 Task: Search one way flight ticket for 3 adults in first from Pullman/moscow, Idaho: Pullman-moscow Regional Airport to Fort Wayne: Fort Wayne International Airport on 8-4-2023. Choice of flights is United. Number of bags: 11 checked bags. Price is upto 72000. Outbound departure time preference is 14:00.
Action: Mouse moved to (306, 408)
Screenshot: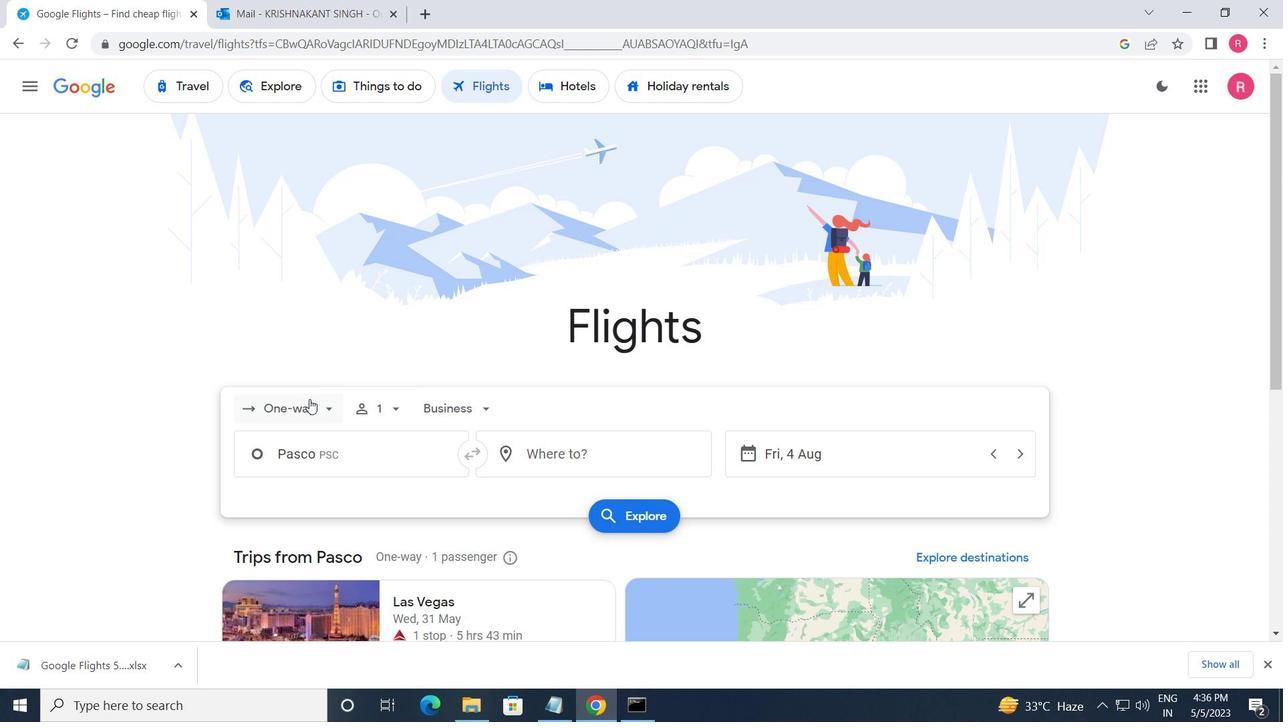 
Action: Mouse pressed left at (306, 408)
Screenshot: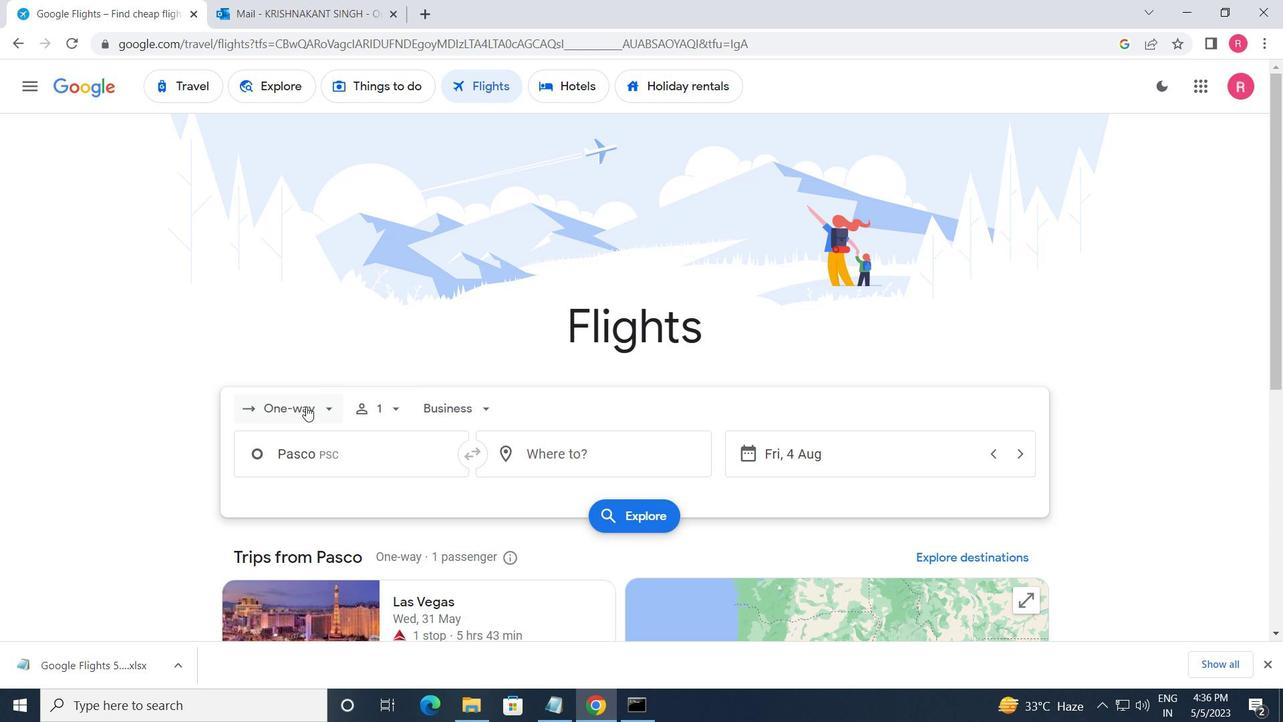 
Action: Mouse moved to (323, 481)
Screenshot: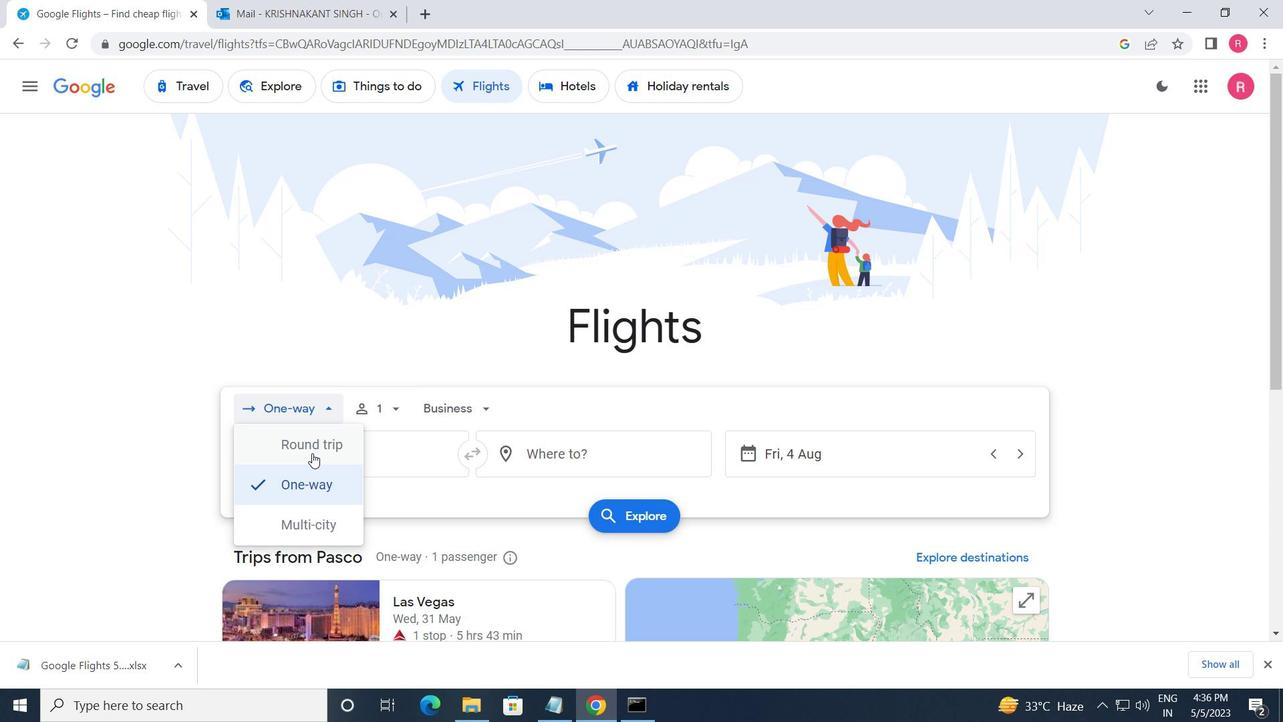 
Action: Mouse pressed left at (323, 481)
Screenshot: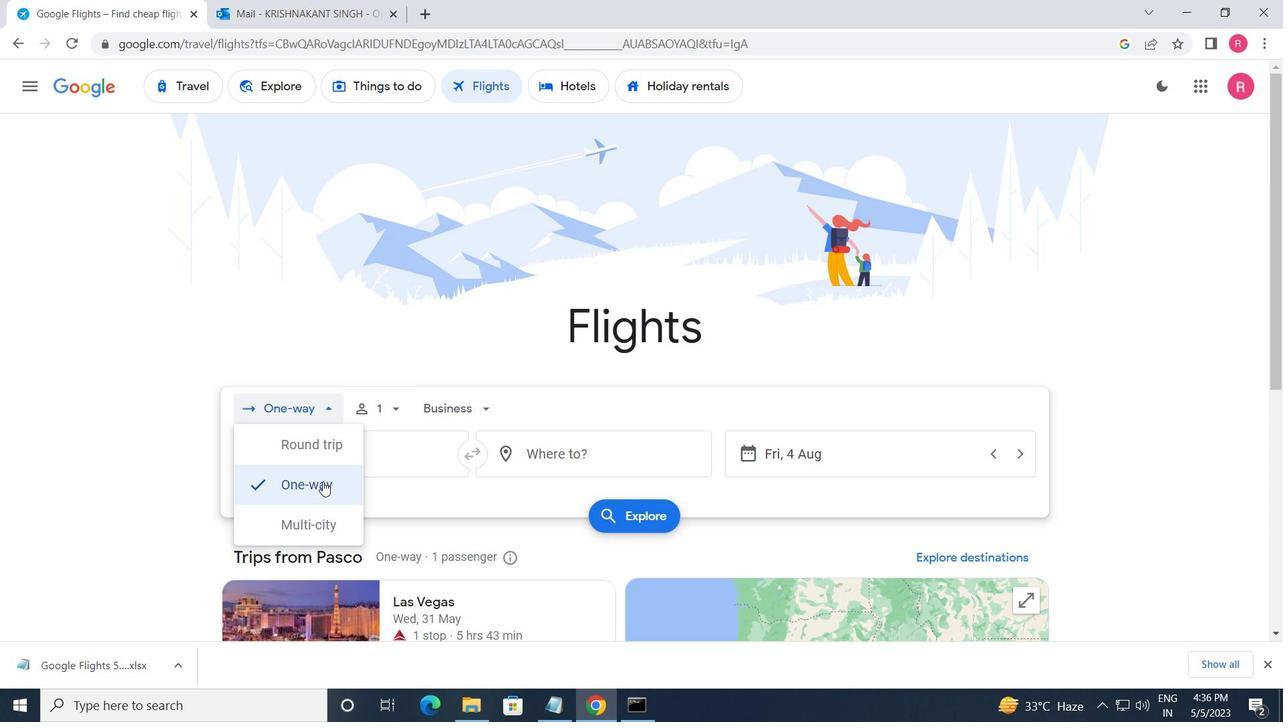 
Action: Mouse moved to (379, 419)
Screenshot: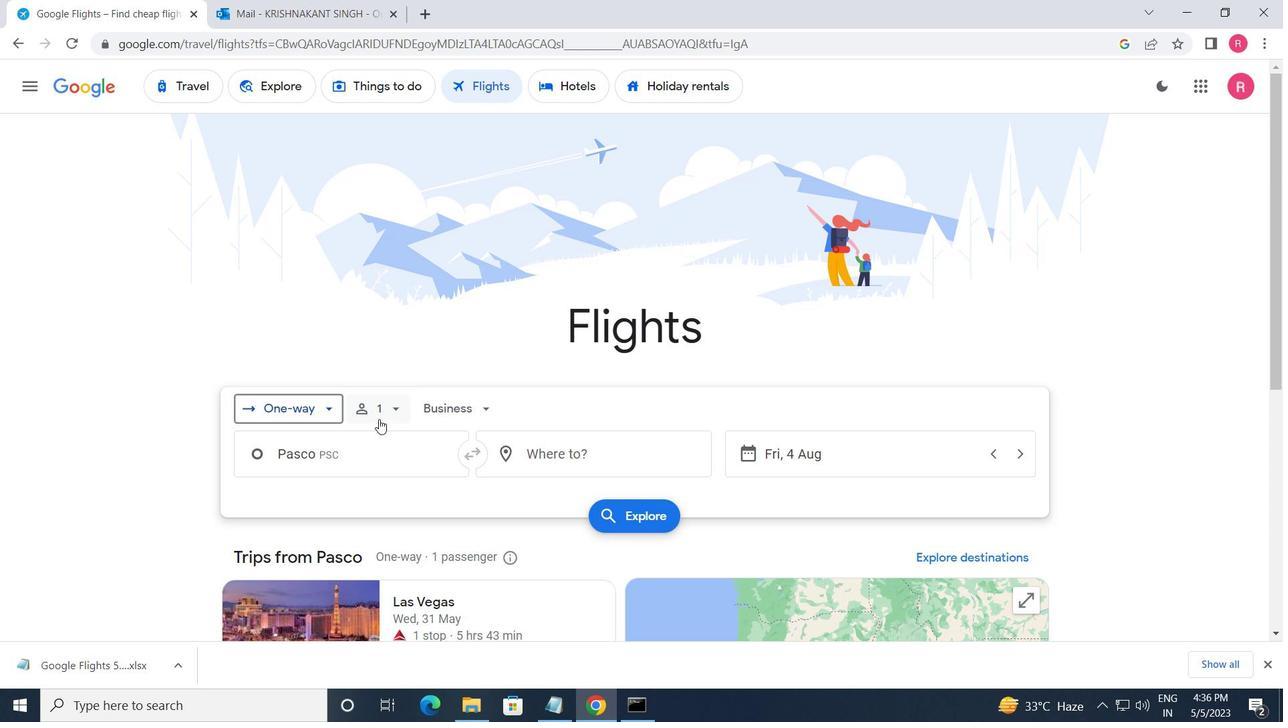 
Action: Mouse pressed left at (379, 419)
Screenshot: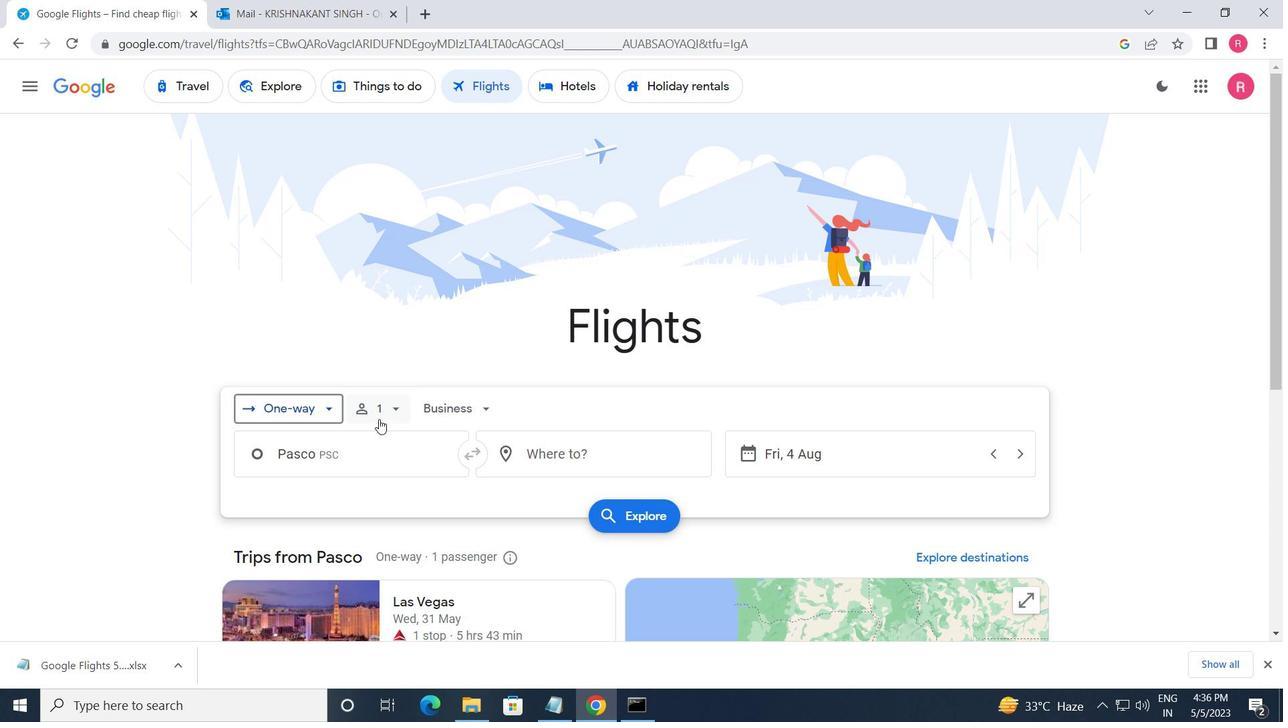 
Action: Mouse moved to (524, 452)
Screenshot: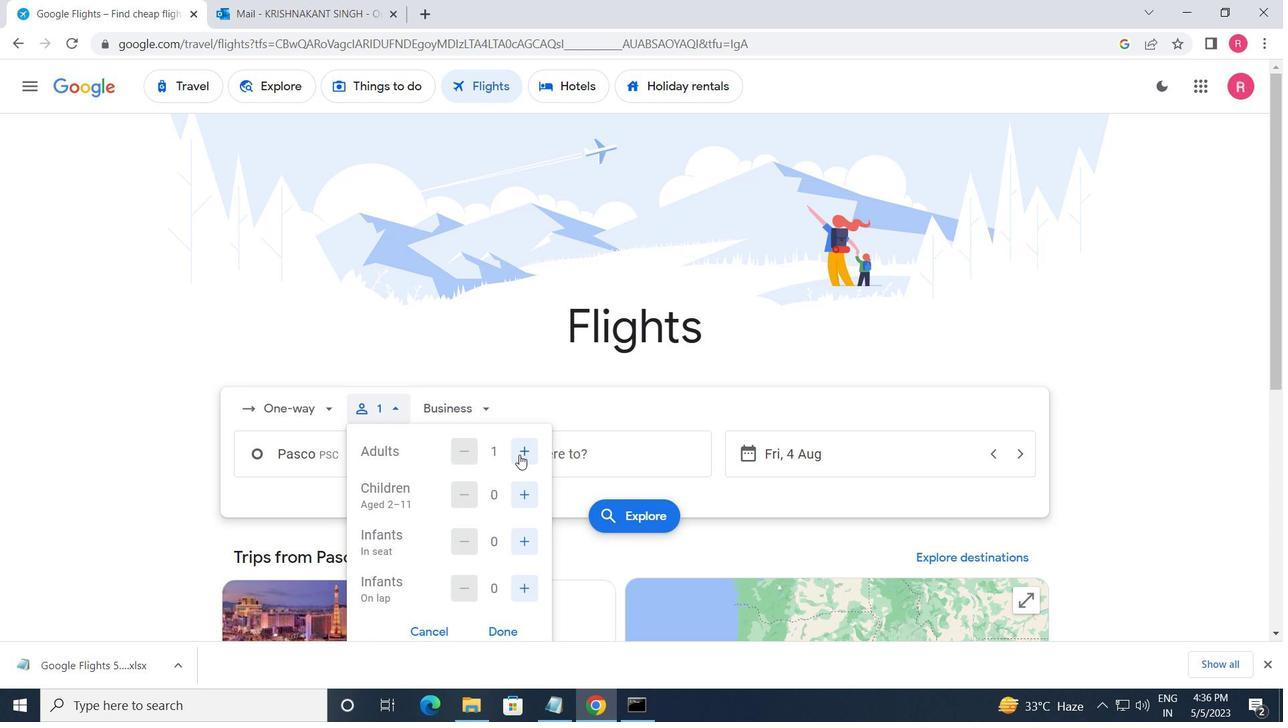 
Action: Mouse pressed left at (524, 452)
Screenshot: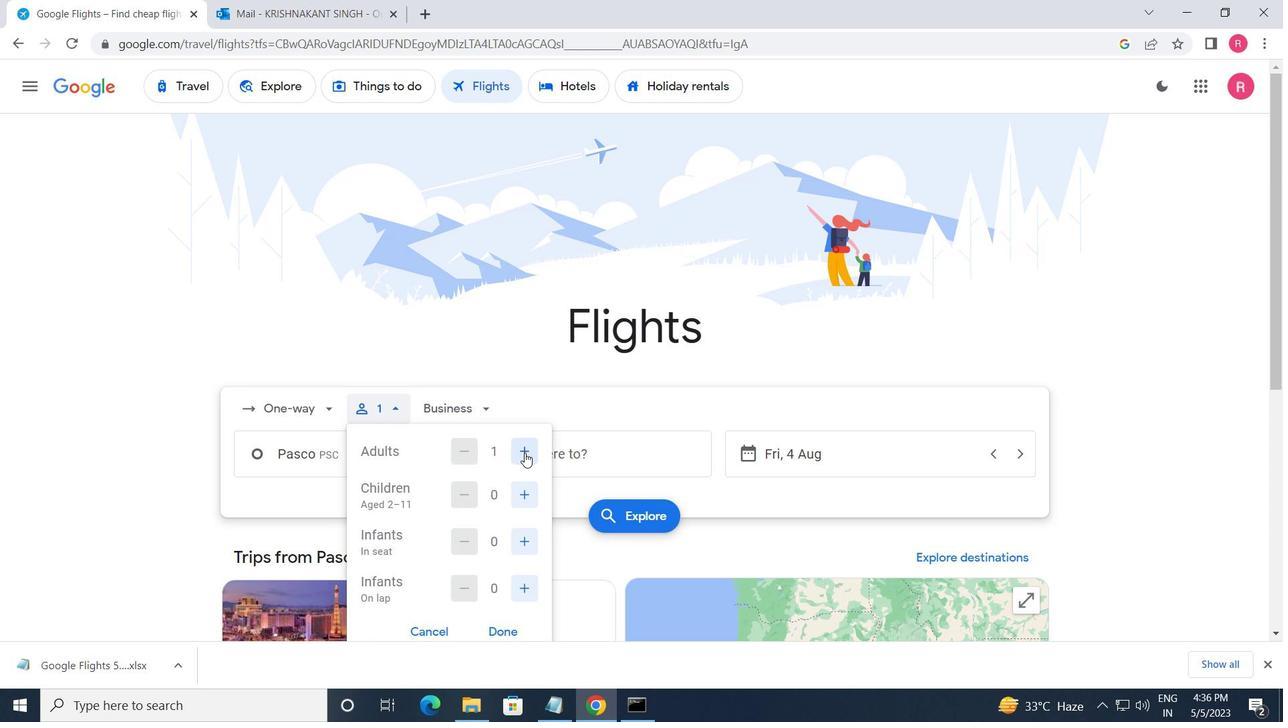 
Action: Mouse pressed left at (524, 452)
Screenshot: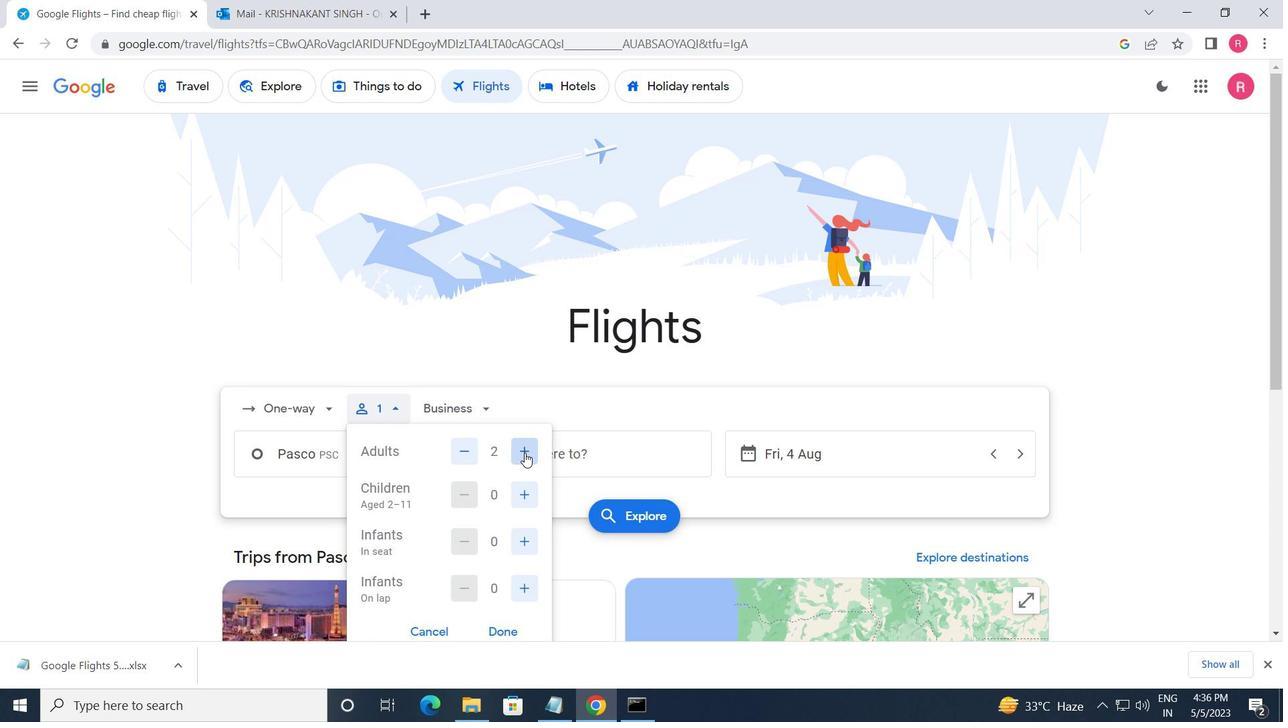 
Action: Mouse moved to (495, 637)
Screenshot: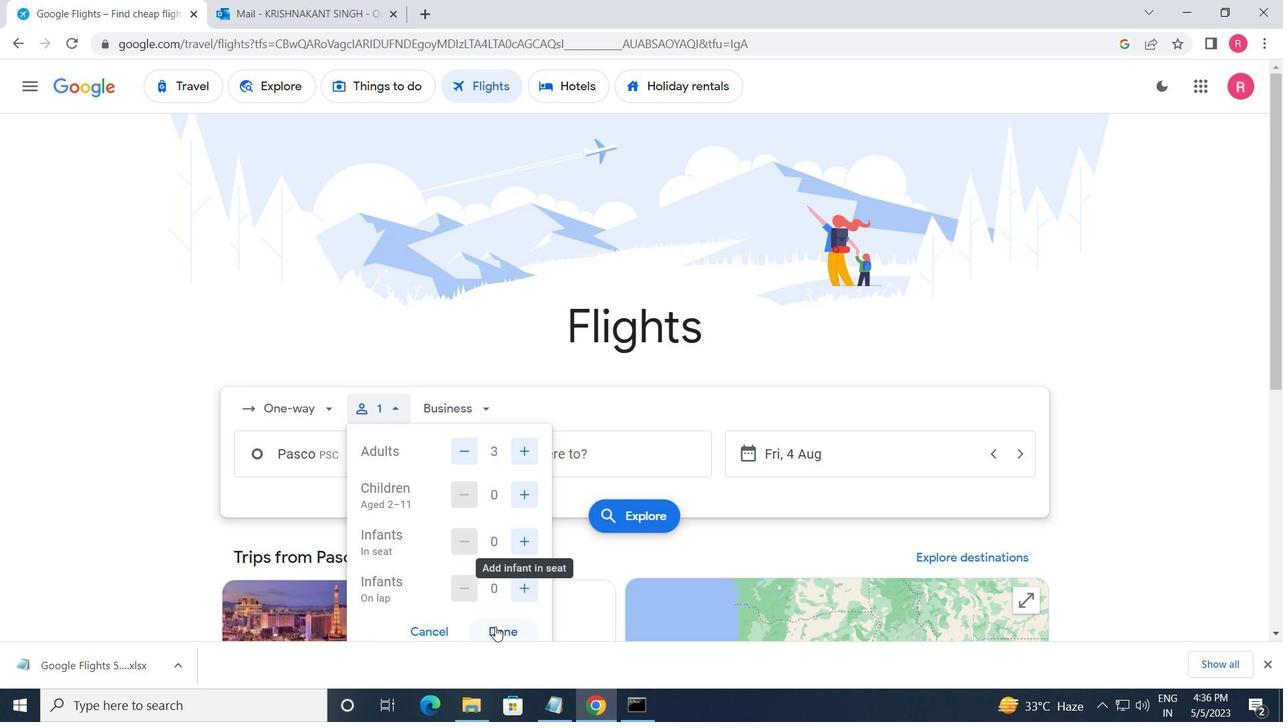 
Action: Mouse pressed left at (495, 637)
Screenshot: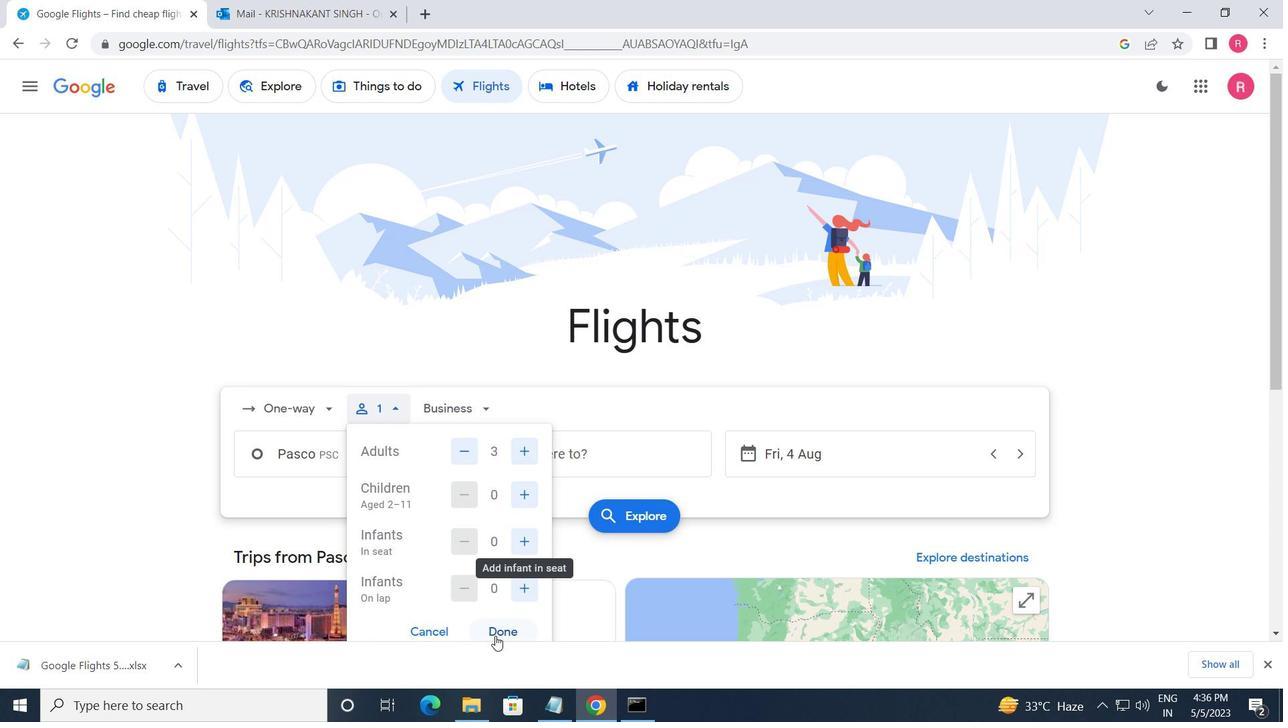 
Action: Mouse moved to (442, 404)
Screenshot: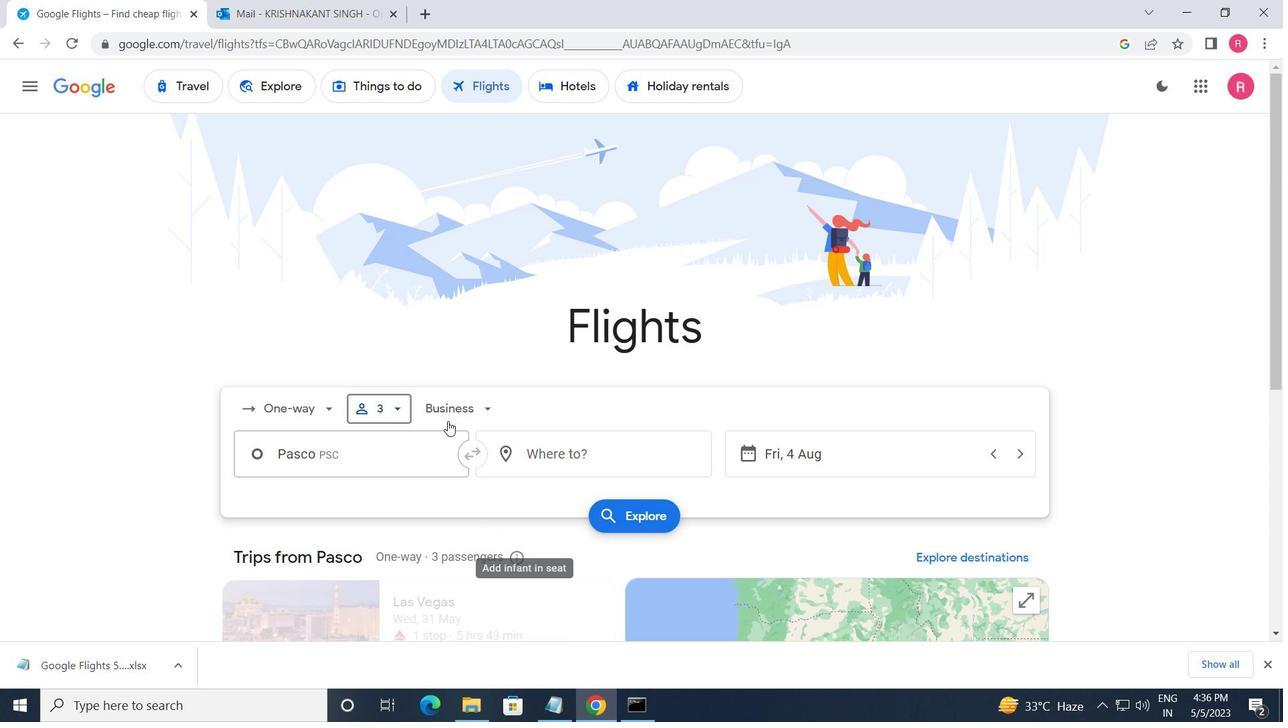 
Action: Mouse pressed left at (442, 404)
Screenshot: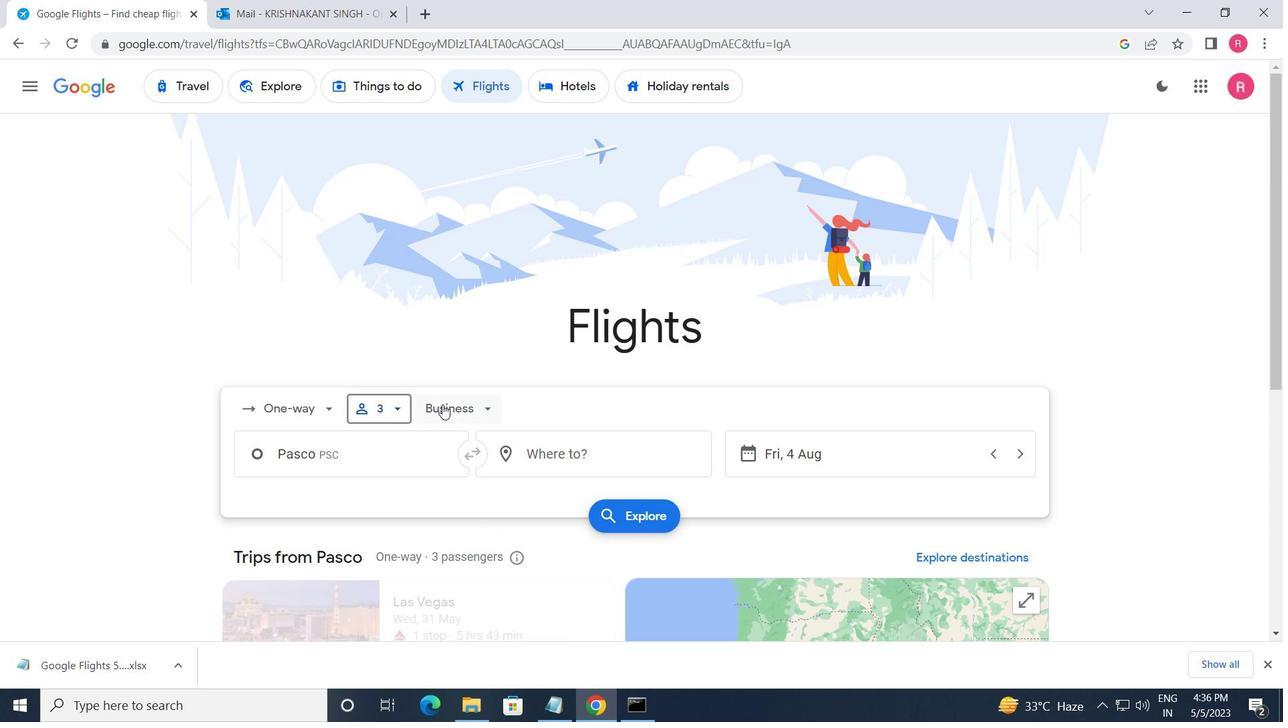 
Action: Mouse moved to (472, 565)
Screenshot: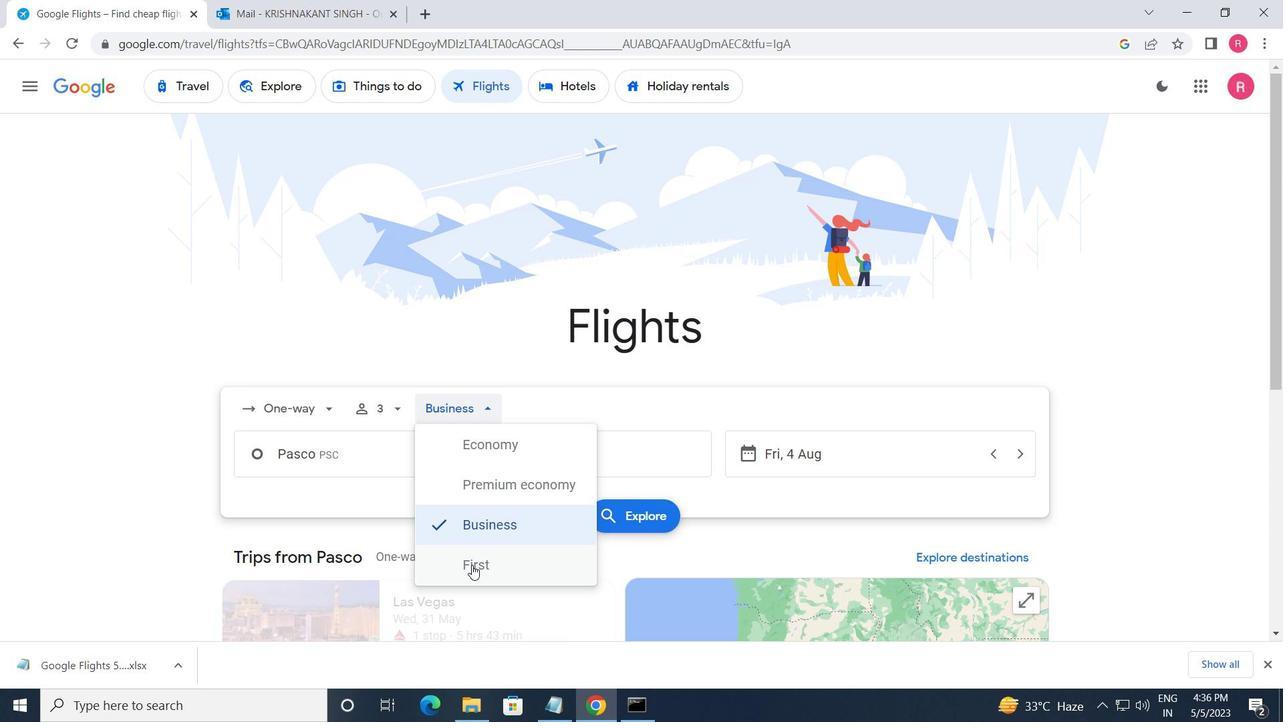 
Action: Mouse pressed left at (472, 565)
Screenshot: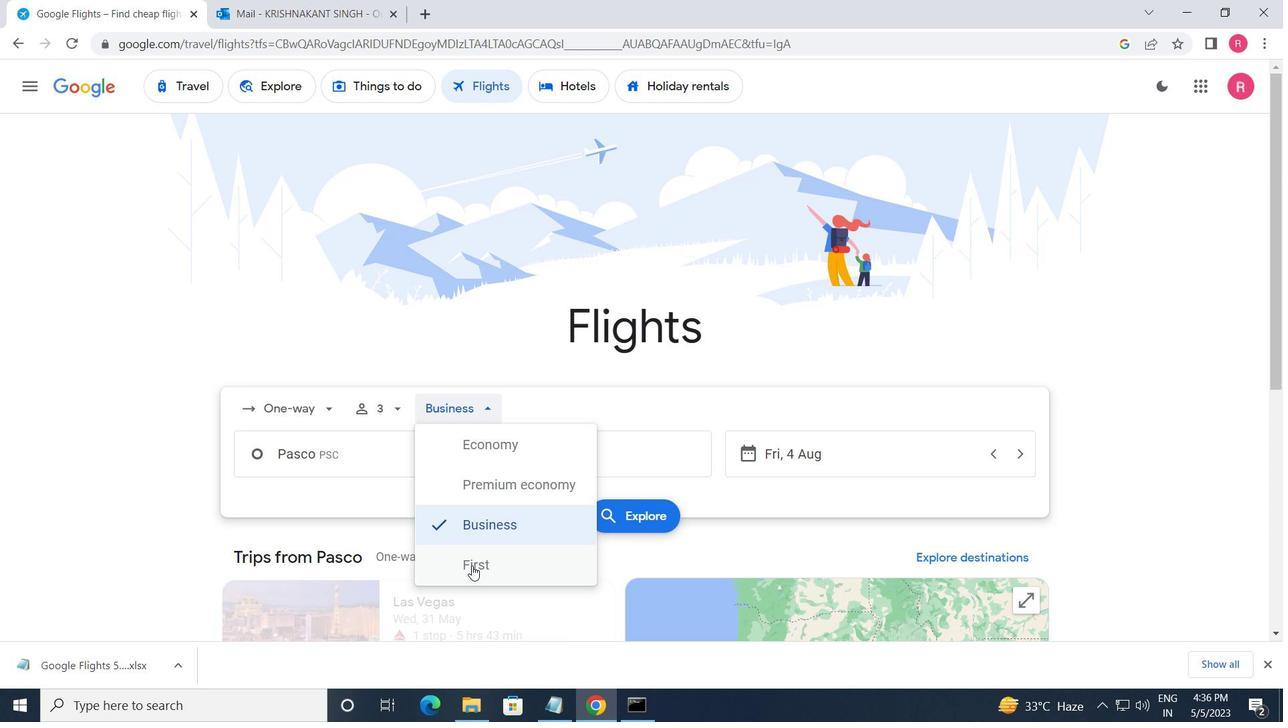 
Action: Mouse moved to (381, 466)
Screenshot: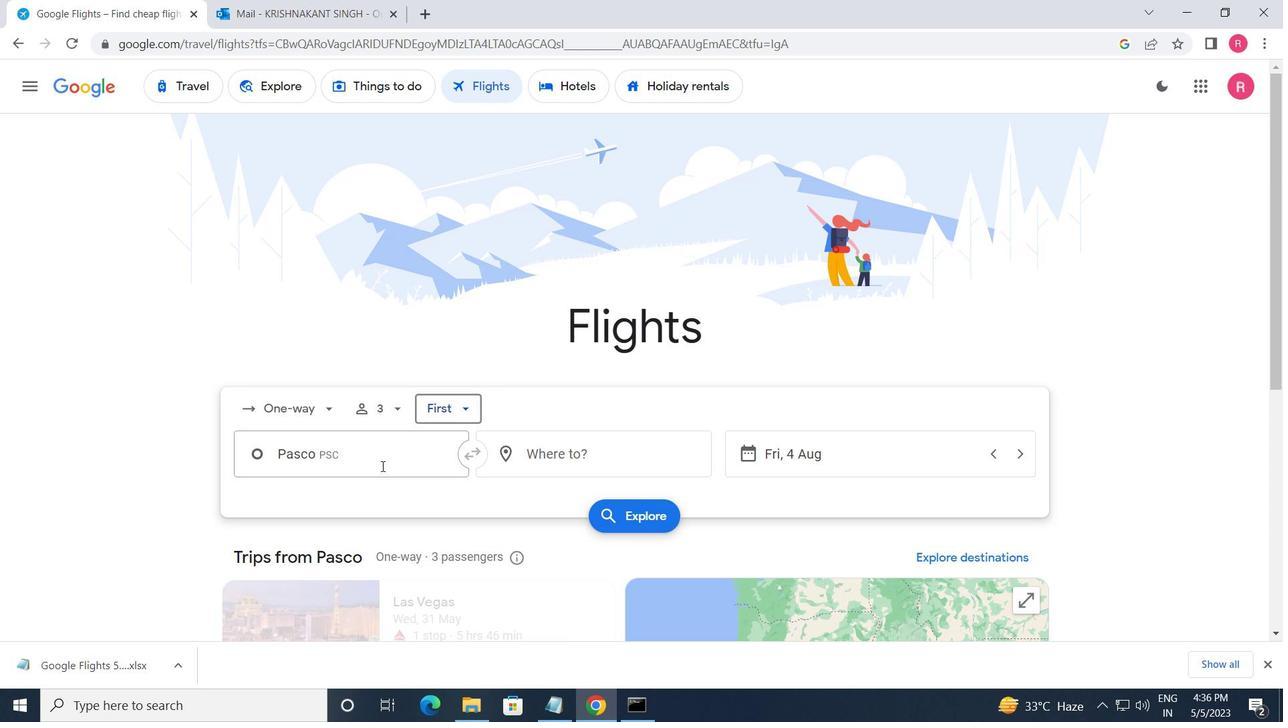 
Action: Mouse pressed left at (381, 466)
Screenshot: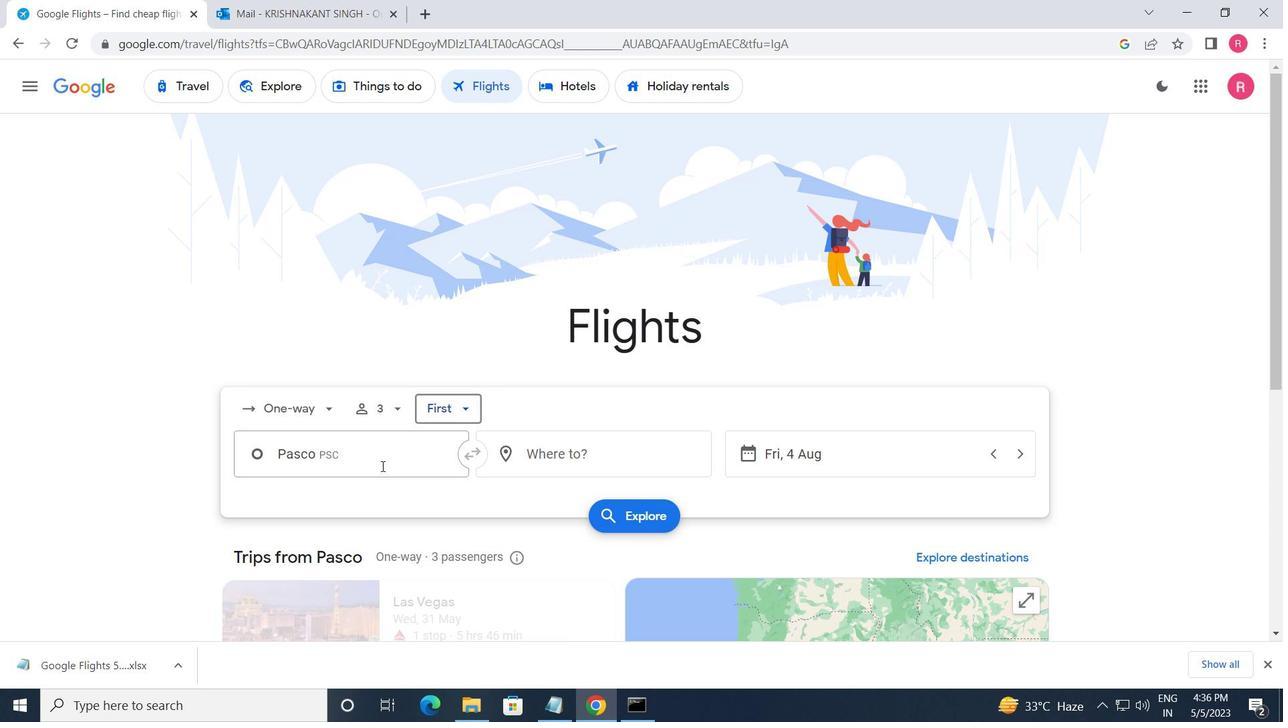 
Action: Key pressed <Key.shift_r>Idaho<Key.space><Key.shift_r>Pull<Key.backspace><Key.backspace><Key.backspace><Key.backspace><Key.backspace><Key.backspace><Key.backspace><Key.backspace><Key.backspace><Key.backspace><Key.backspace><Key.backspace><Key.backspace><Key.backspace><Key.backspace><Key.shift_r>Pullman
Screenshot: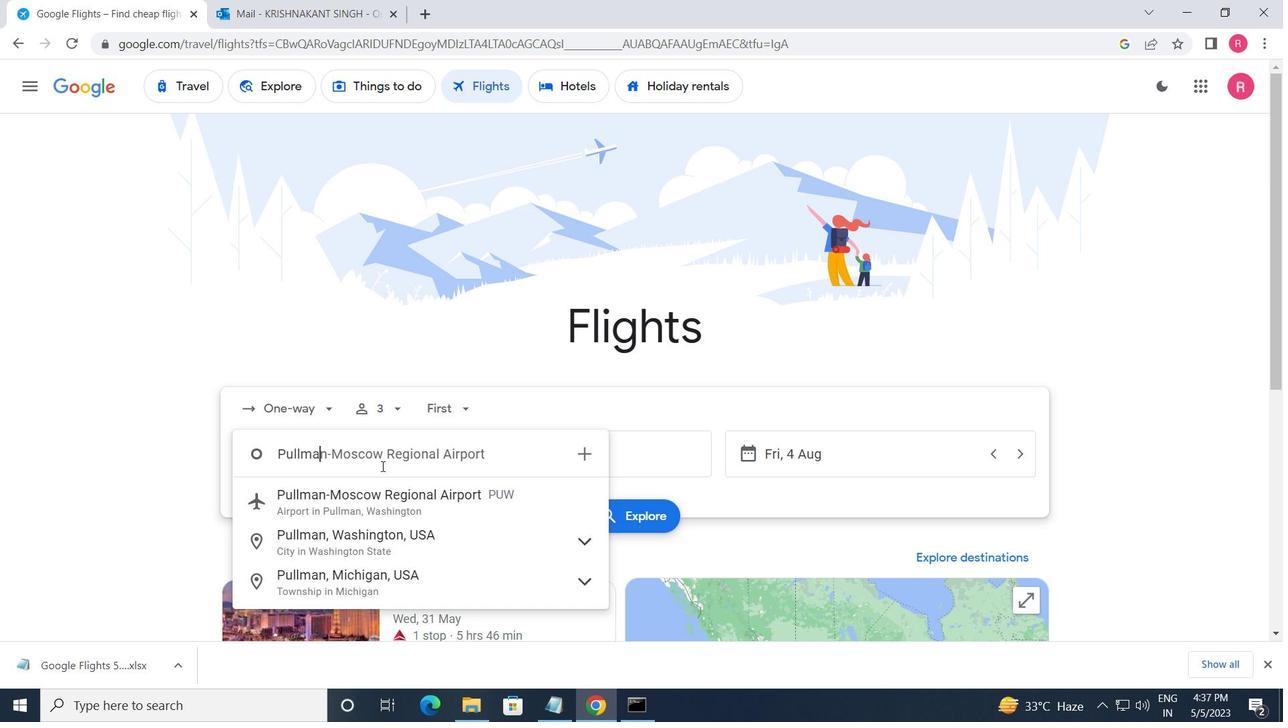 
Action: Mouse moved to (360, 505)
Screenshot: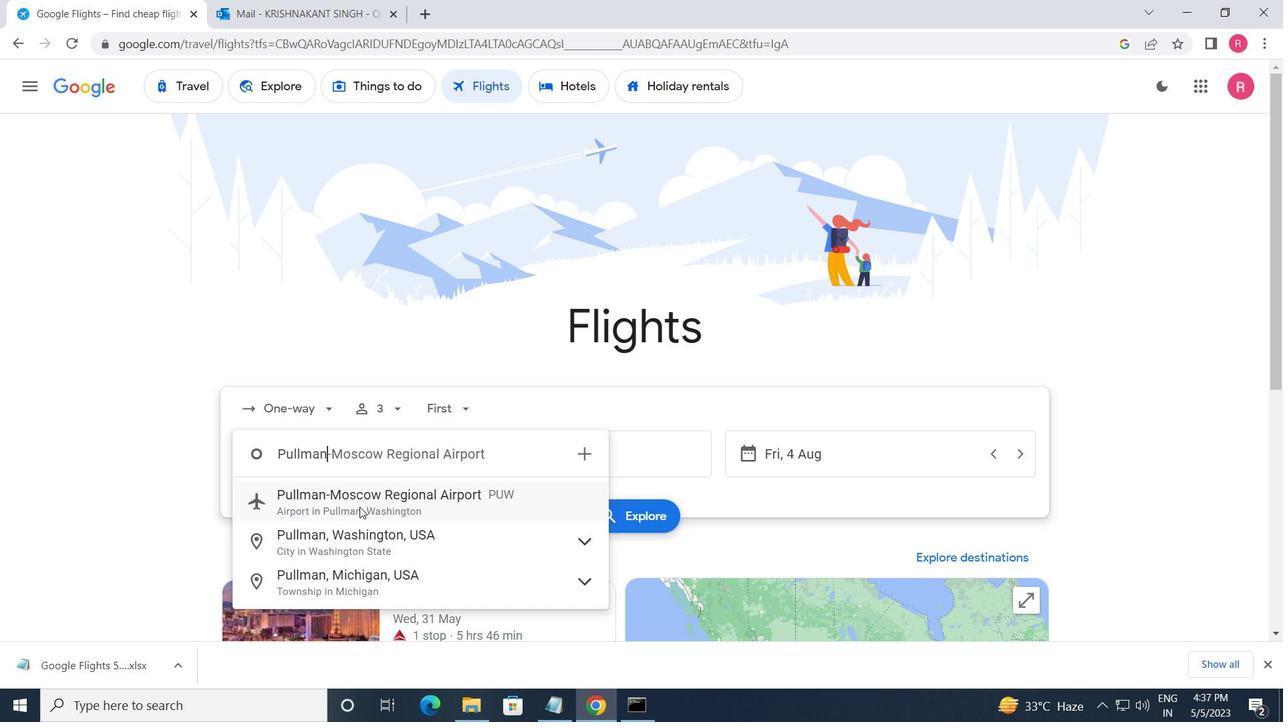 
Action: Mouse pressed left at (360, 505)
Screenshot: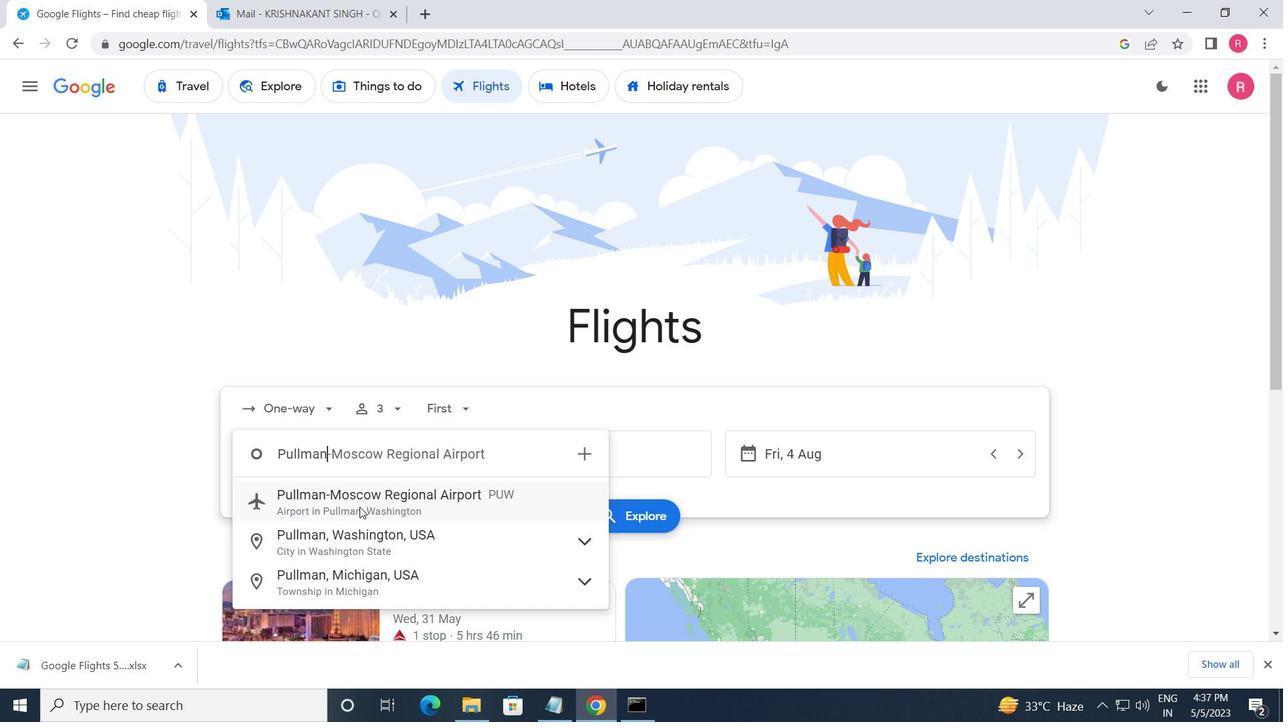 
Action: Mouse moved to (578, 469)
Screenshot: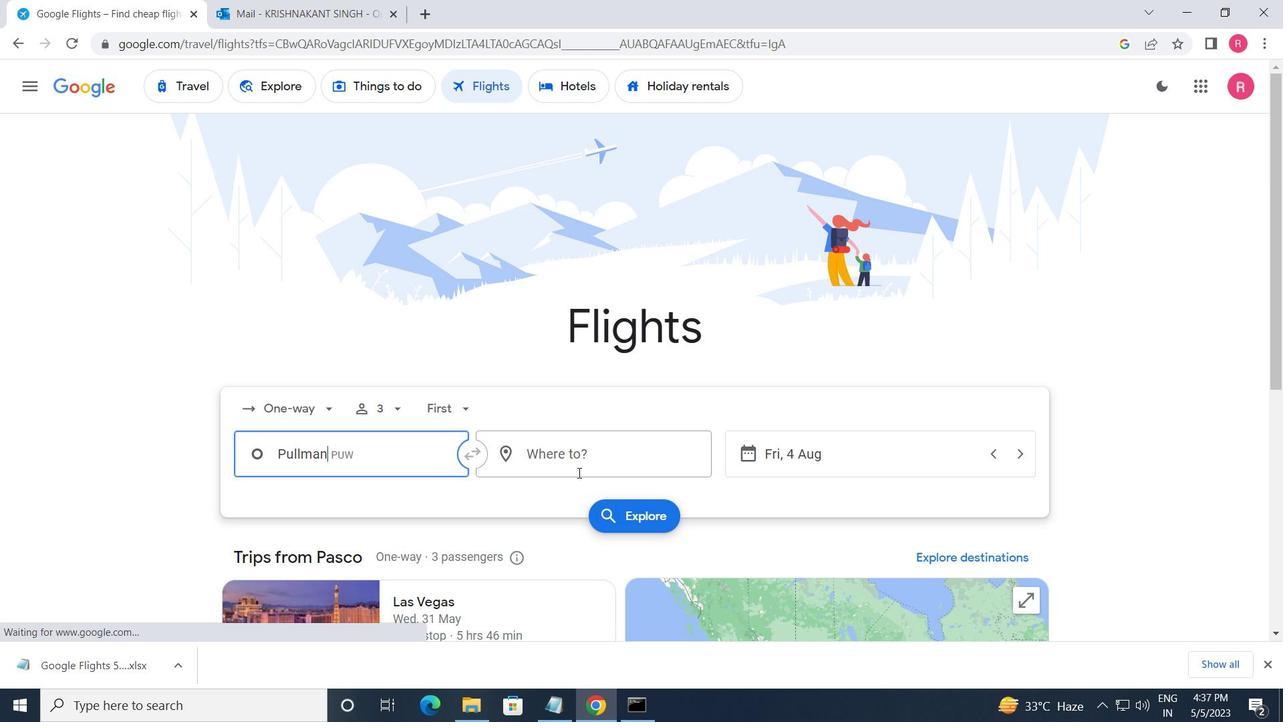 
Action: Mouse pressed left at (578, 469)
Screenshot: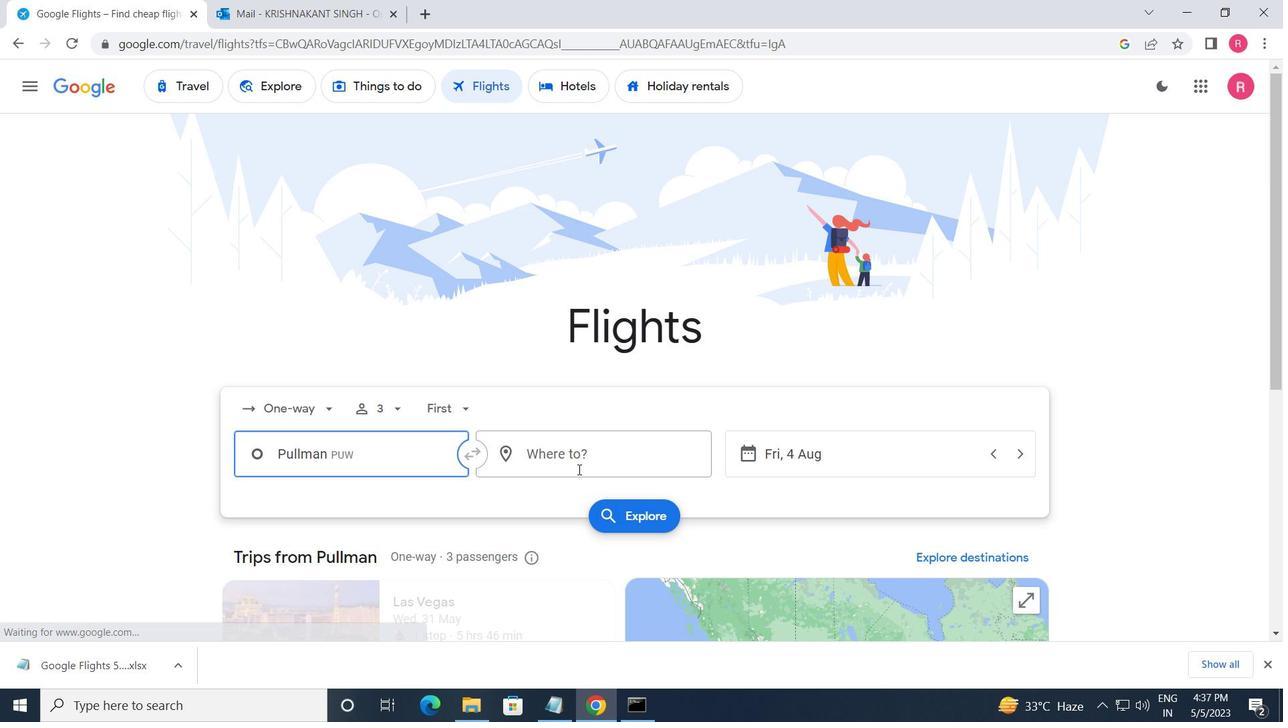 
Action: Mouse moved to (510, 514)
Screenshot: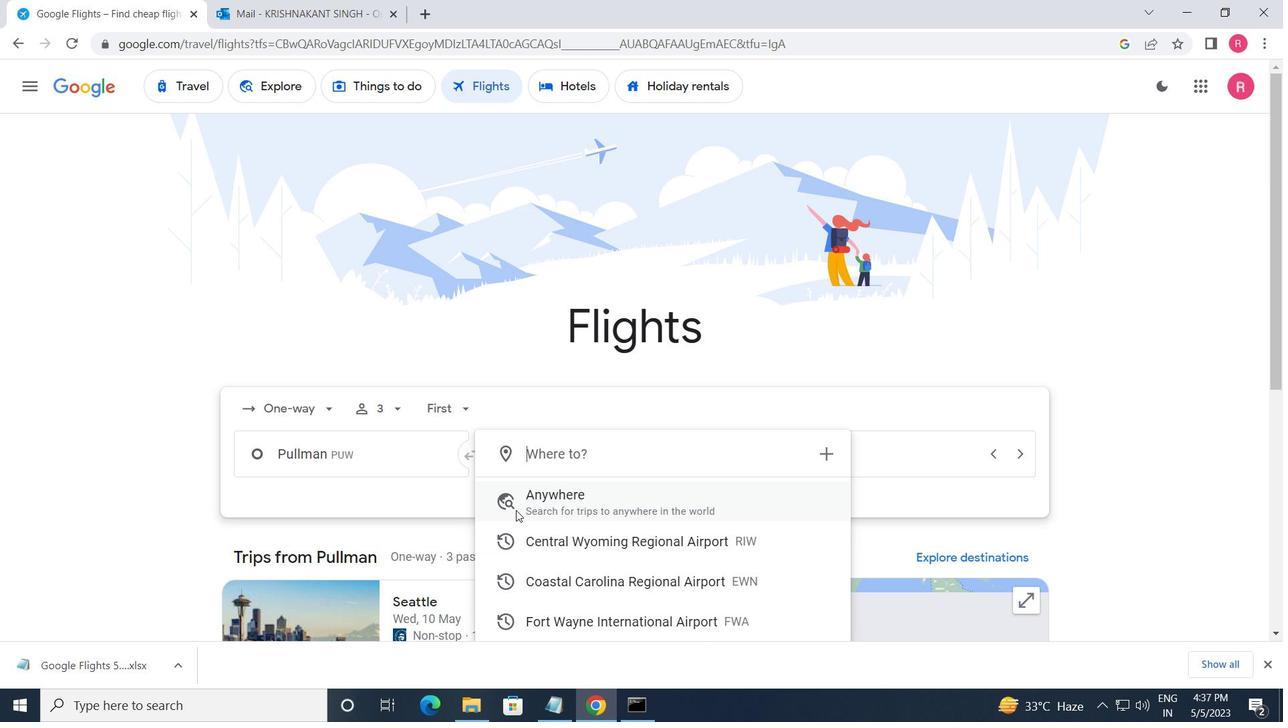 
Action: Key pressed <Key.shift>FORT<Key.space><Key.shift>WAYNE
Screenshot: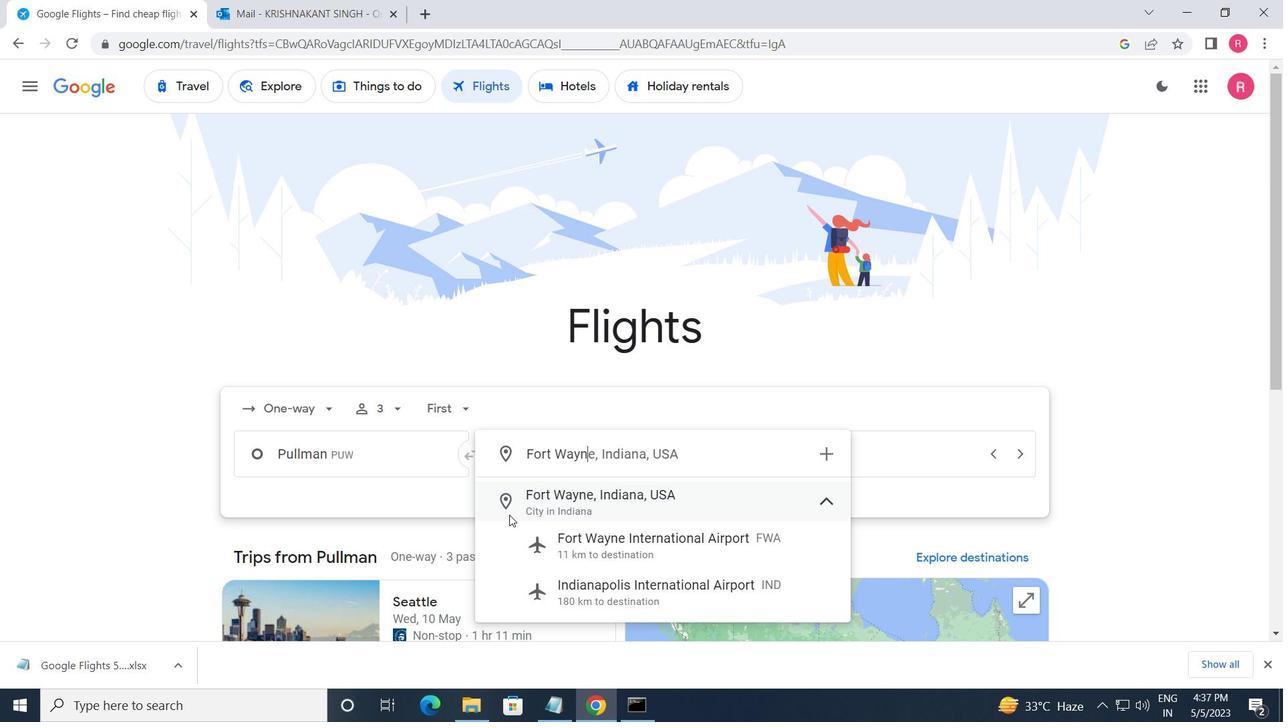 
Action: Mouse moved to (582, 537)
Screenshot: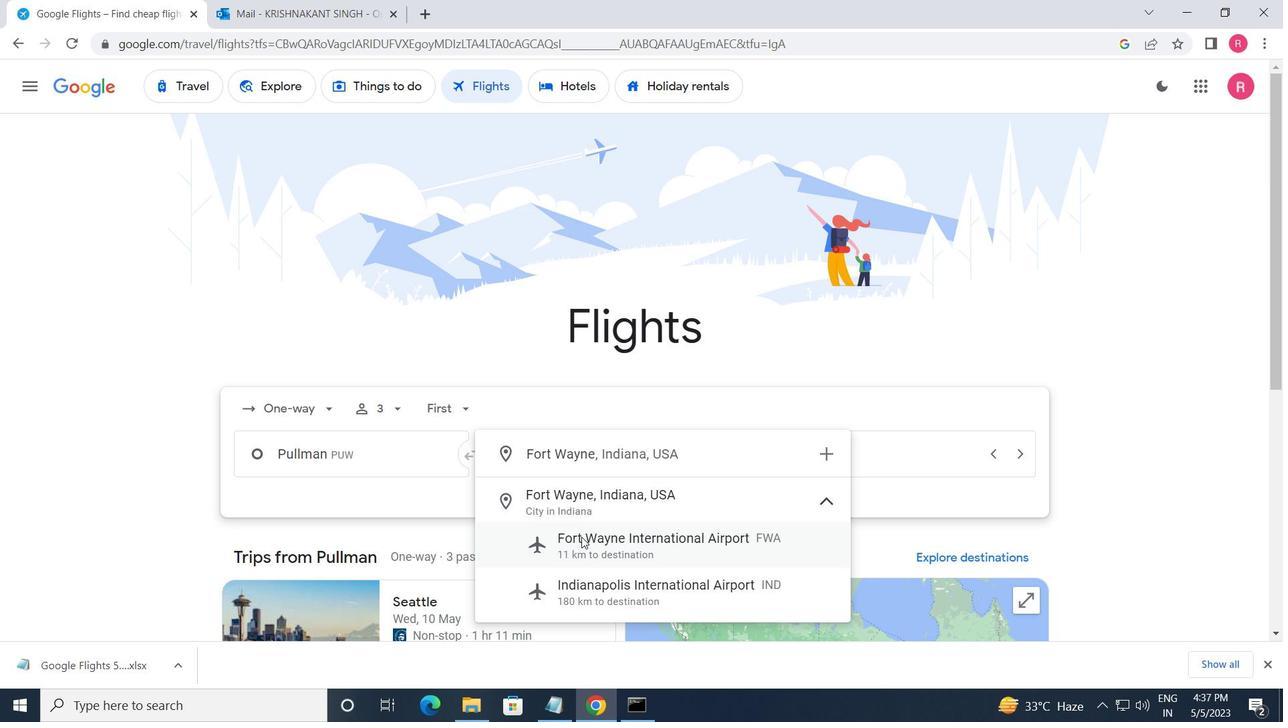 
Action: Mouse pressed left at (582, 537)
Screenshot: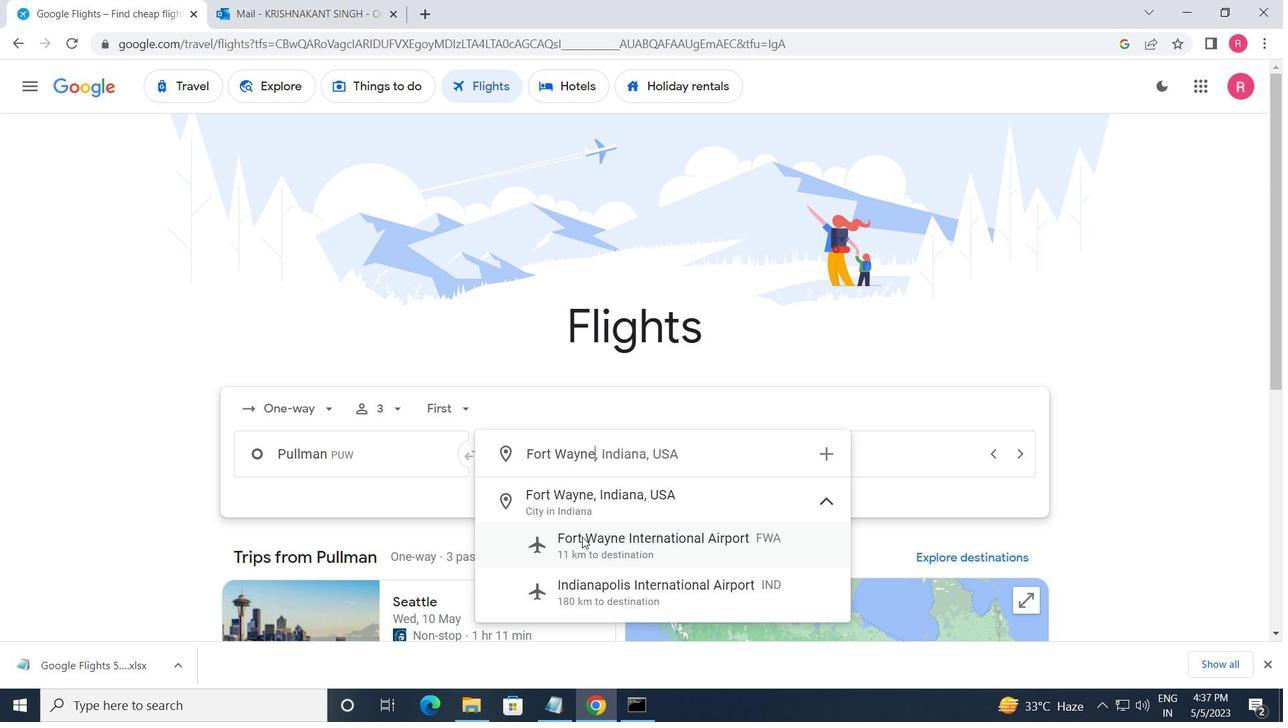 
Action: Mouse moved to (871, 457)
Screenshot: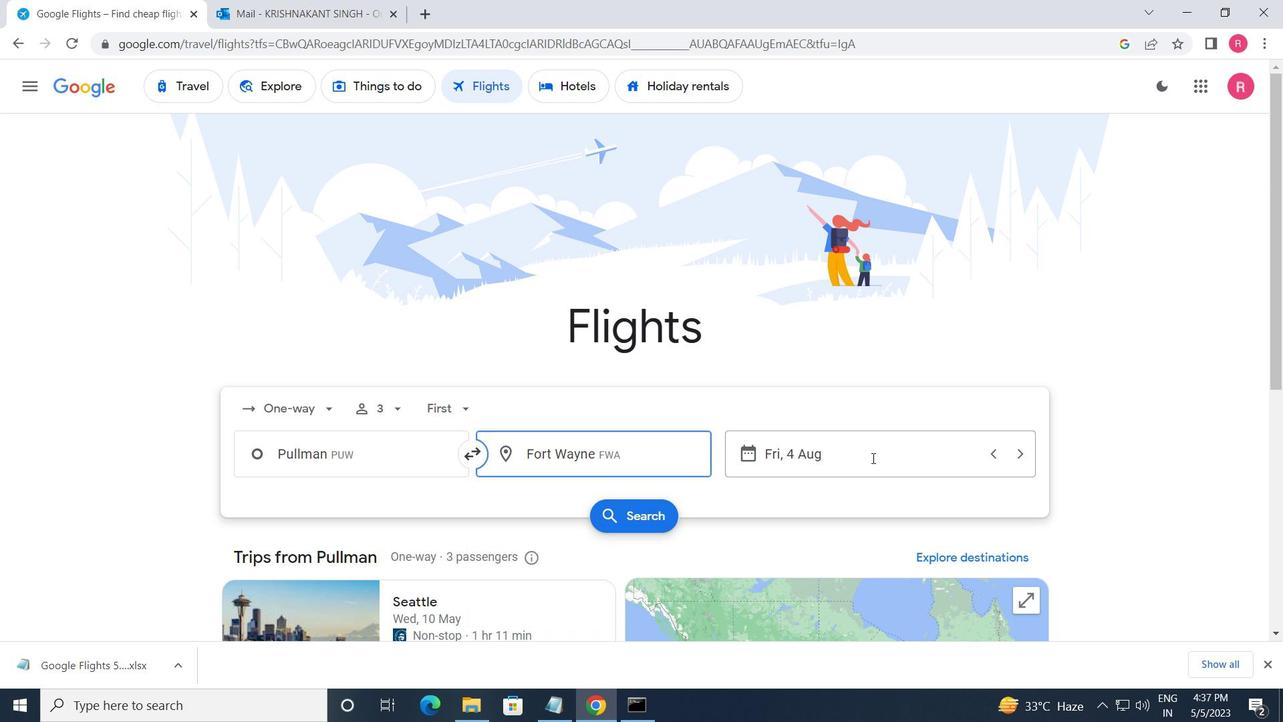 
Action: Mouse pressed left at (871, 457)
Screenshot: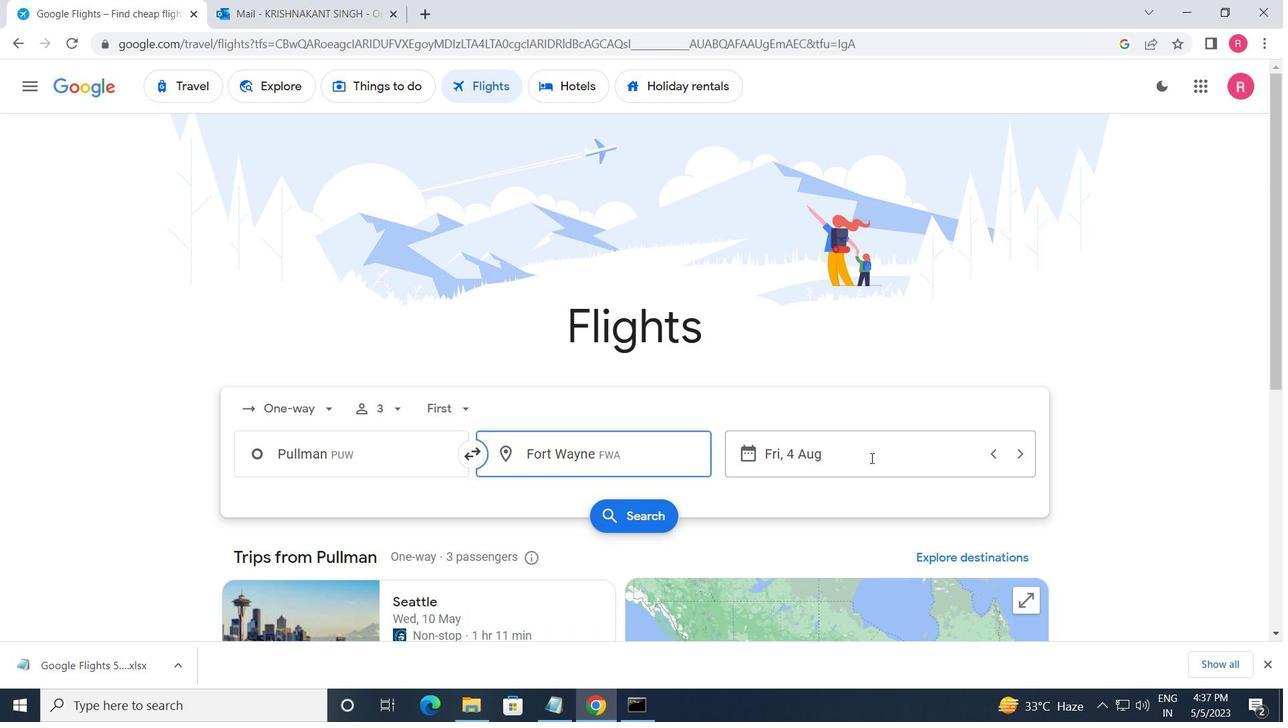 
Action: Mouse moved to (645, 338)
Screenshot: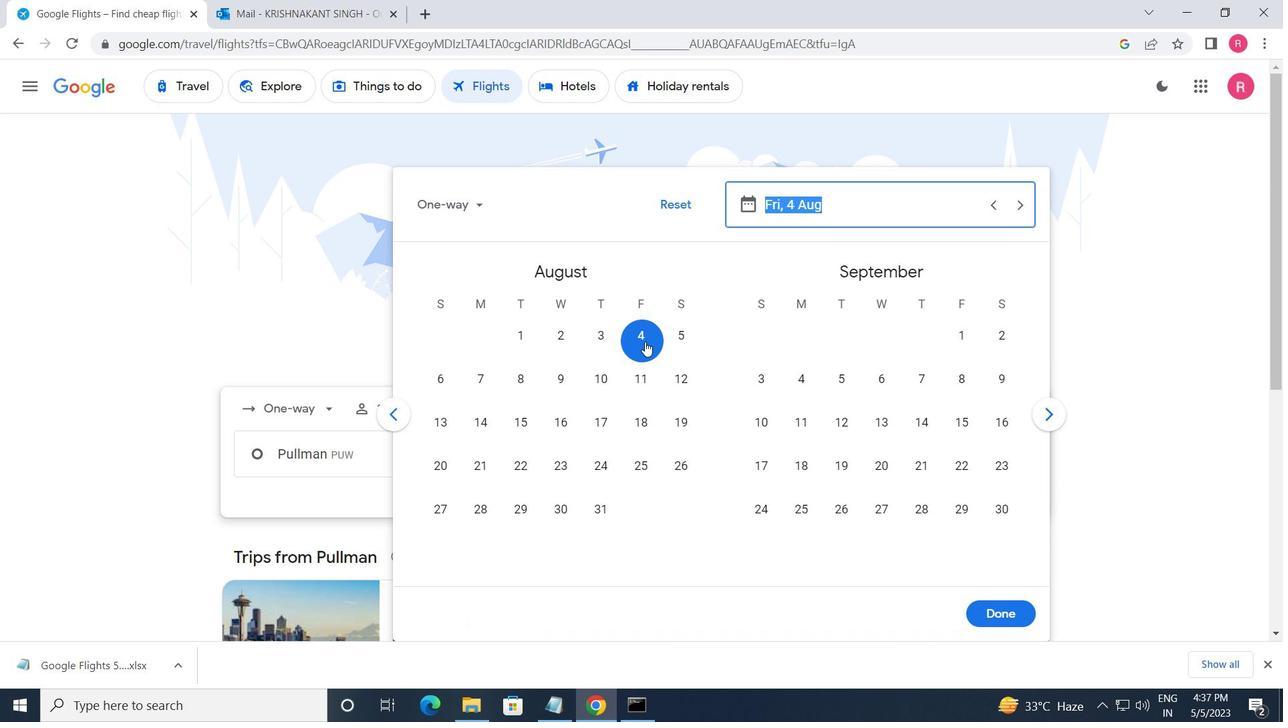 
Action: Mouse pressed left at (645, 338)
Screenshot: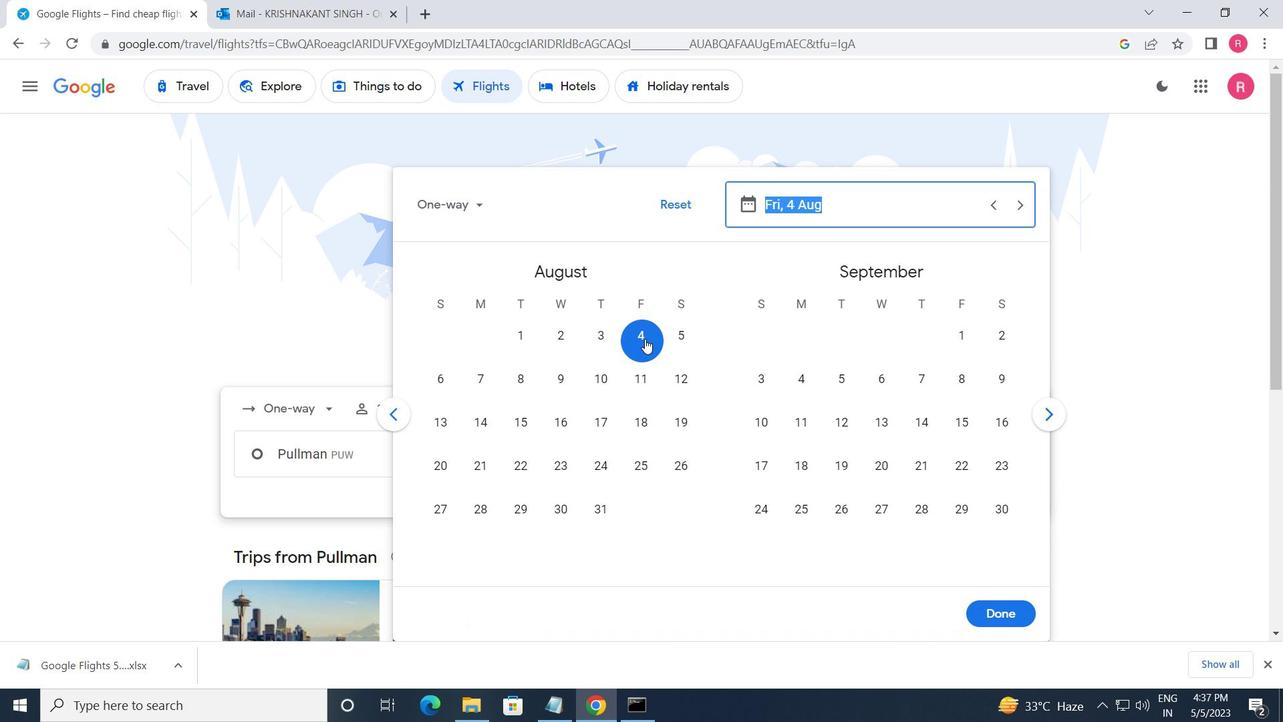 
Action: Mouse moved to (1002, 609)
Screenshot: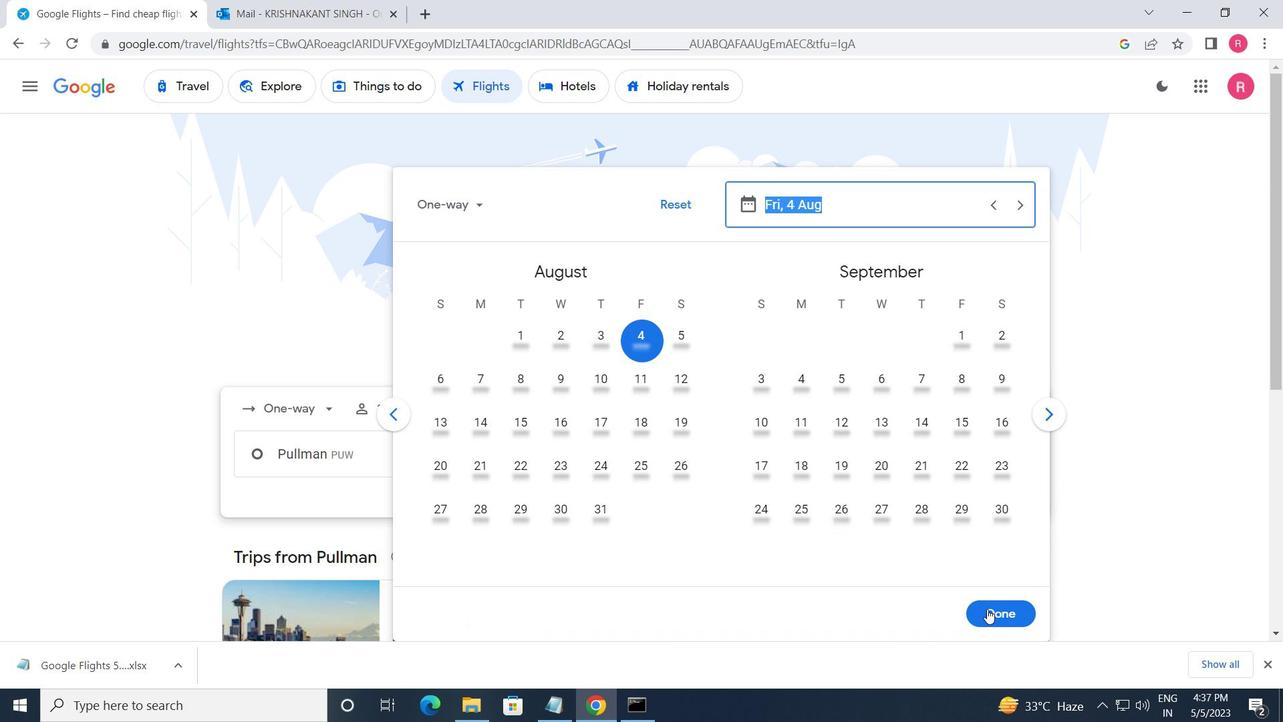 
Action: Mouse pressed left at (1002, 609)
Screenshot: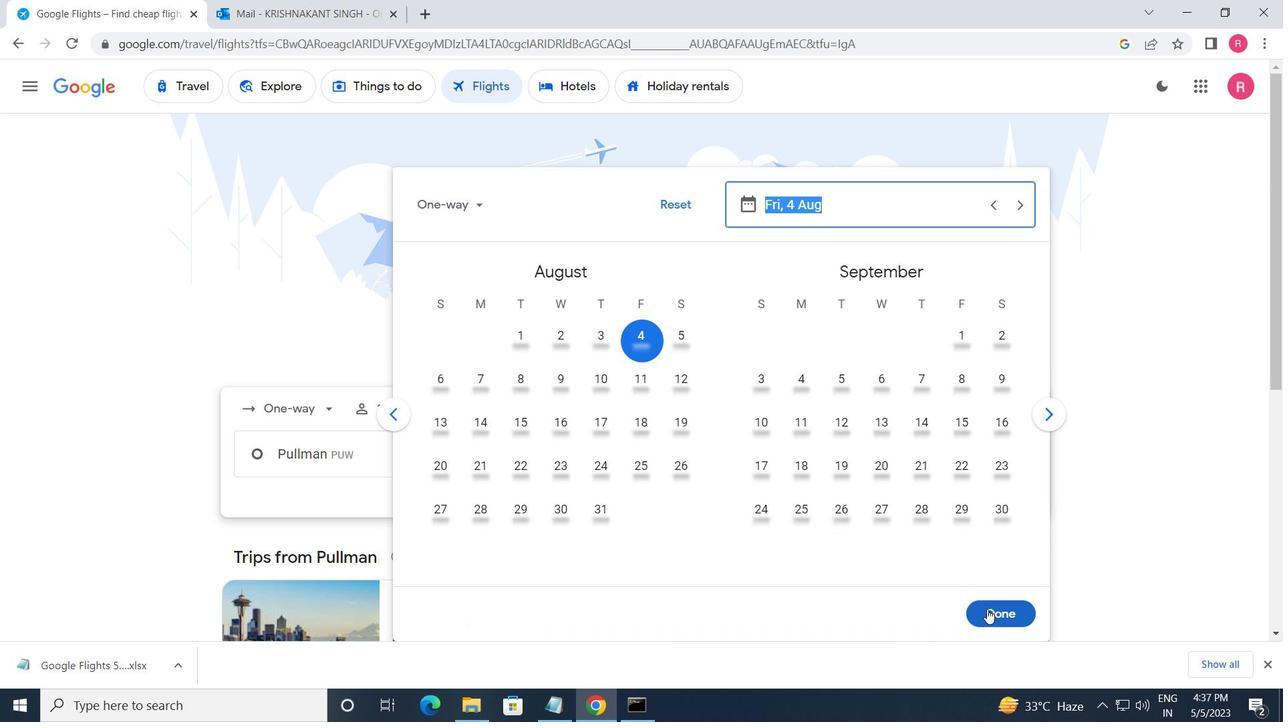 
Action: Mouse moved to (627, 508)
Screenshot: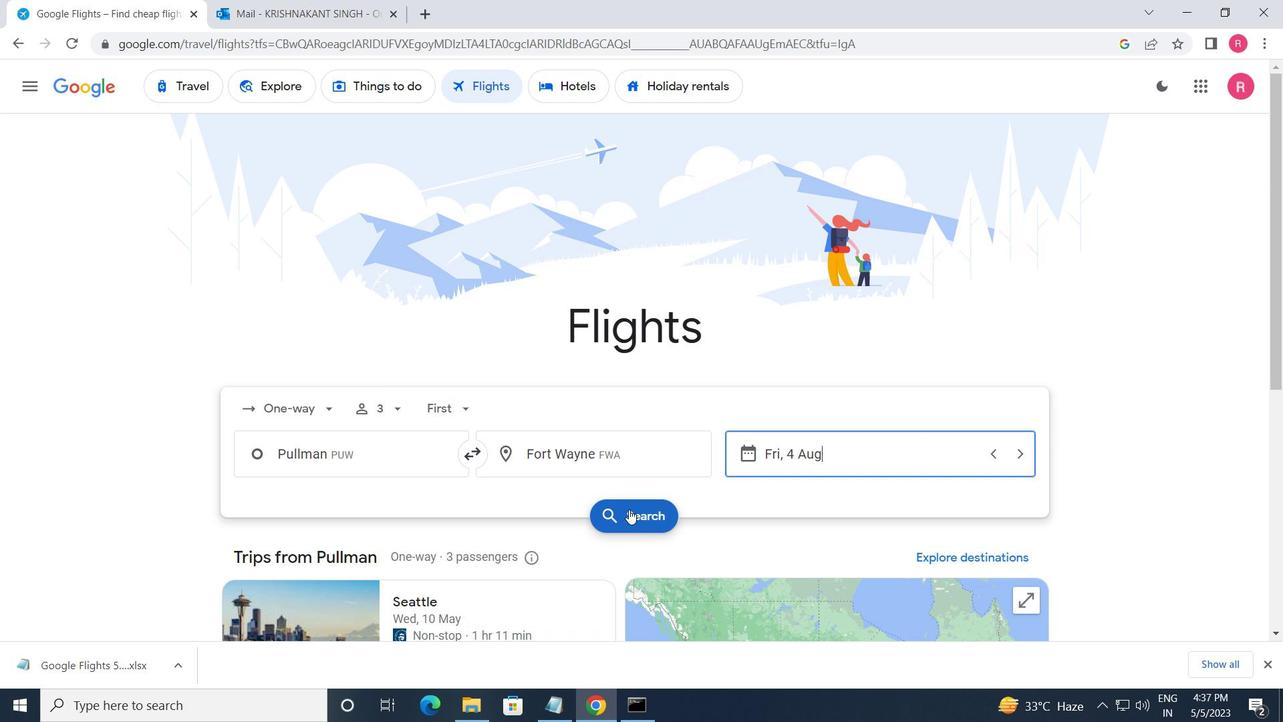 
Action: Mouse pressed left at (627, 508)
Screenshot: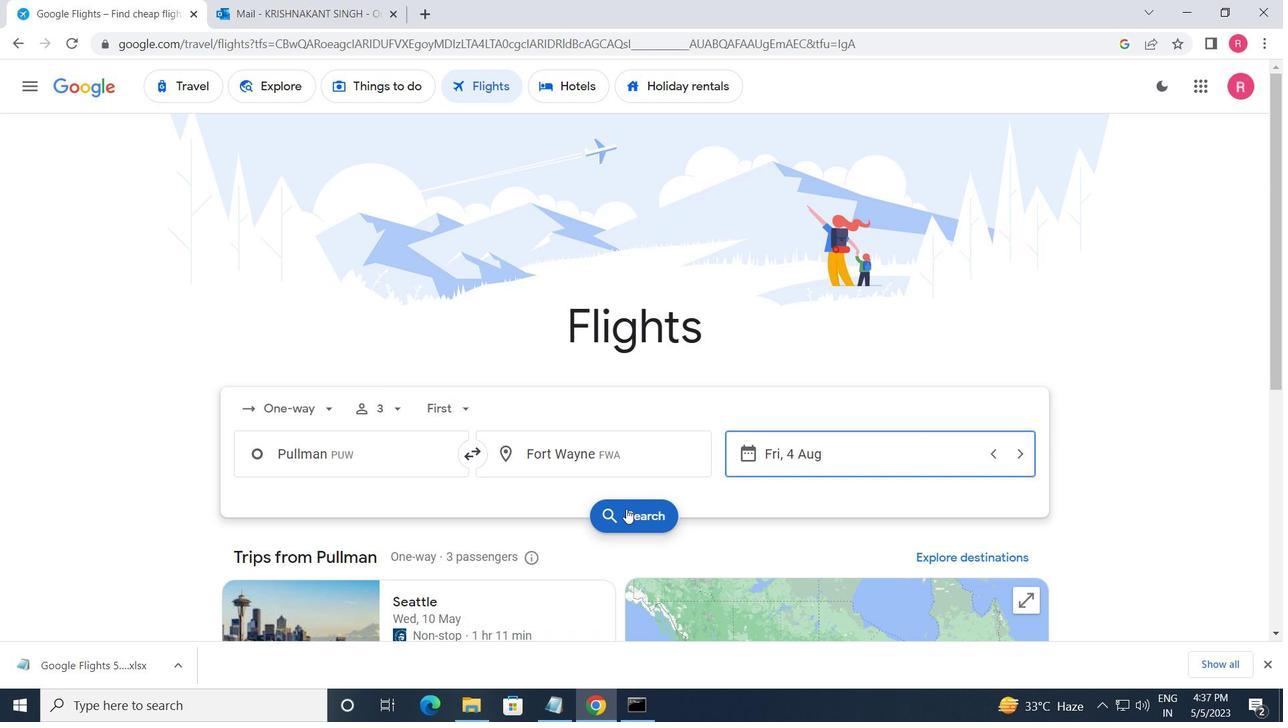 
Action: Mouse moved to (236, 243)
Screenshot: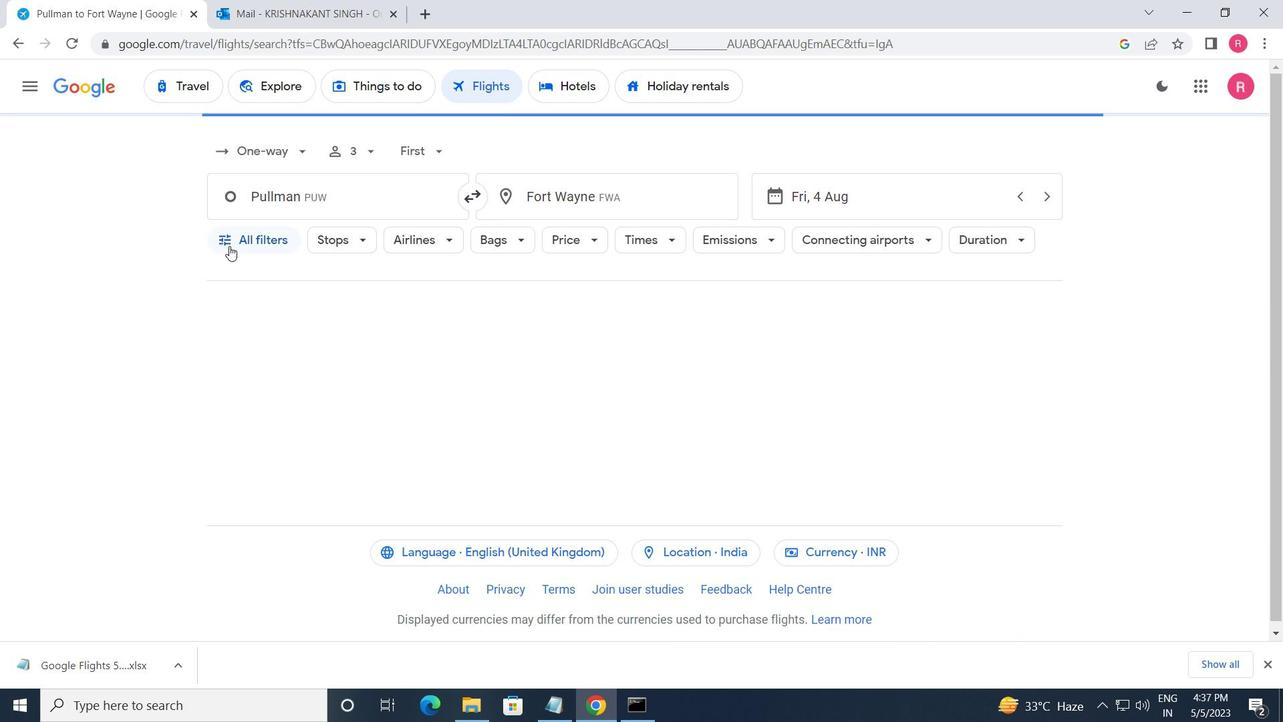 
Action: Mouse pressed left at (236, 243)
Screenshot: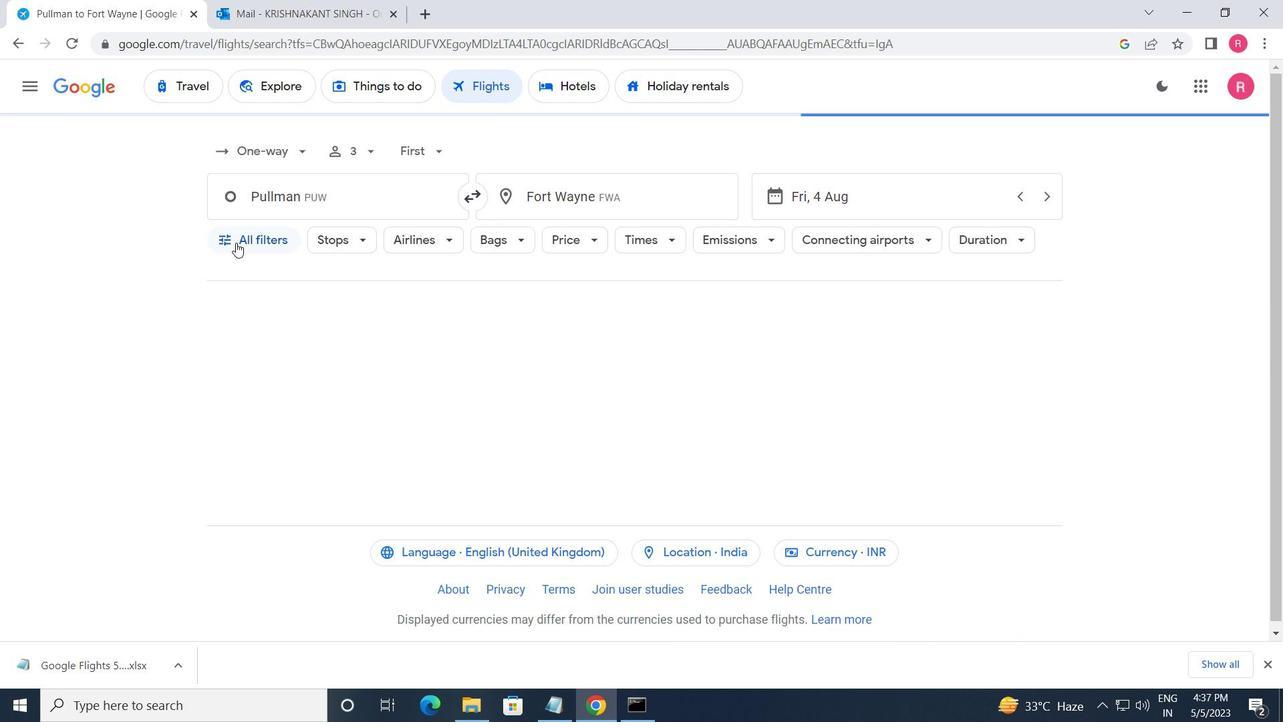 
Action: Mouse moved to (274, 454)
Screenshot: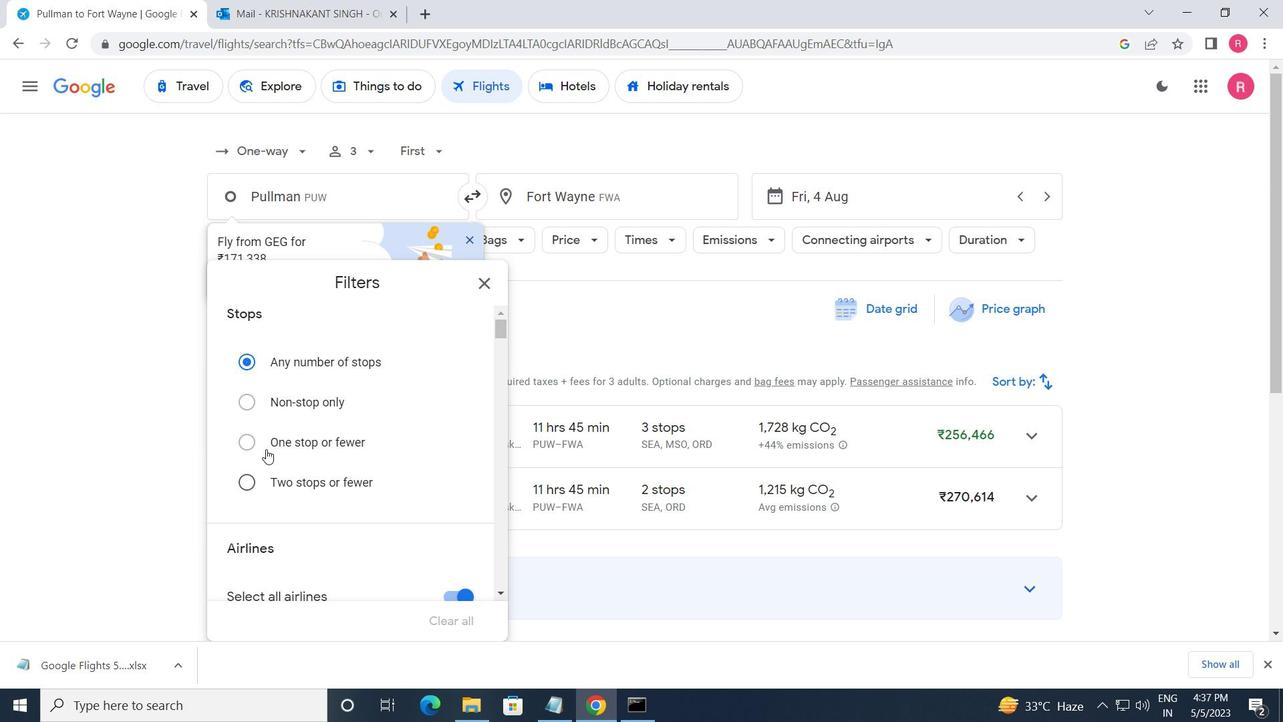 
Action: Mouse scrolled (274, 453) with delta (0, 0)
Screenshot: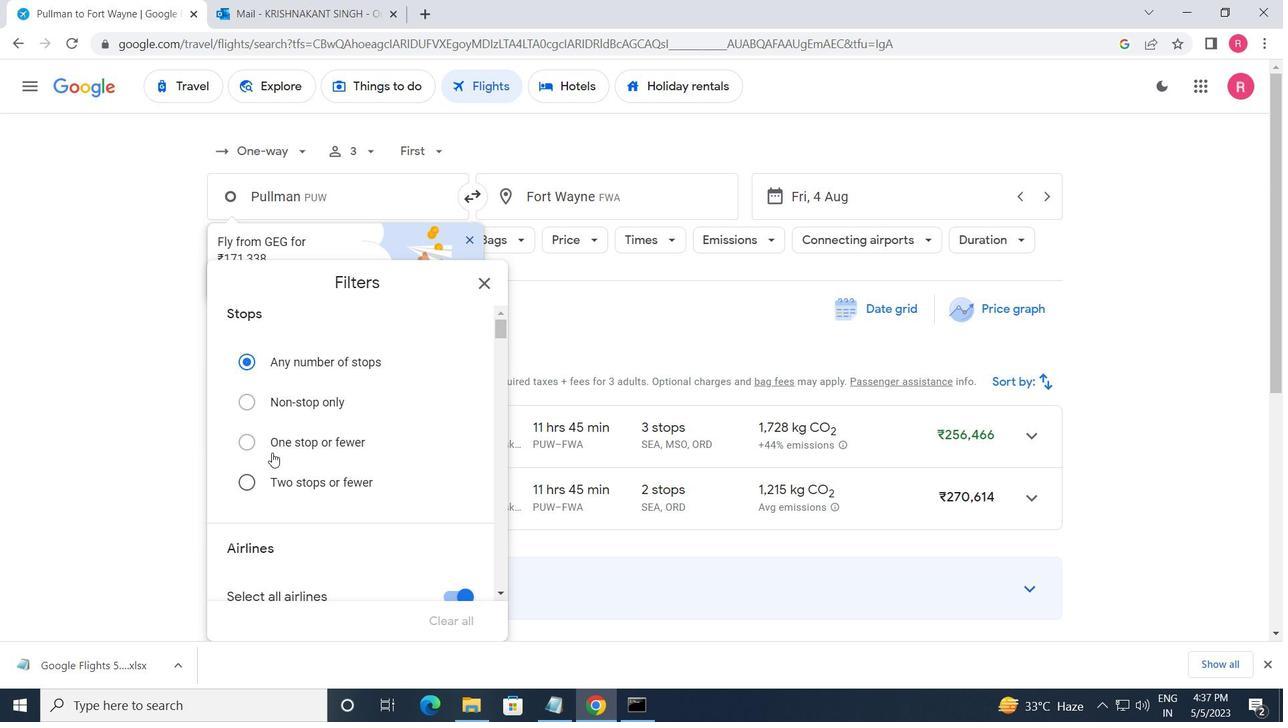 
Action: Mouse moved to (274, 454)
Screenshot: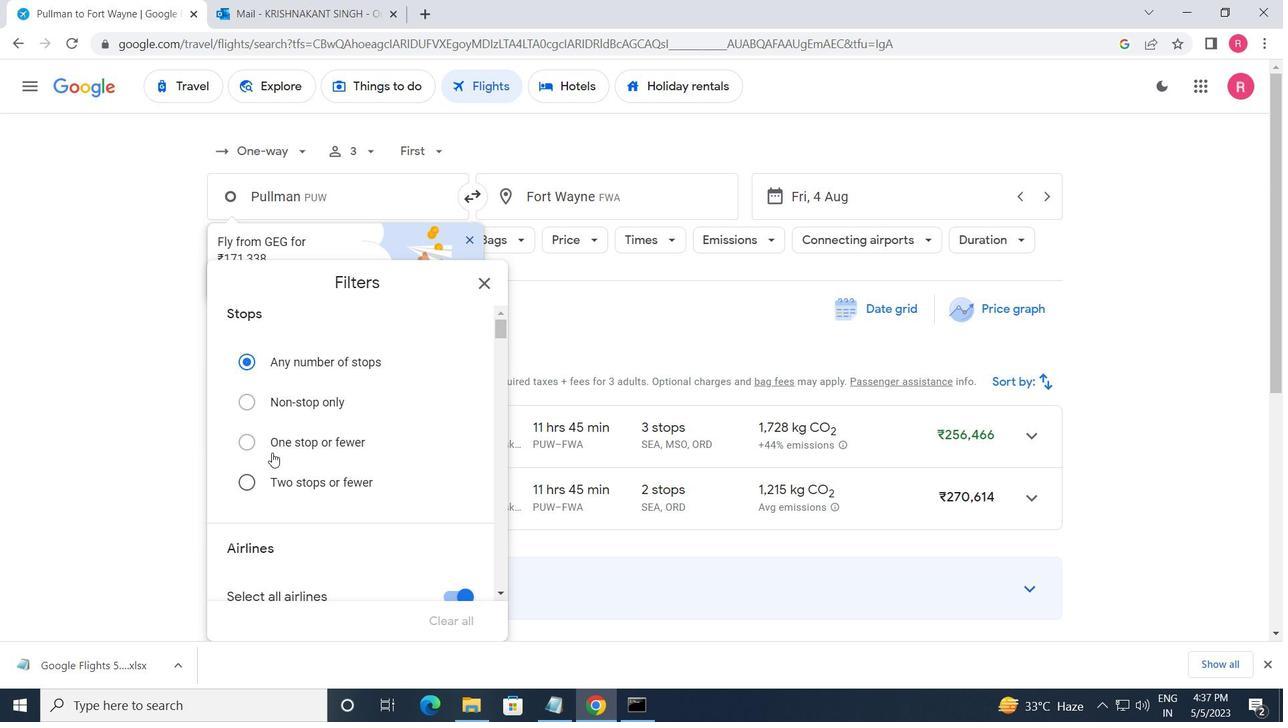 
Action: Mouse scrolled (274, 453) with delta (0, 0)
Screenshot: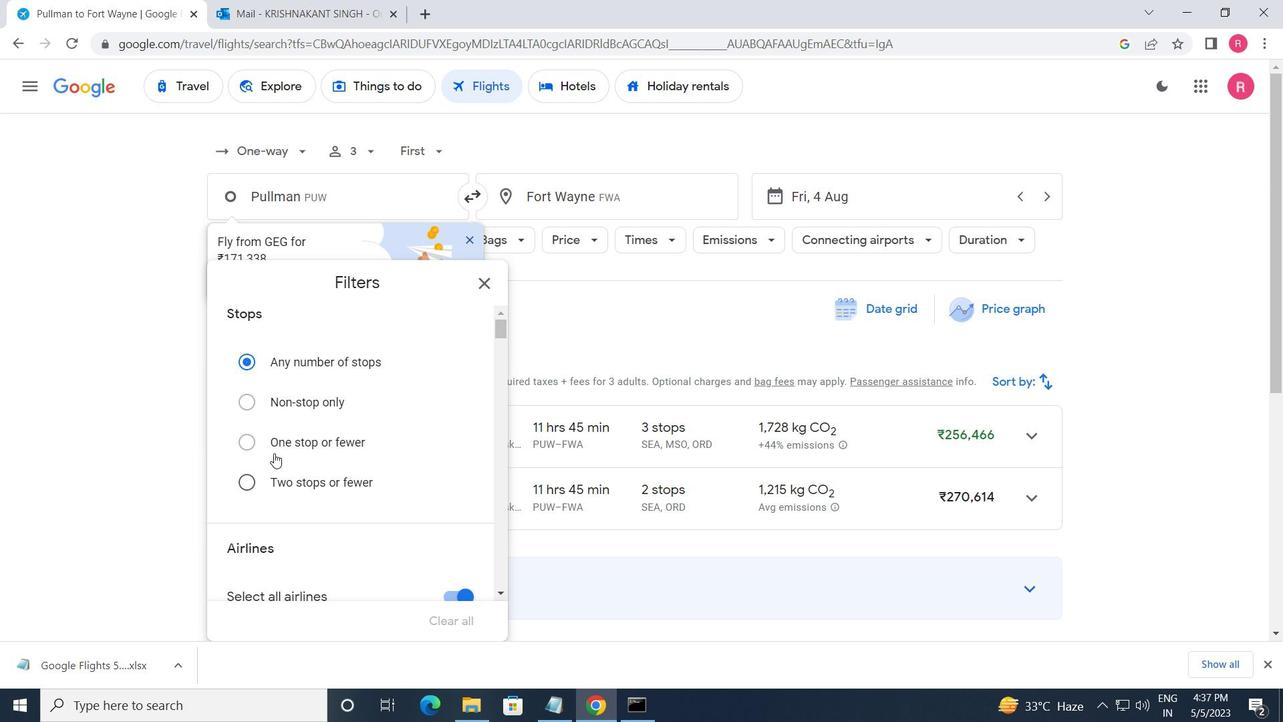 
Action: Mouse moved to (275, 455)
Screenshot: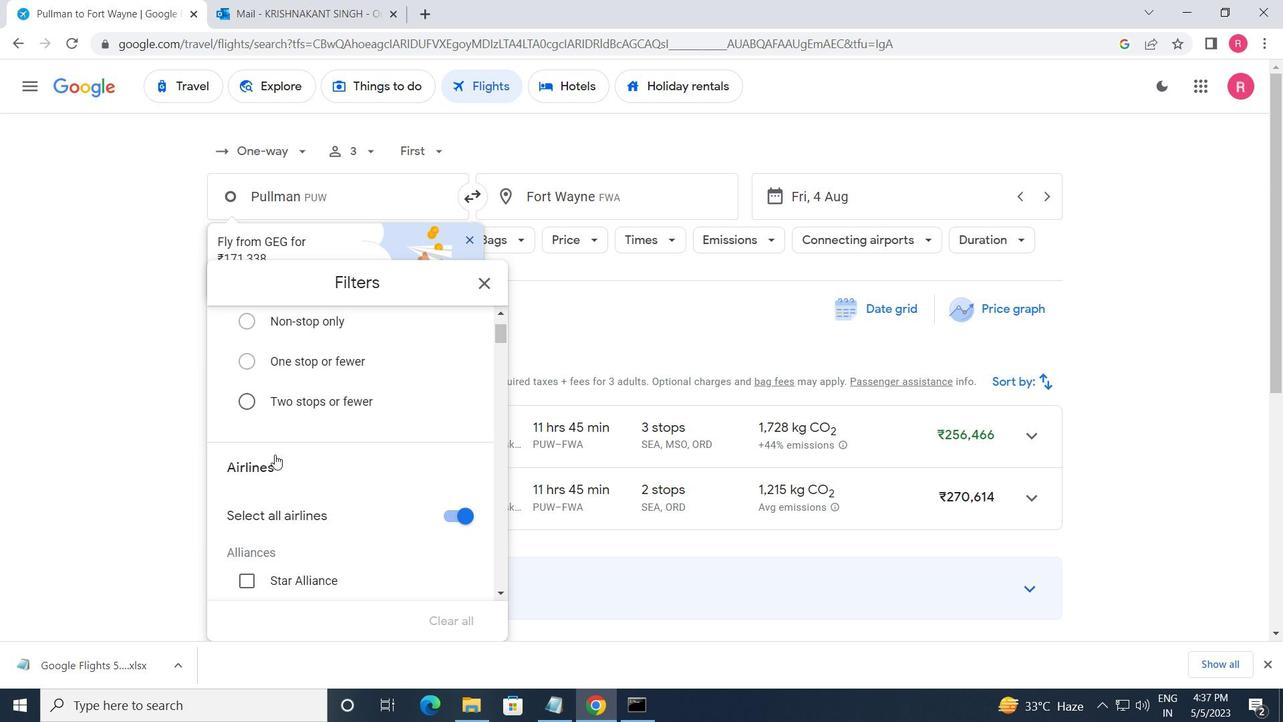 
Action: Mouse scrolled (275, 454) with delta (0, 0)
Screenshot: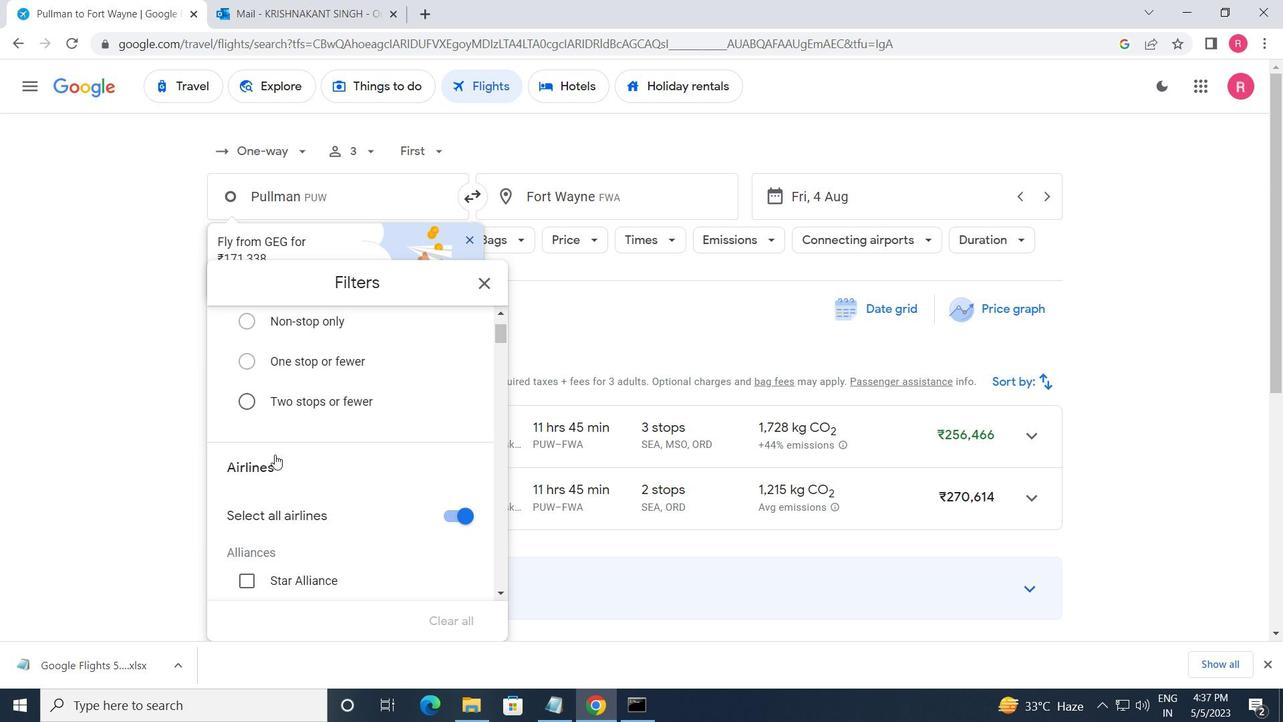 
Action: Mouse scrolled (275, 454) with delta (0, 0)
Screenshot: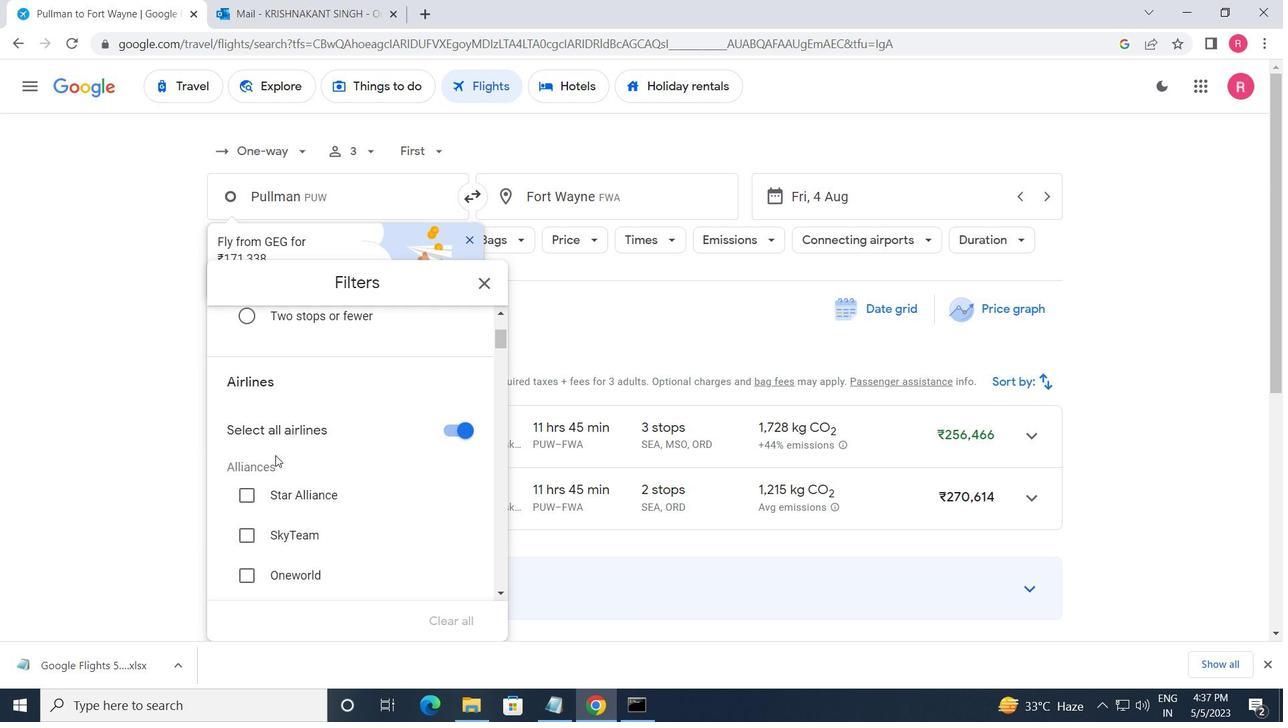 
Action: Mouse moved to (277, 455)
Screenshot: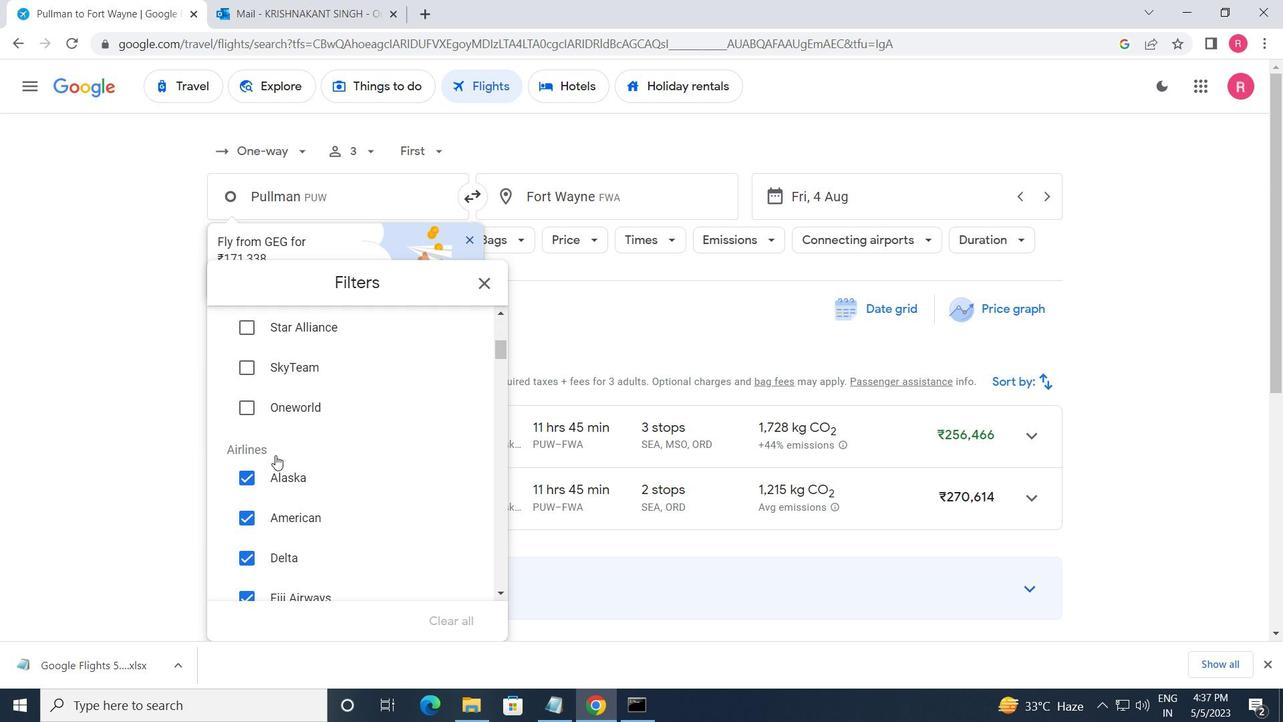 
Action: Mouse scrolled (277, 454) with delta (0, 0)
Screenshot: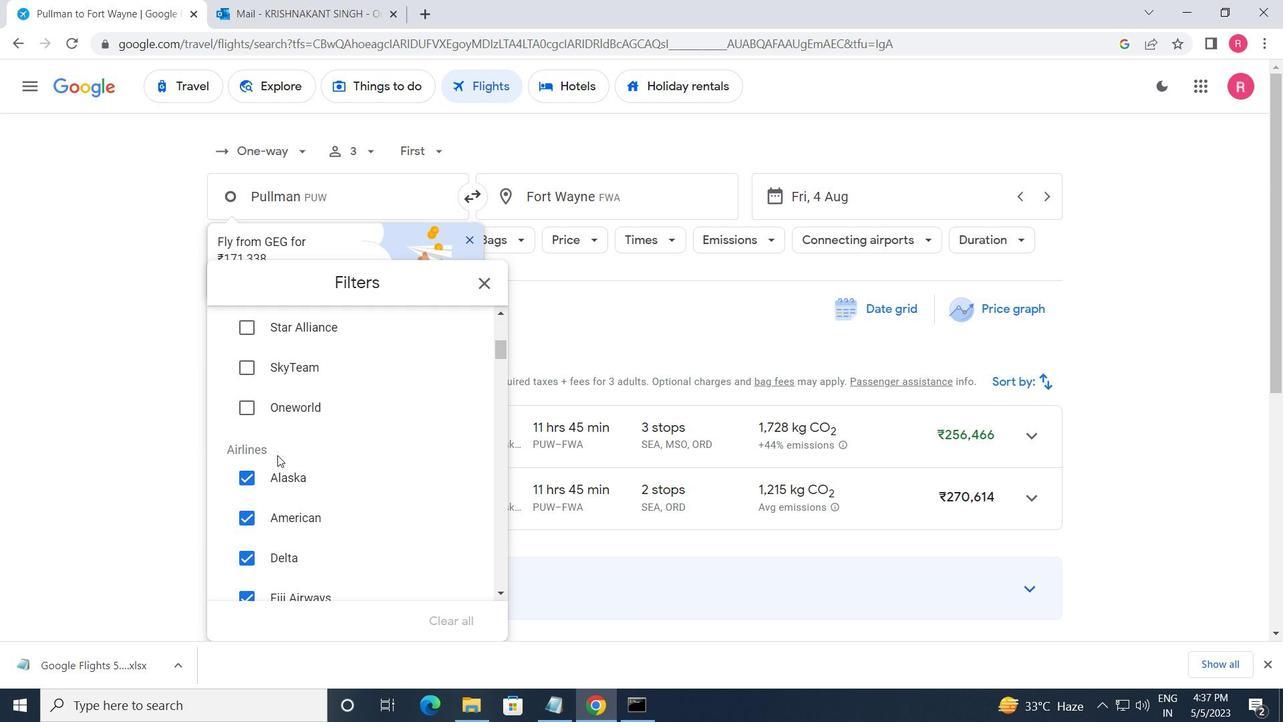
Action: Mouse moved to (328, 482)
Screenshot: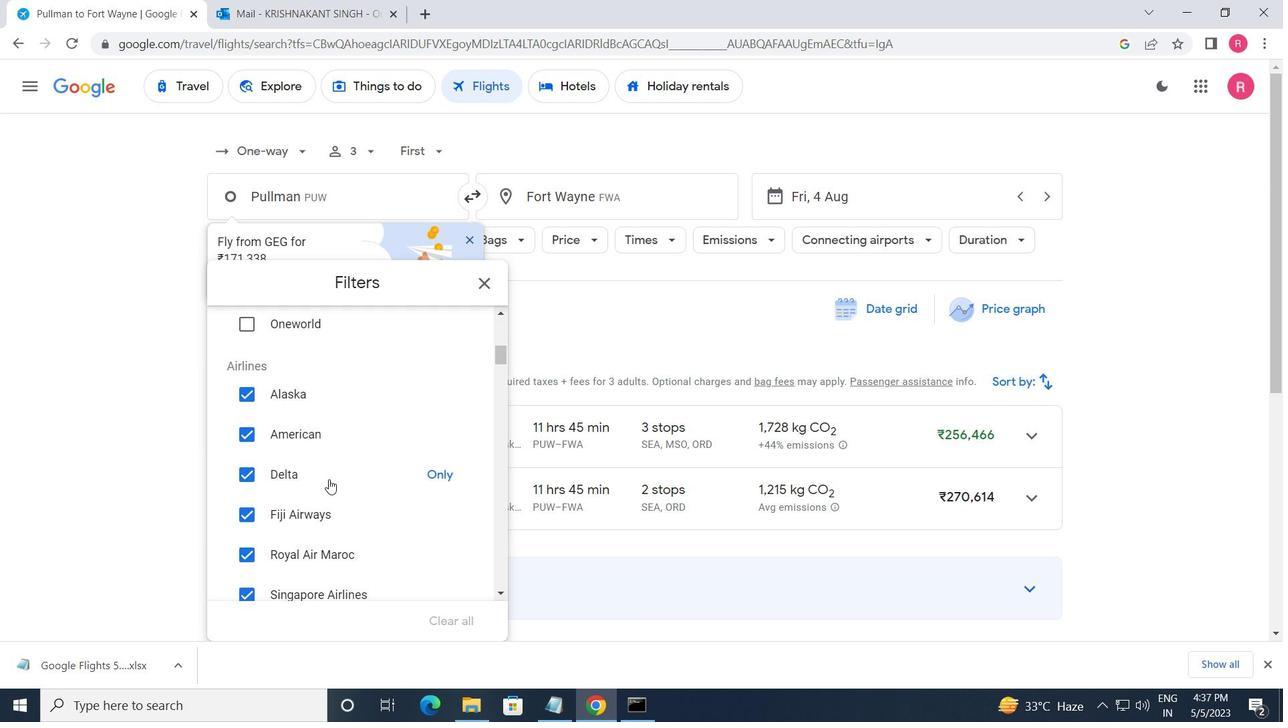 
Action: Mouse scrolled (328, 481) with delta (0, 0)
Screenshot: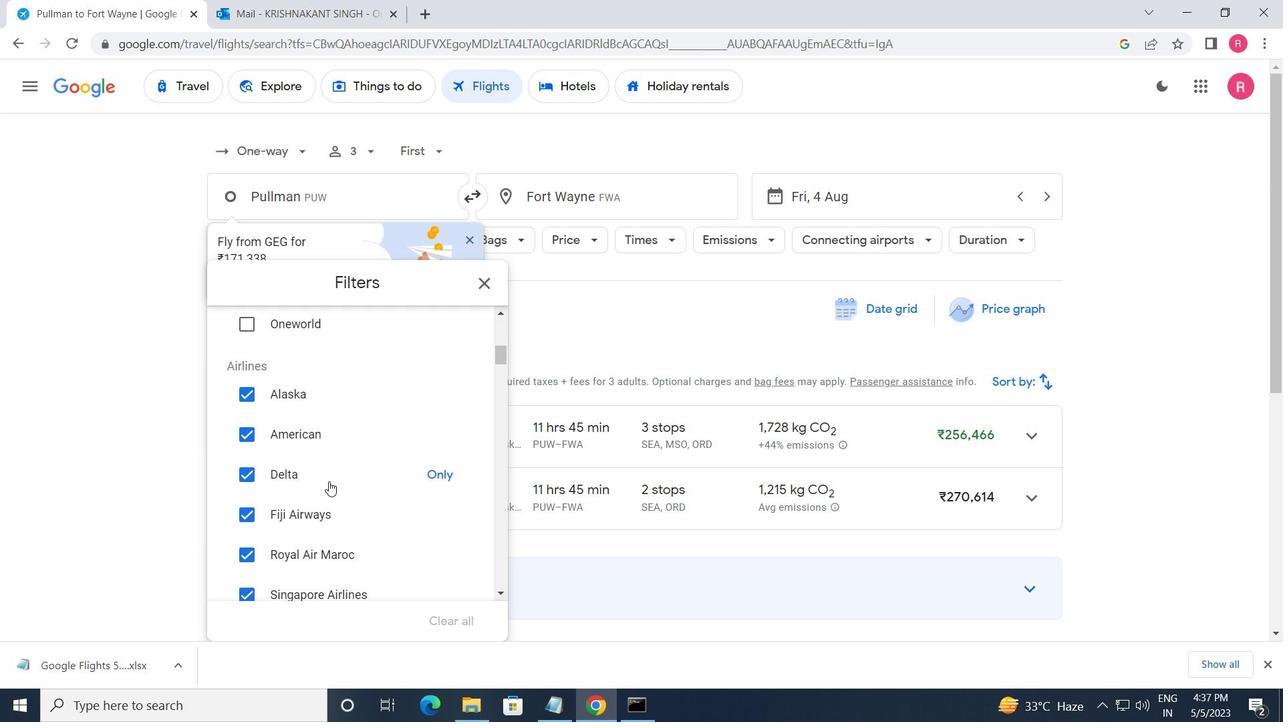 
Action: Mouse moved to (328, 482)
Screenshot: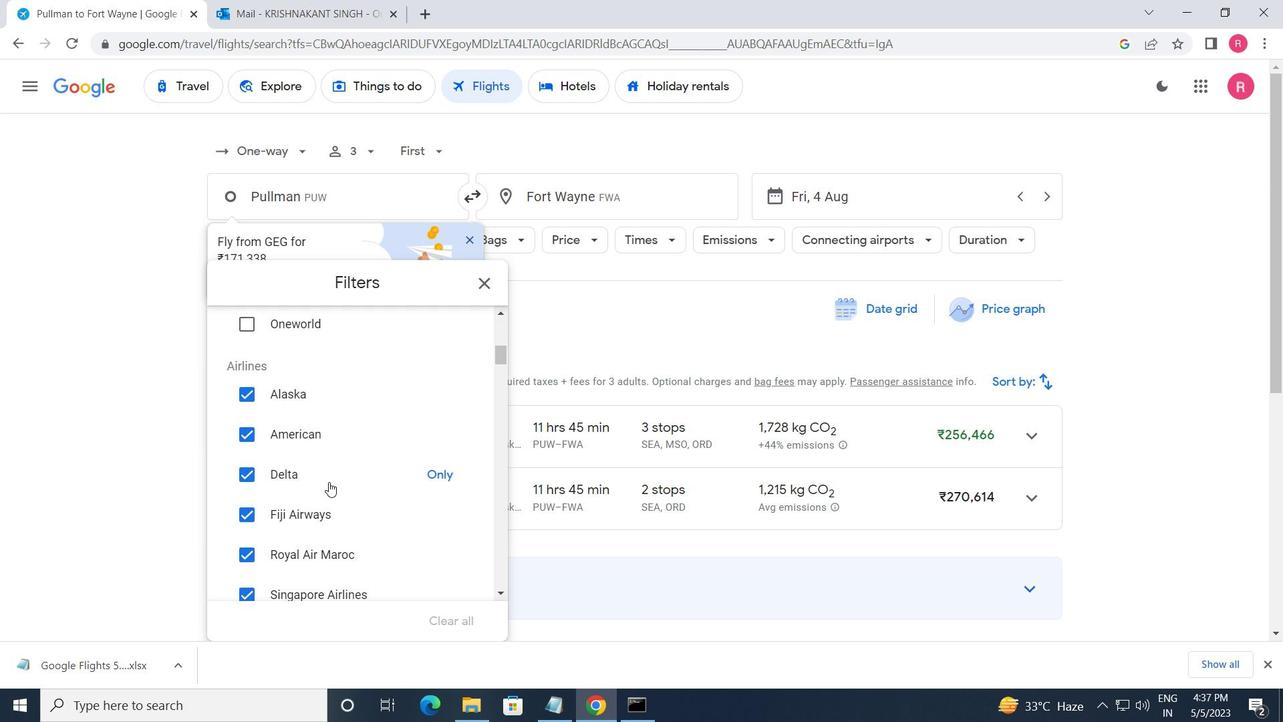 
Action: Mouse scrolled (328, 482) with delta (0, 0)
Screenshot: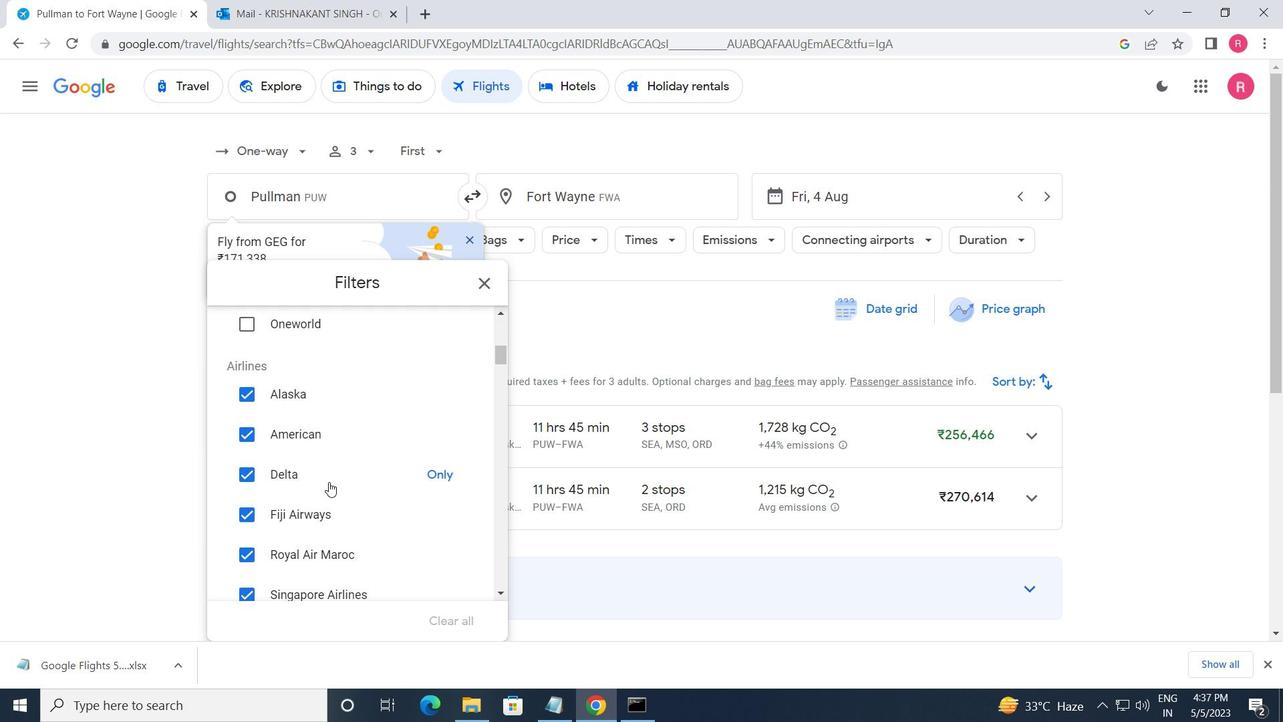 
Action: Mouse moved to (415, 472)
Screenshot: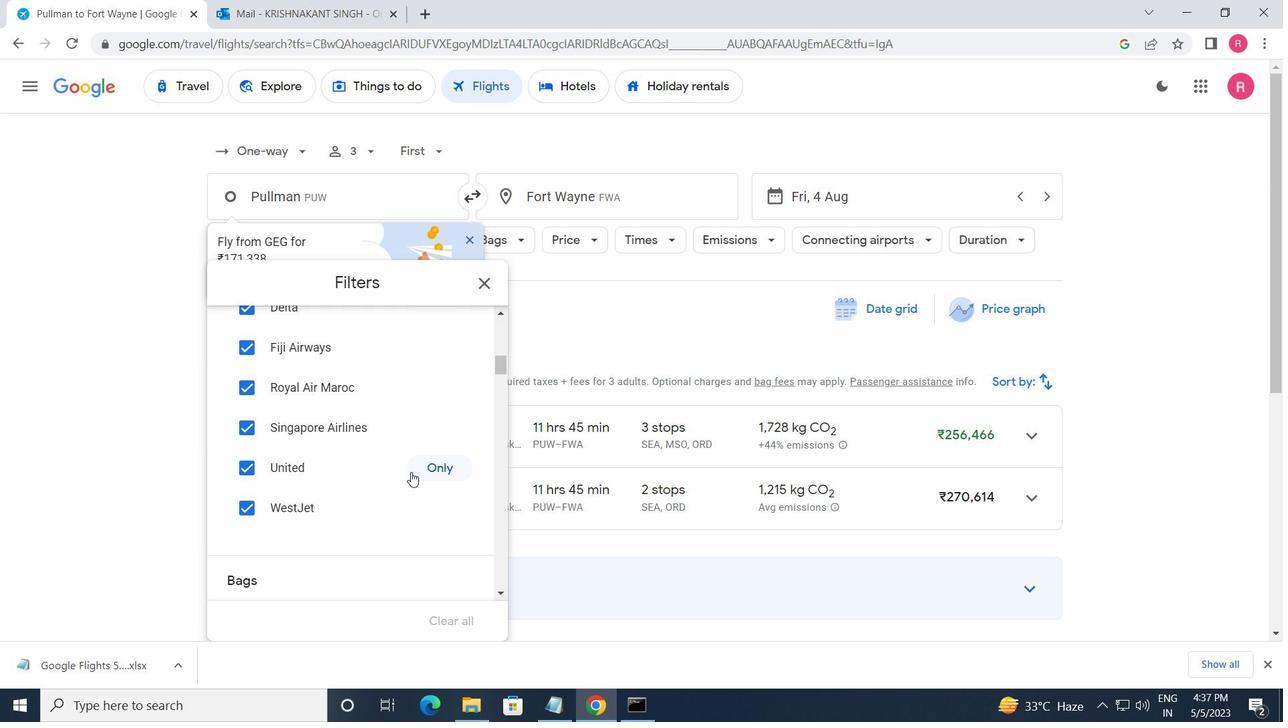 
Action: Mouse pressed left at (415, 472)
Screenshot: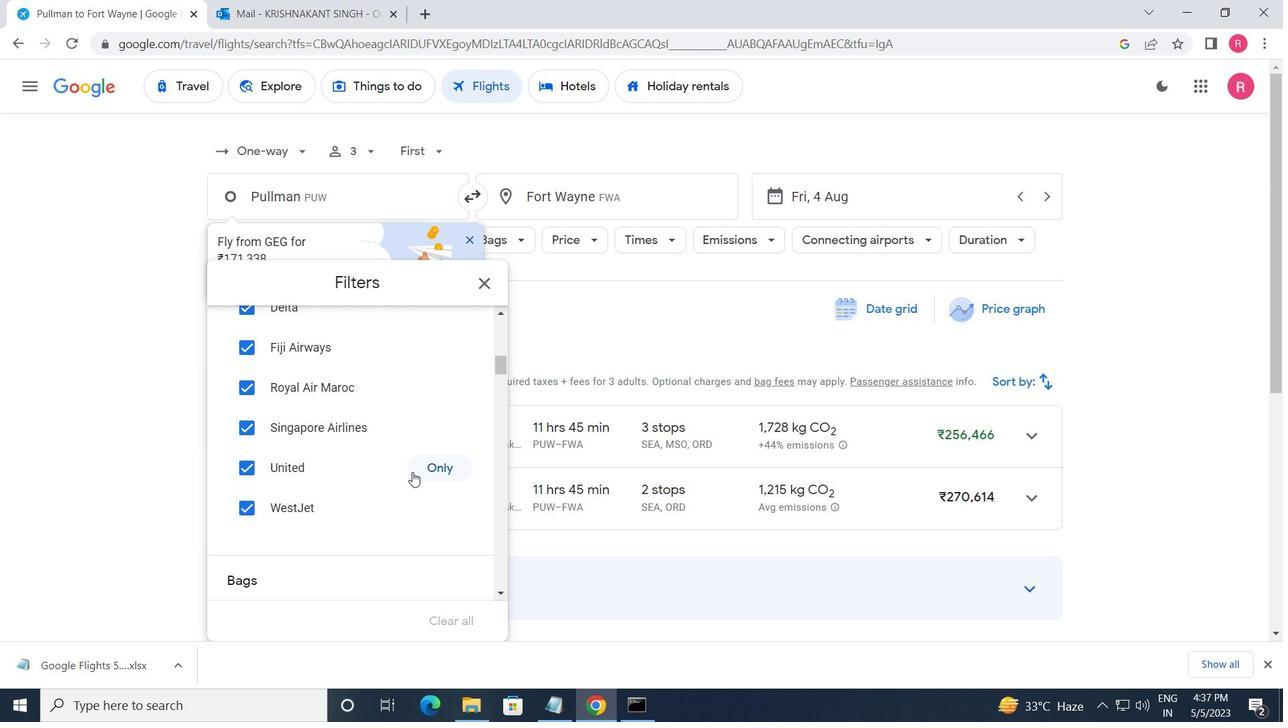 
Action: Mouse moved to (407, 488)
Screenshot: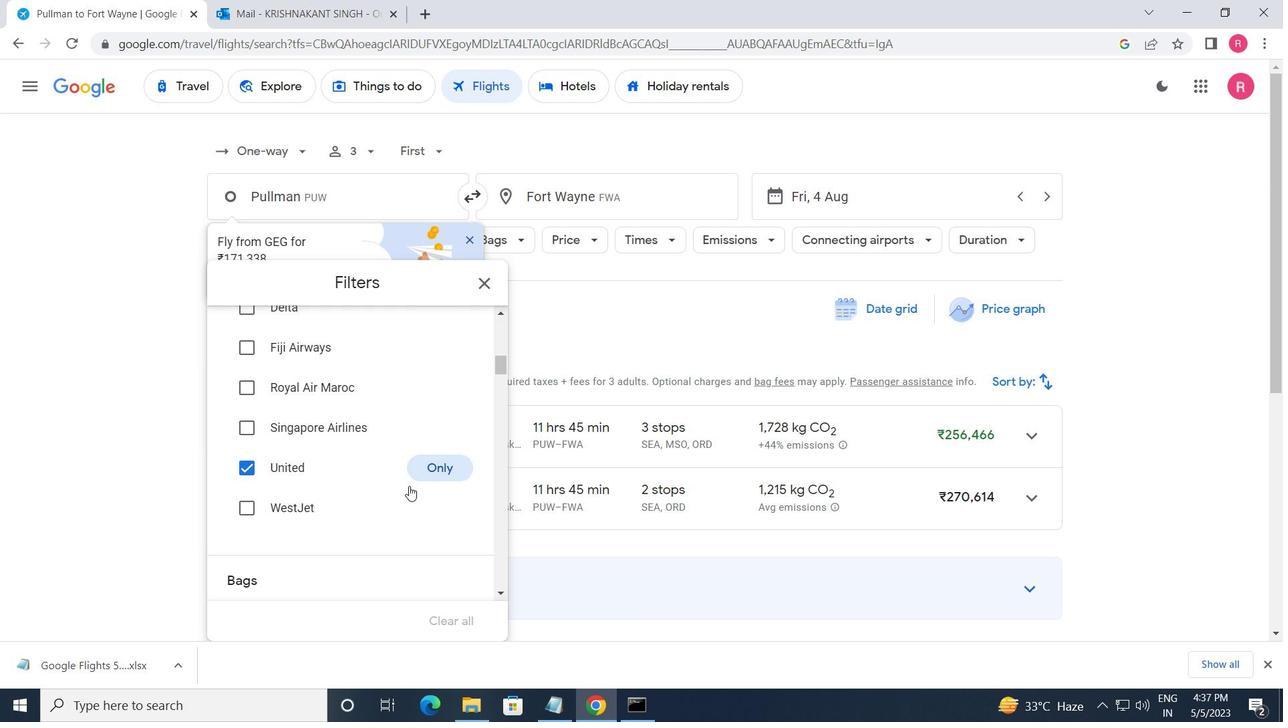 
Action: Mouse scrolled (407, 487) with delta (0, 0)
Screenshot: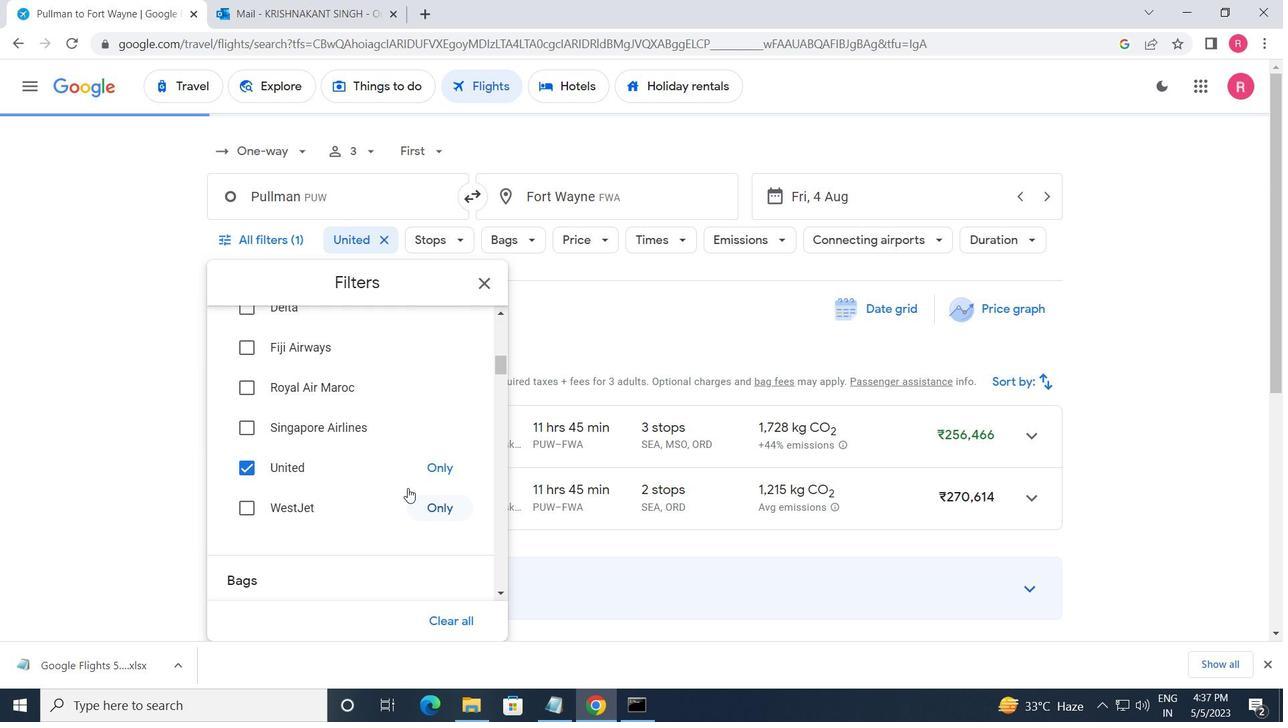 
Action: Mouse scrolled (407, 487) with delta (0, 0)
Screenshot: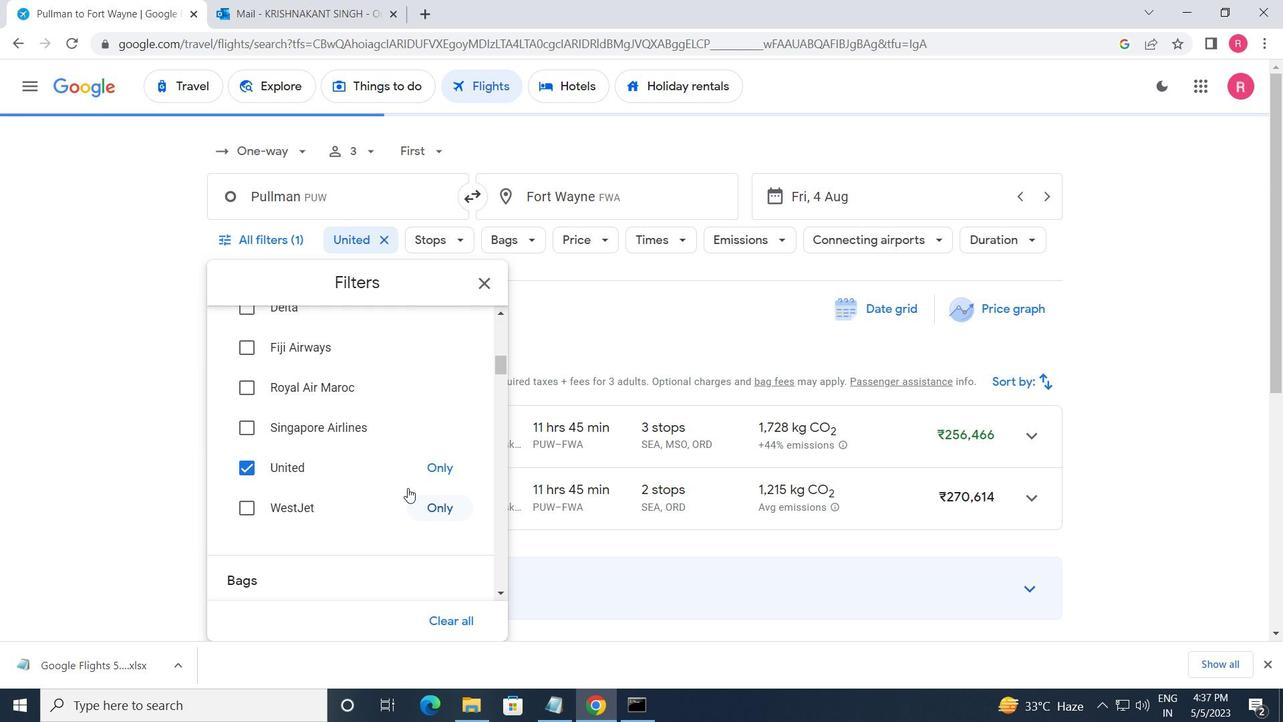 
Action: Mouse scrolled (407, 487) with delta (0, 0)
Screenshot: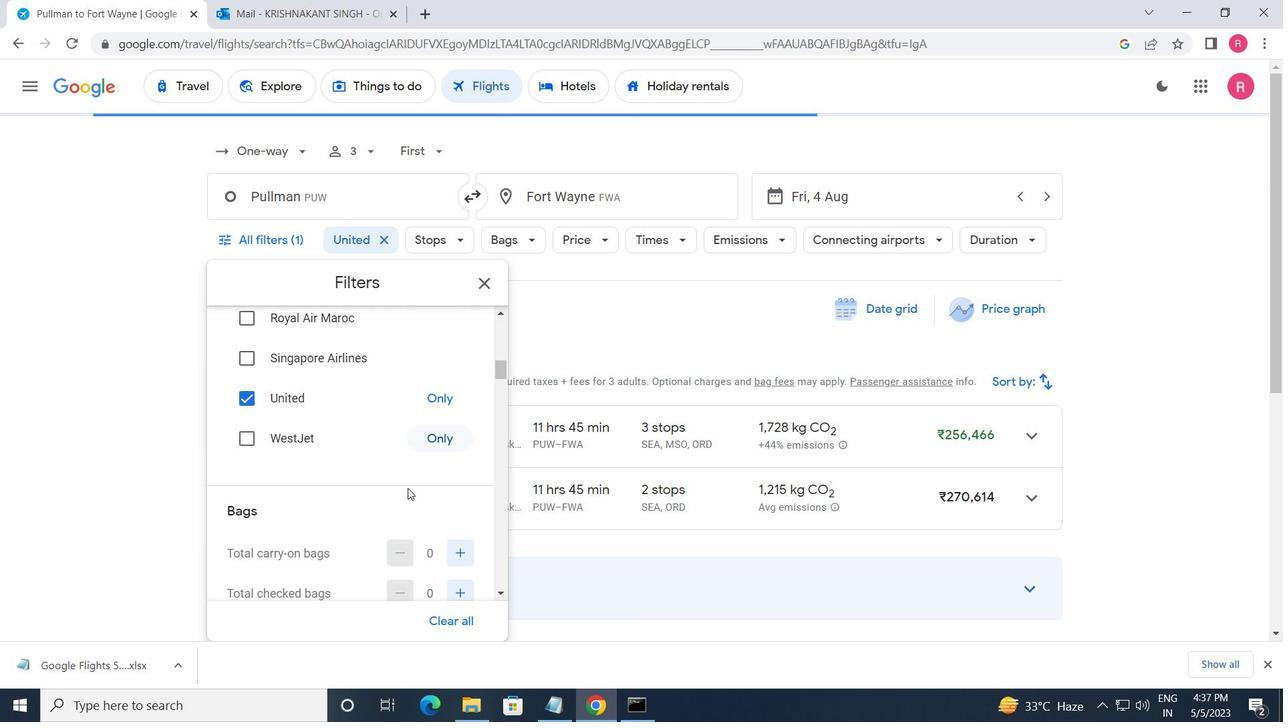 
Action: Mouse scrolled (407, 487) with delta (0, 0)
Screenshot: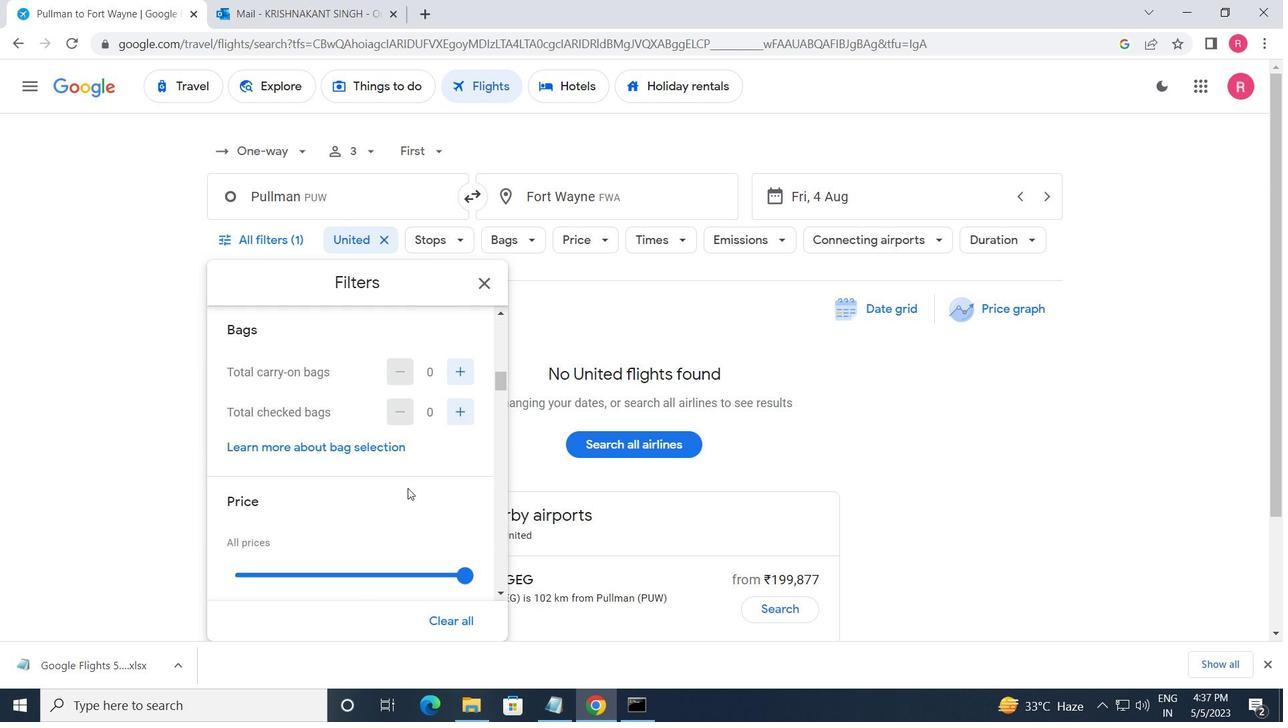 
Action: Mouse moved to (407, 488)
Screenshot: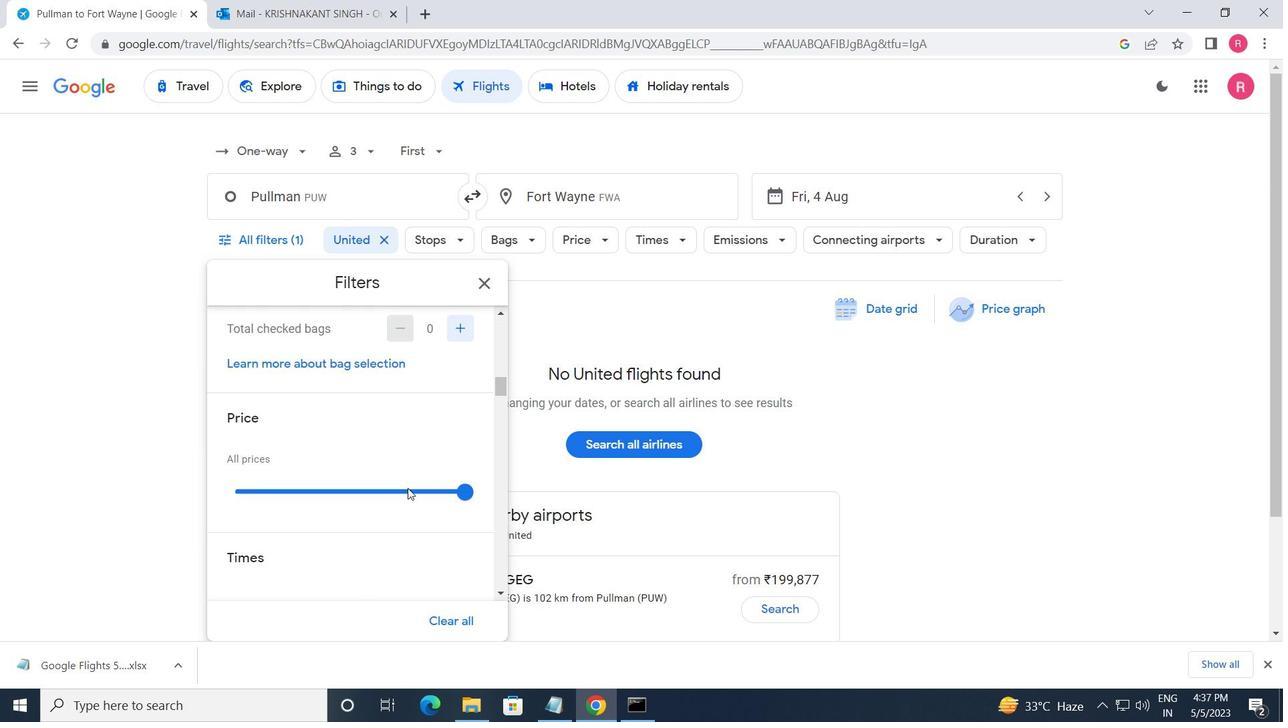 
Action: Mouse scrolled (407, 487) with delta (0, 0)
Screenshot: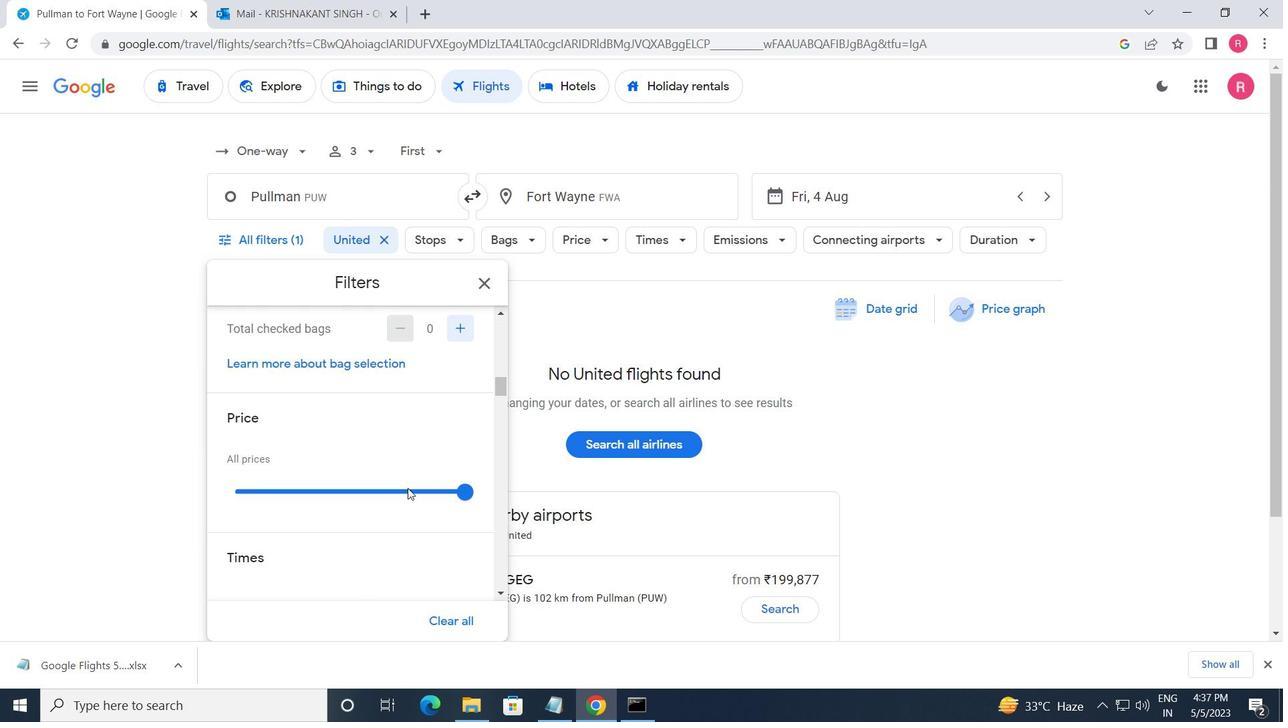 
Action: Mouse moved to (408, 485)
Screenshot: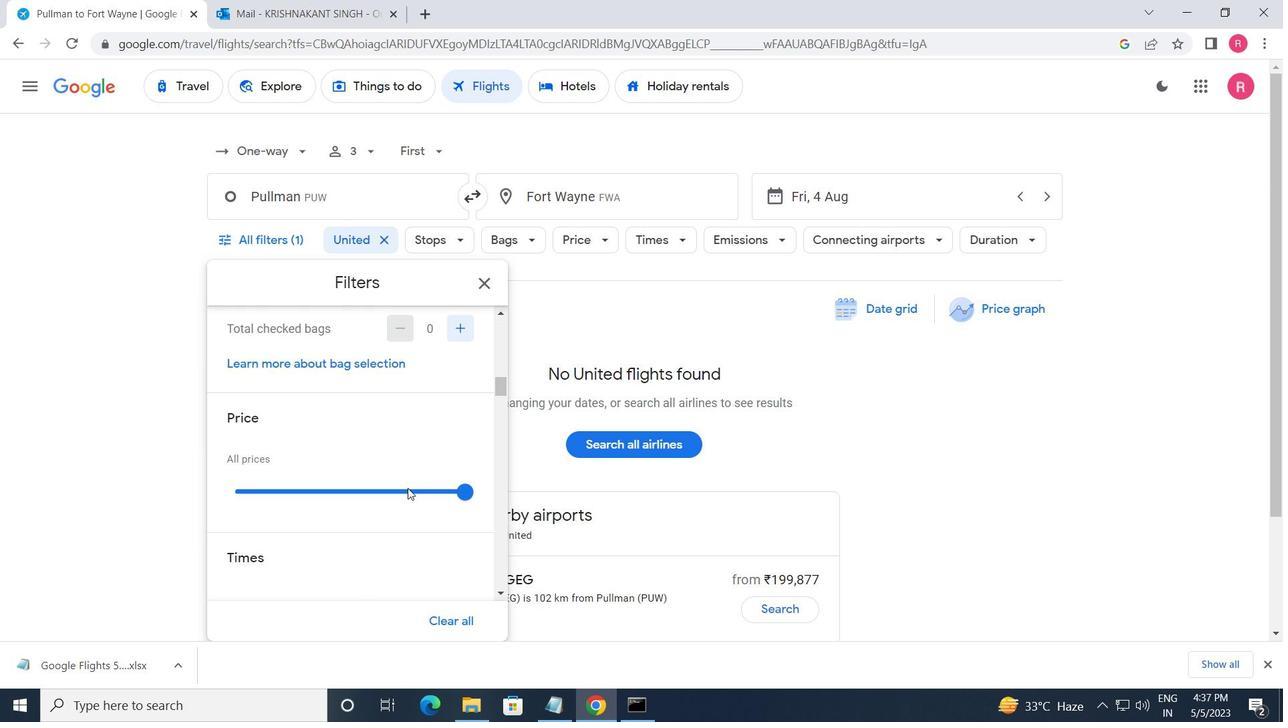 
Action: Mouse scrolled (408, 484) with delta (0, 0)
Screenshot: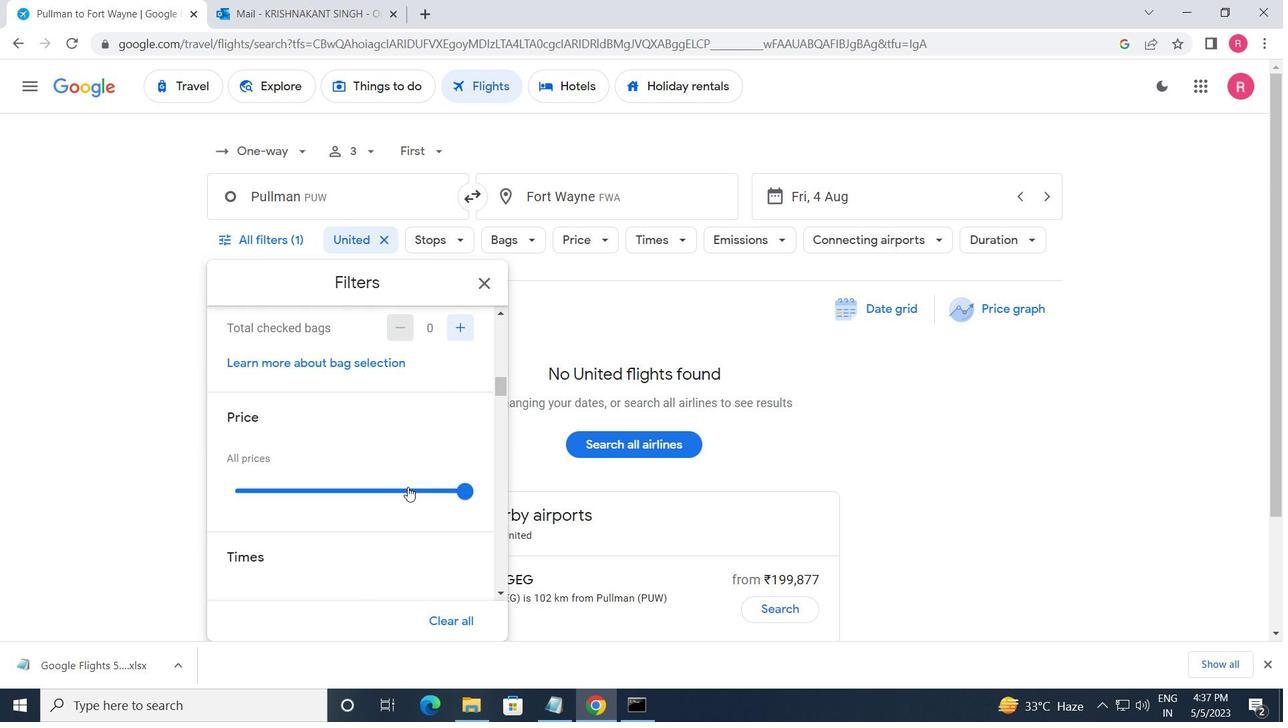 
Action: Mouse moved to (393, 459)
Screenshot: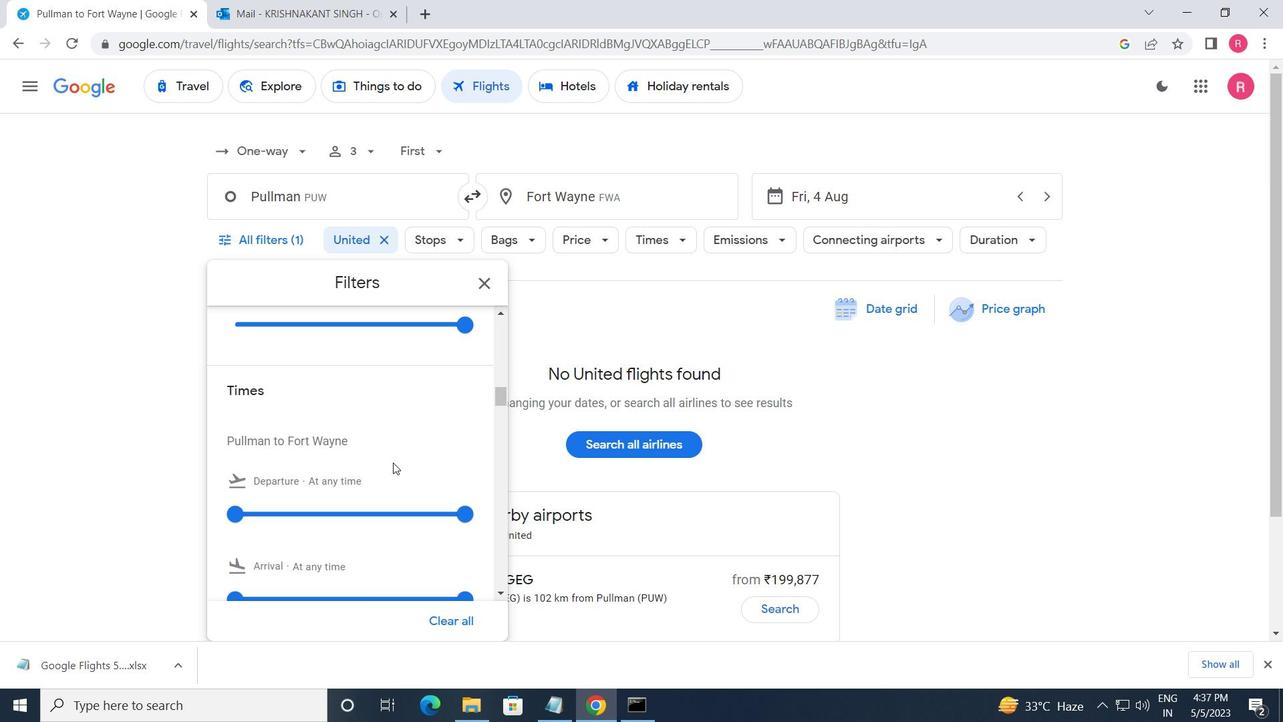 
Action: Mouse scrolled (393, 460) with delta (0, 0)
Screenshot: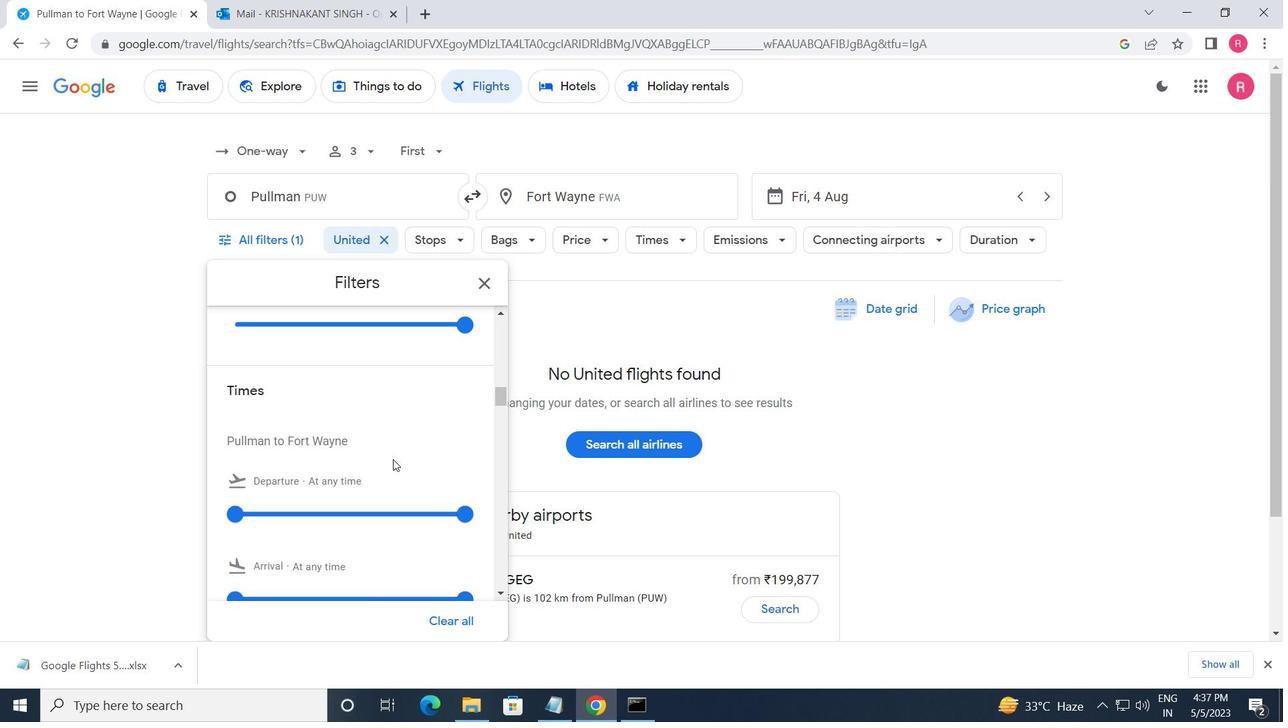 
Action: Mouse scrolled (393, 460) with delta (0, 0)
Screenshot: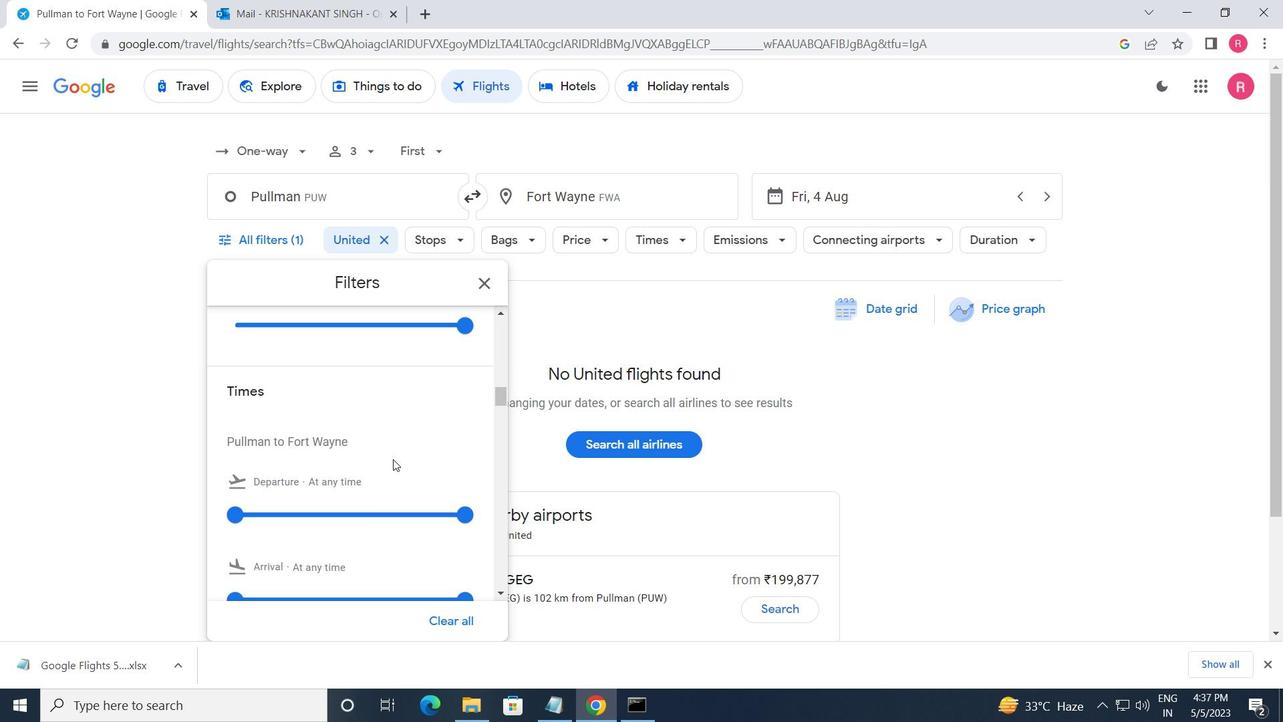 
Action: Mouse scrolled (393, 460) with delta (0, 0)
Screenshot: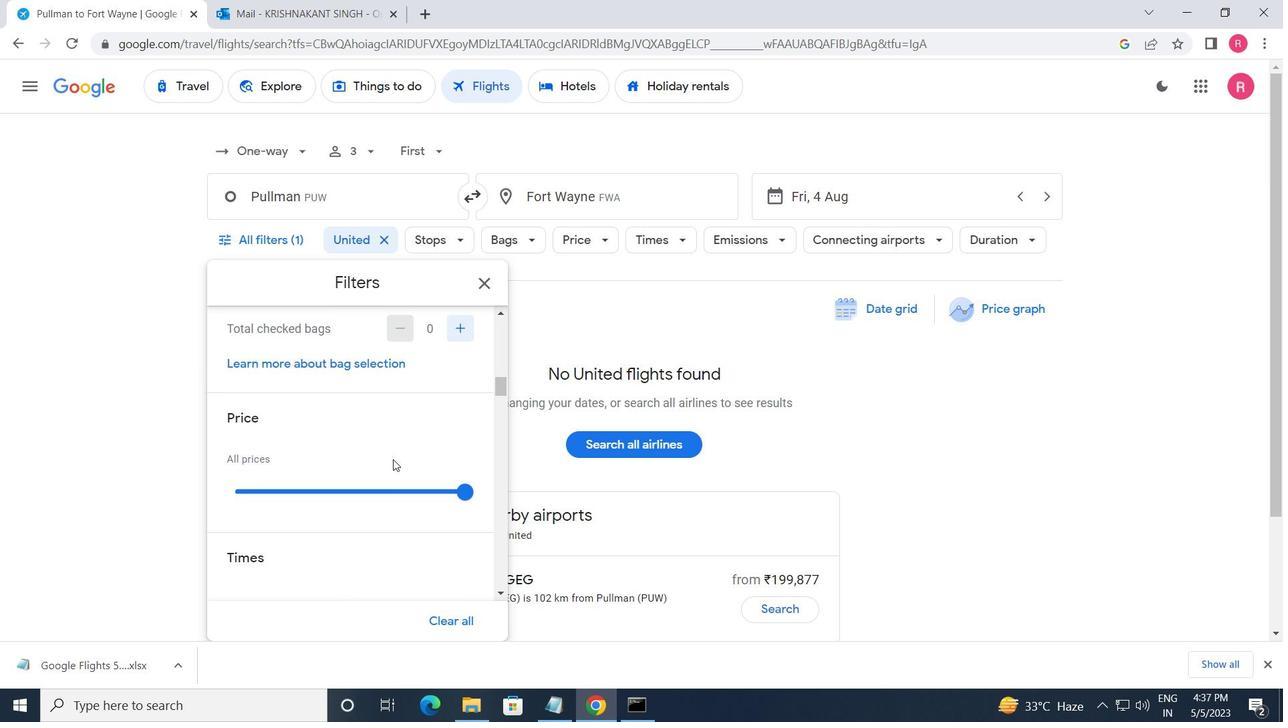 
Action: Mouse moved to (393, 458)
Screenshot: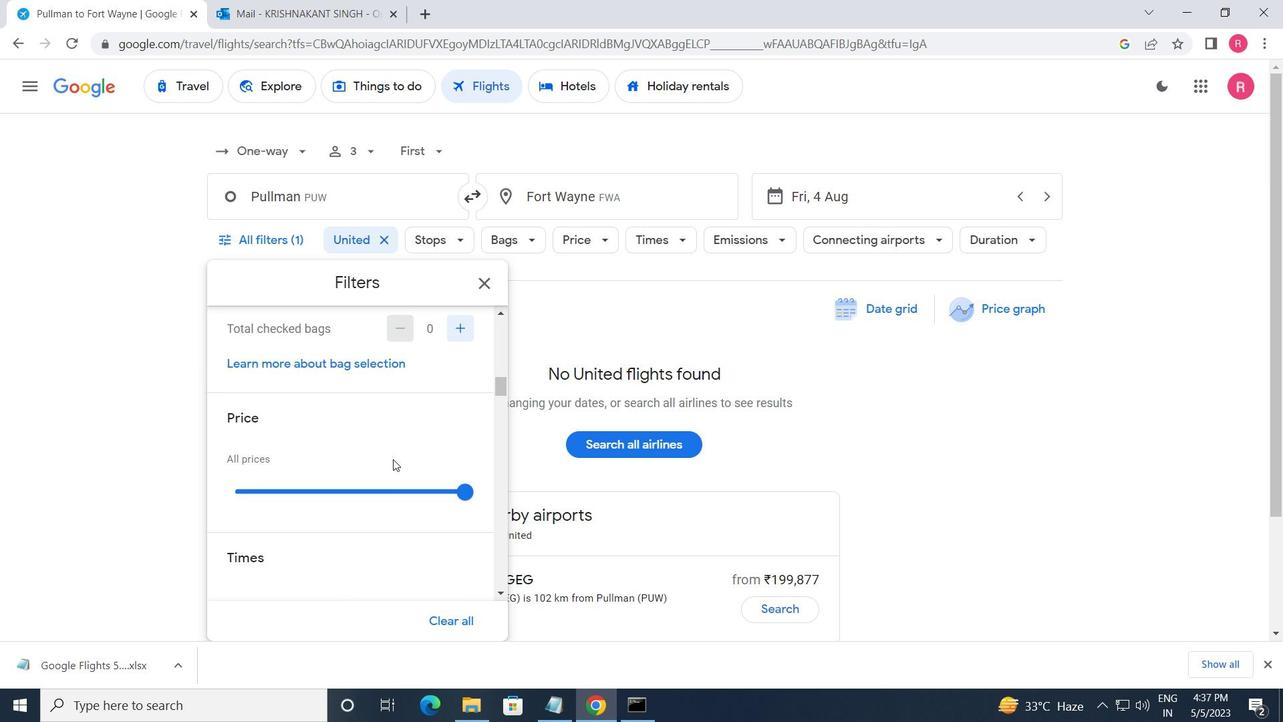 
Action: Mouse scrolled (393, 459) with delta (0, 0)
Screenshot: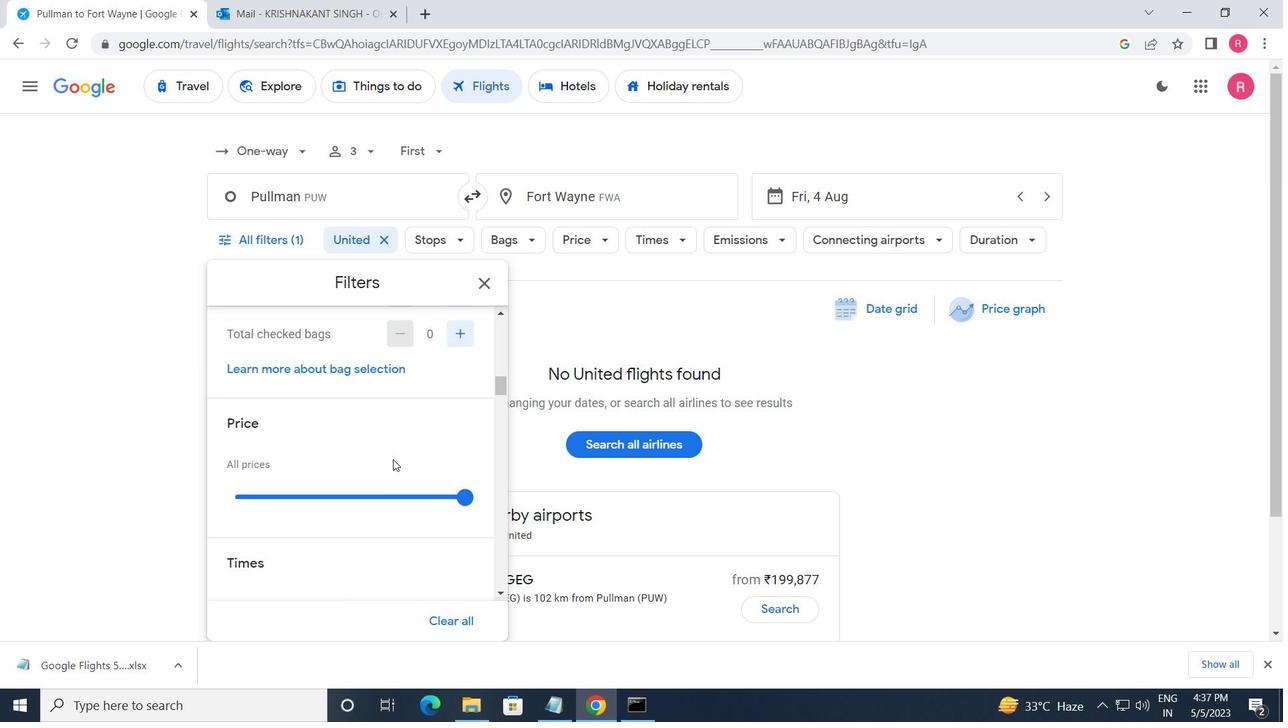 
Action: Mouse moved to (462, 496)
Screenshot: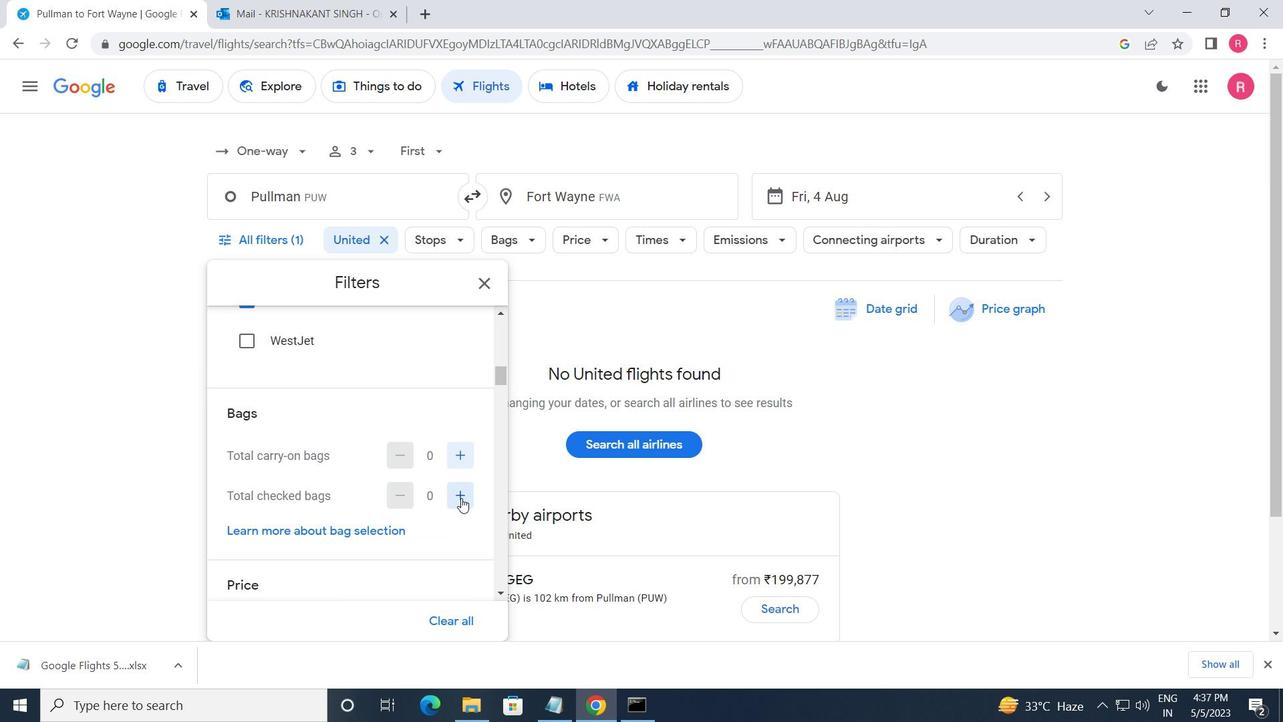 
Action: Mouse pressed left at (462, 496)
Screenshot: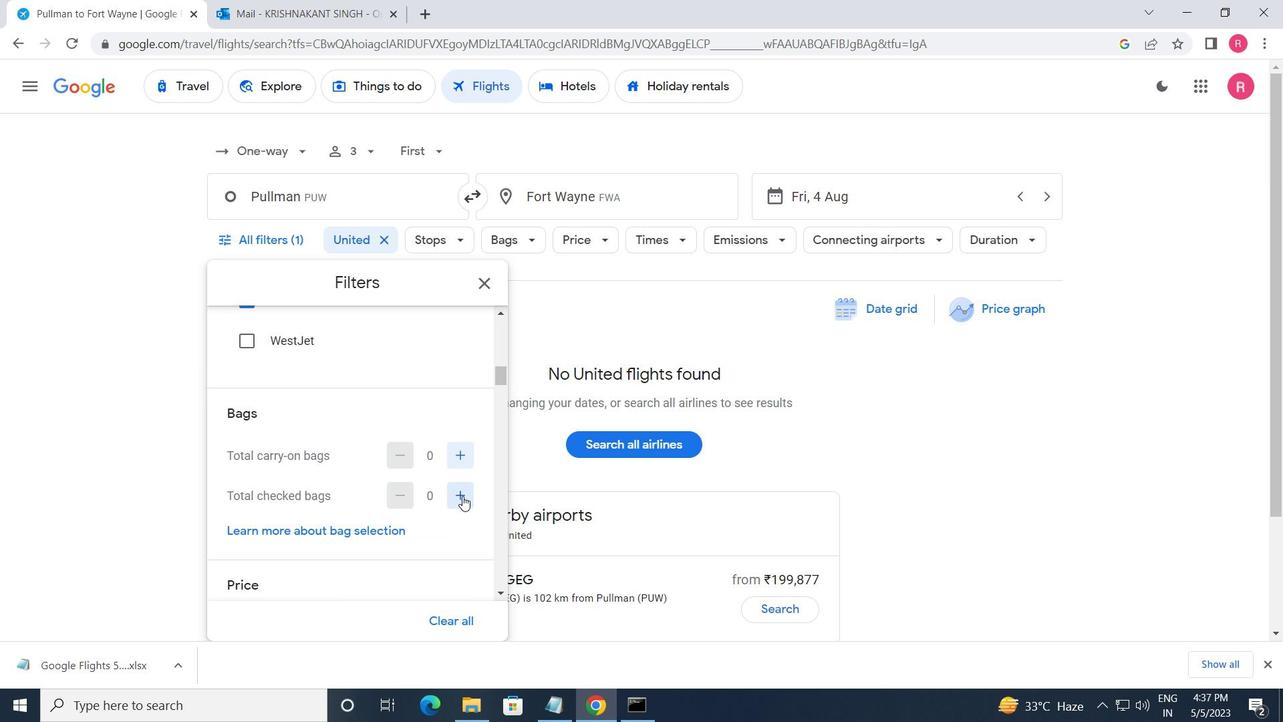 
Action: Mouse pressed left at (462, 496)
Screenshot: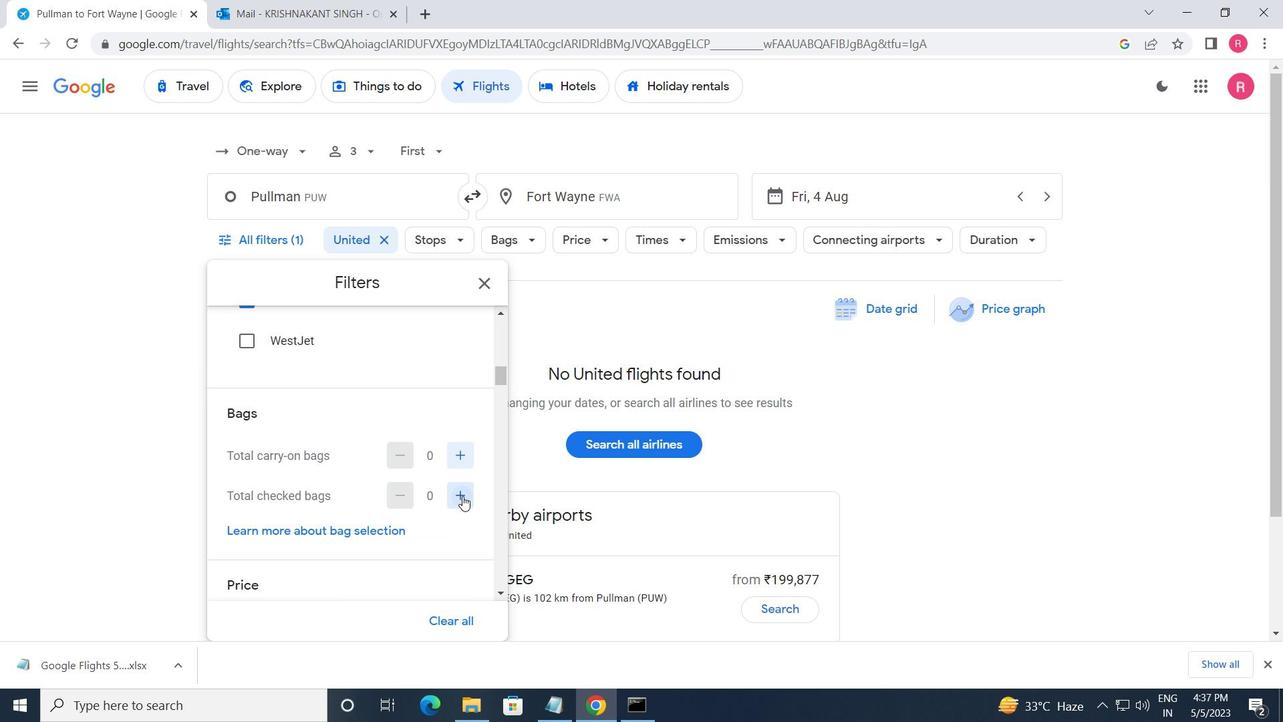 
Action: Mouse pressed left at (462, 496)
Screenshot: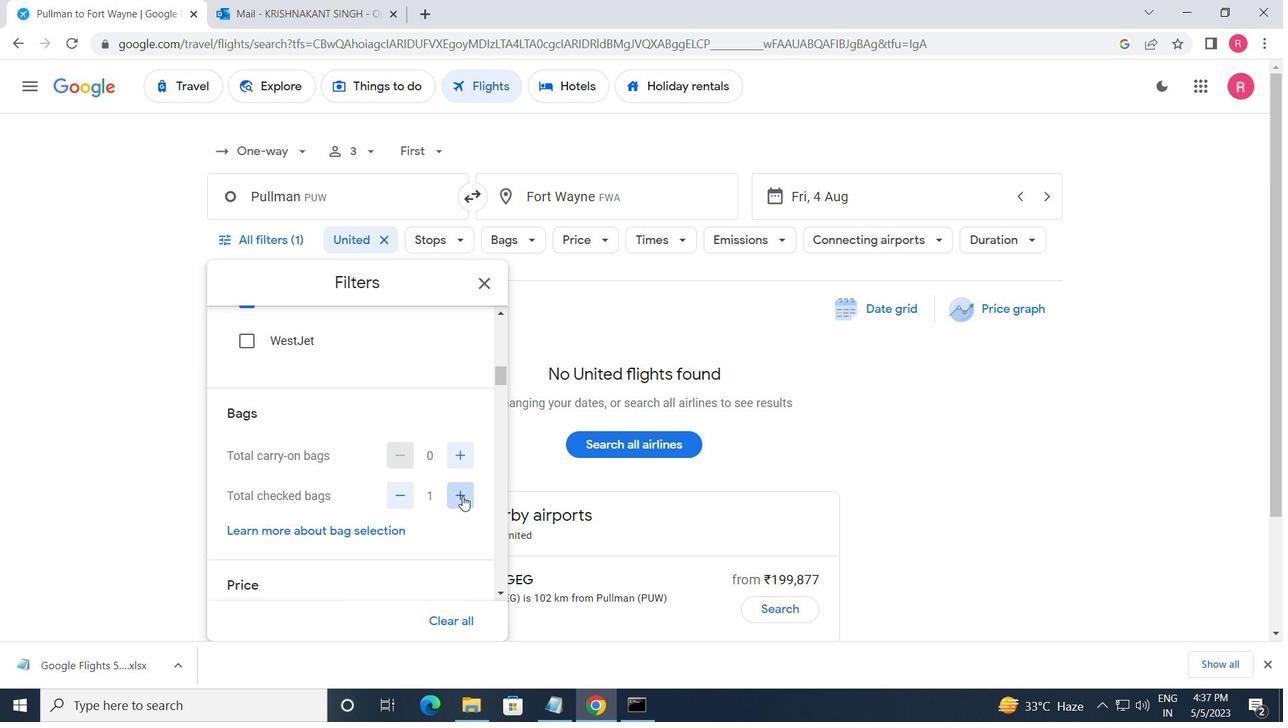 
Action: Mouse pressed left at (462, 496)
Screenshot: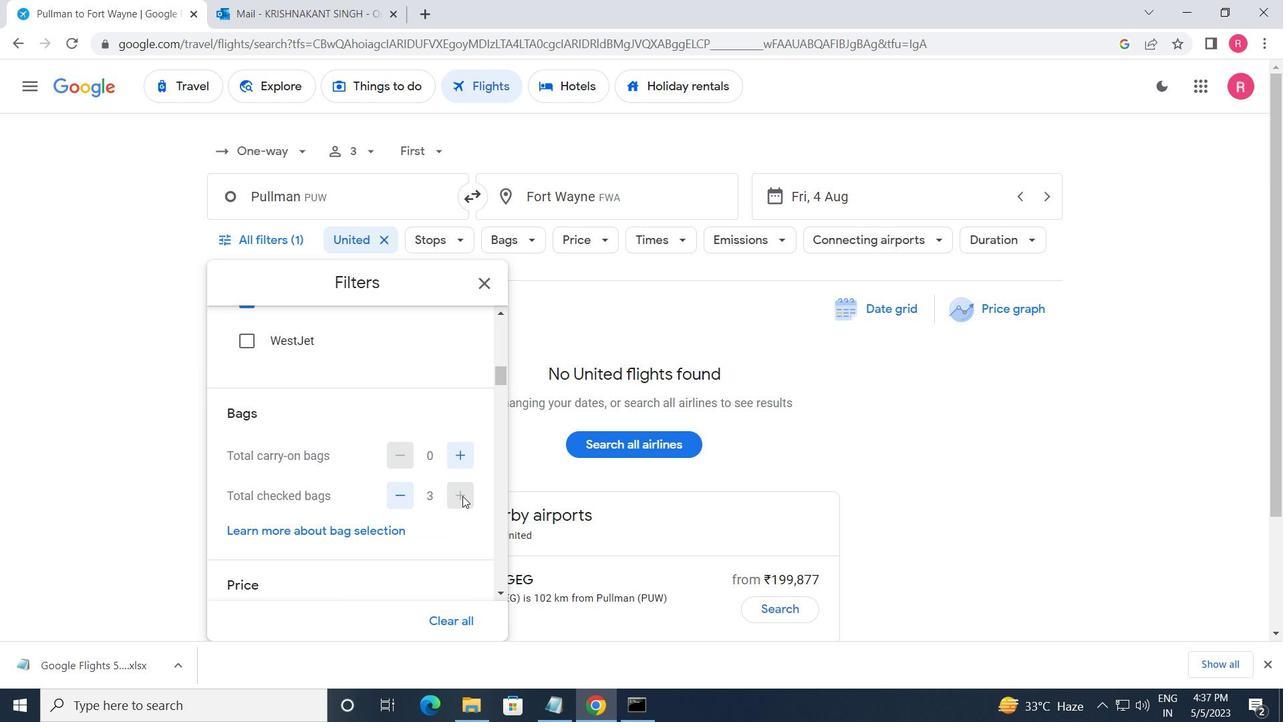 
Action: Mouse pressed left at (462, 496)
Screenshot: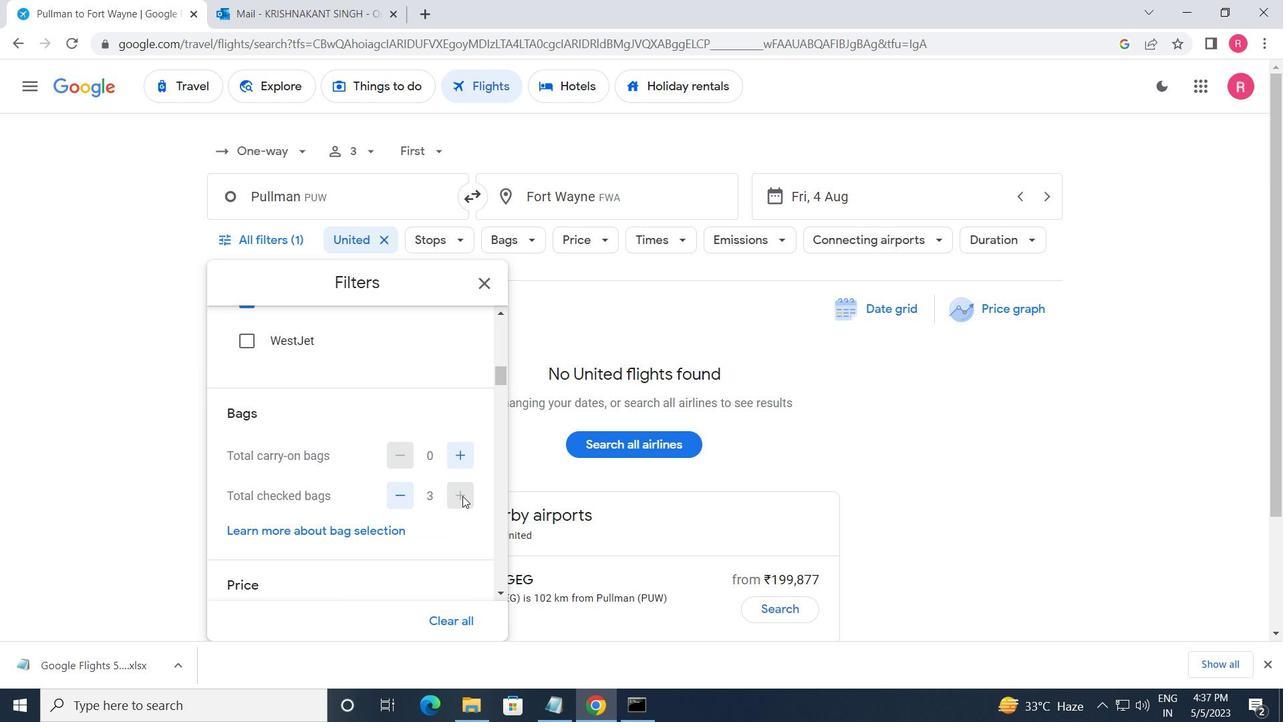 
Action: Mouse moved to (423, 496)
Screenshot: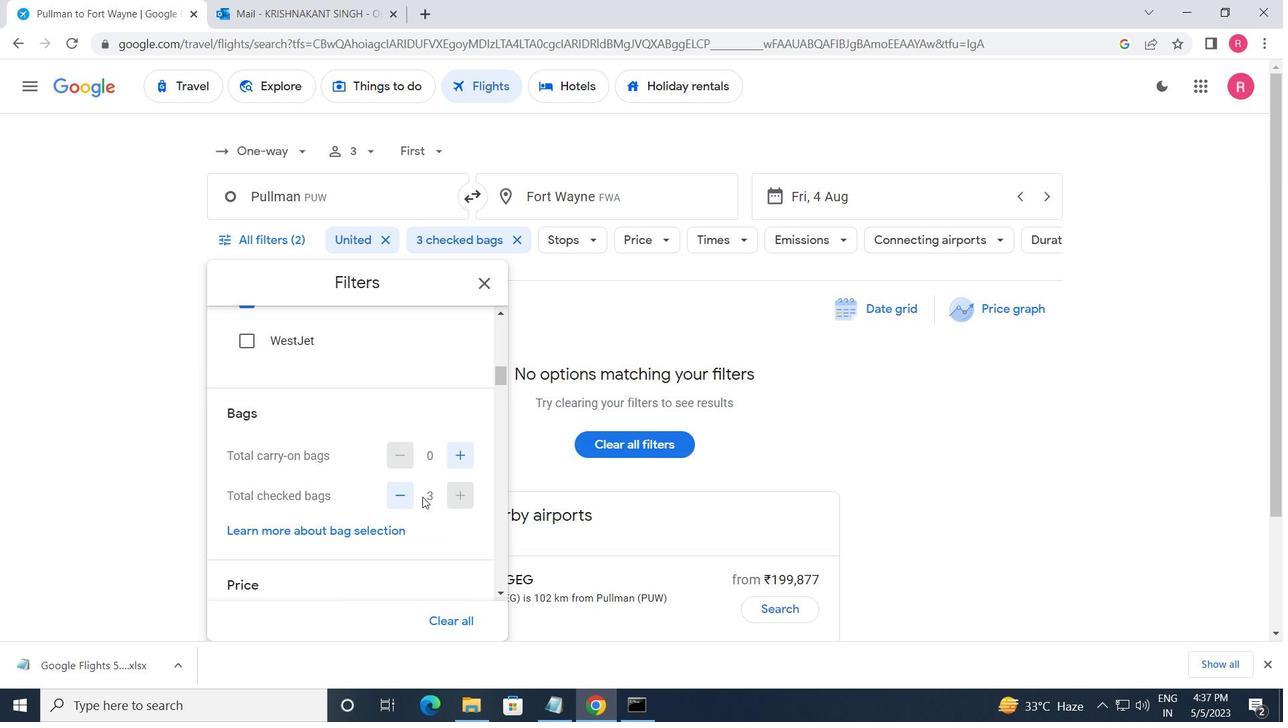 
Action: Mouse scrolled (423, 496) with delta (0, 0)
Screenshot: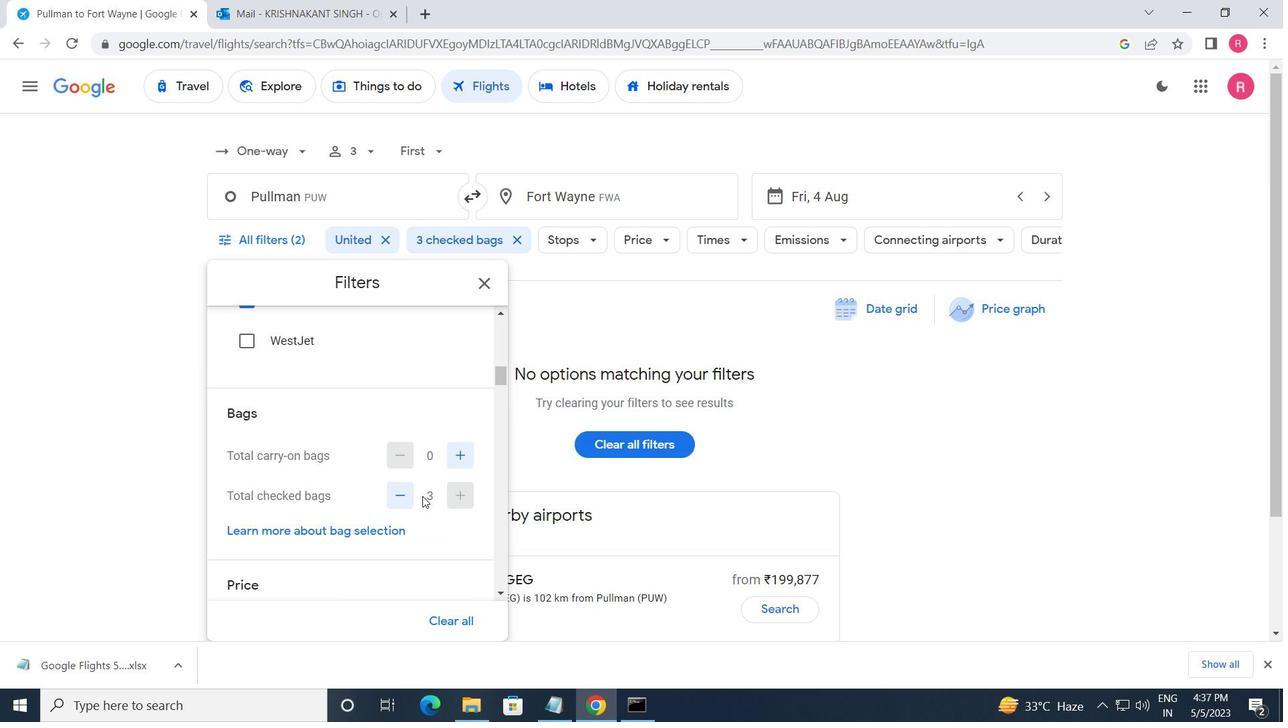
Action: Mouse scrolled (423, 496) with delta (0, 0)
Screenshot: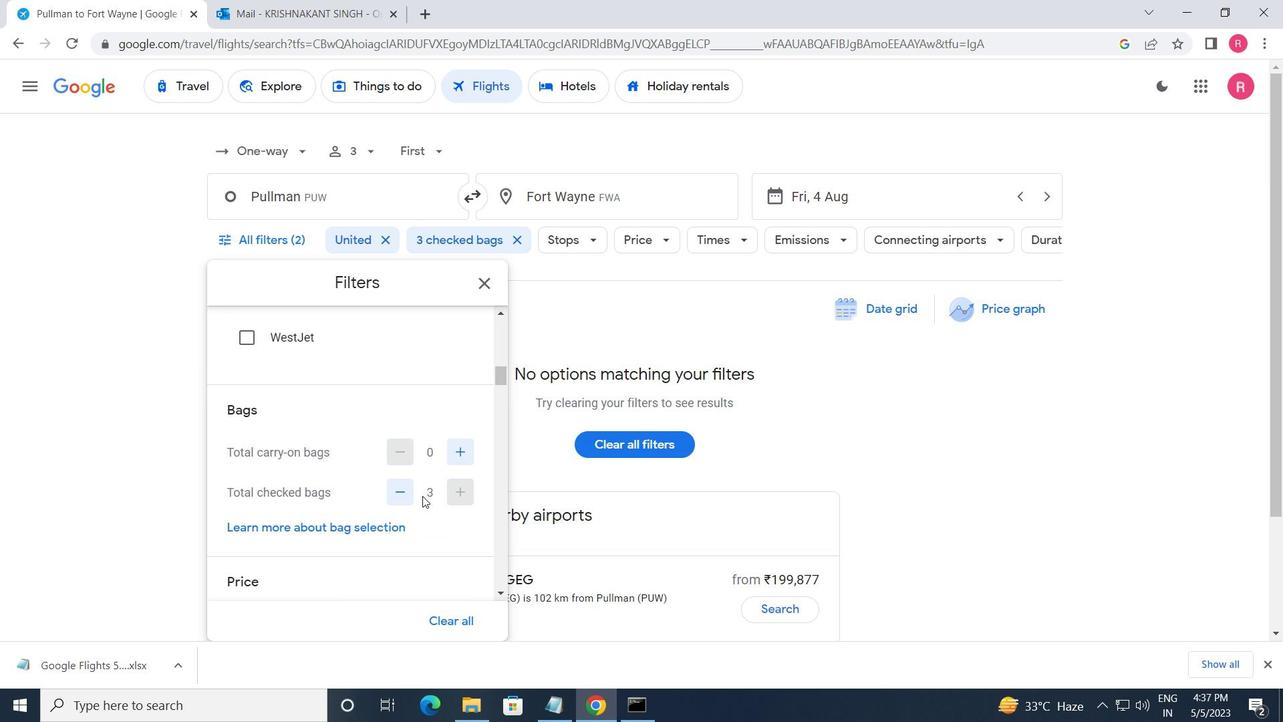 
Action: Mouse scrolled (423, 496) with delta (0, 0)
Screenshot: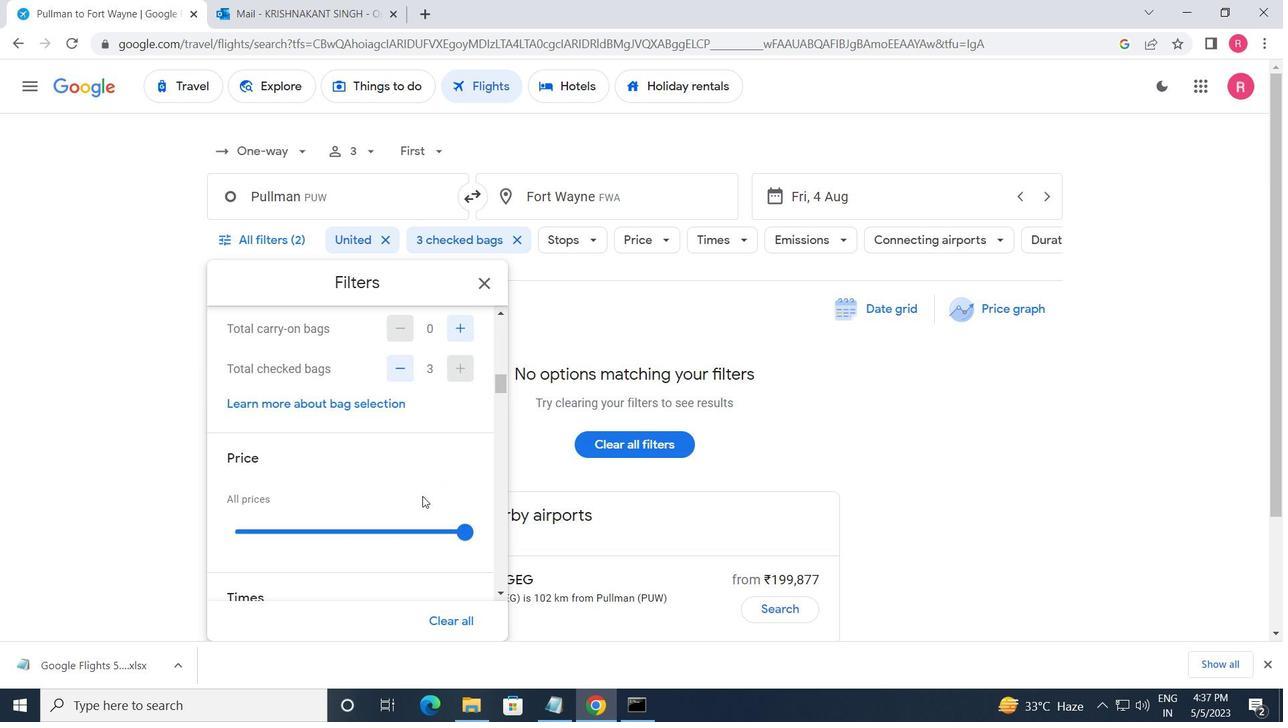 
Action: Mouse moved to (465, 416)
Screenshot: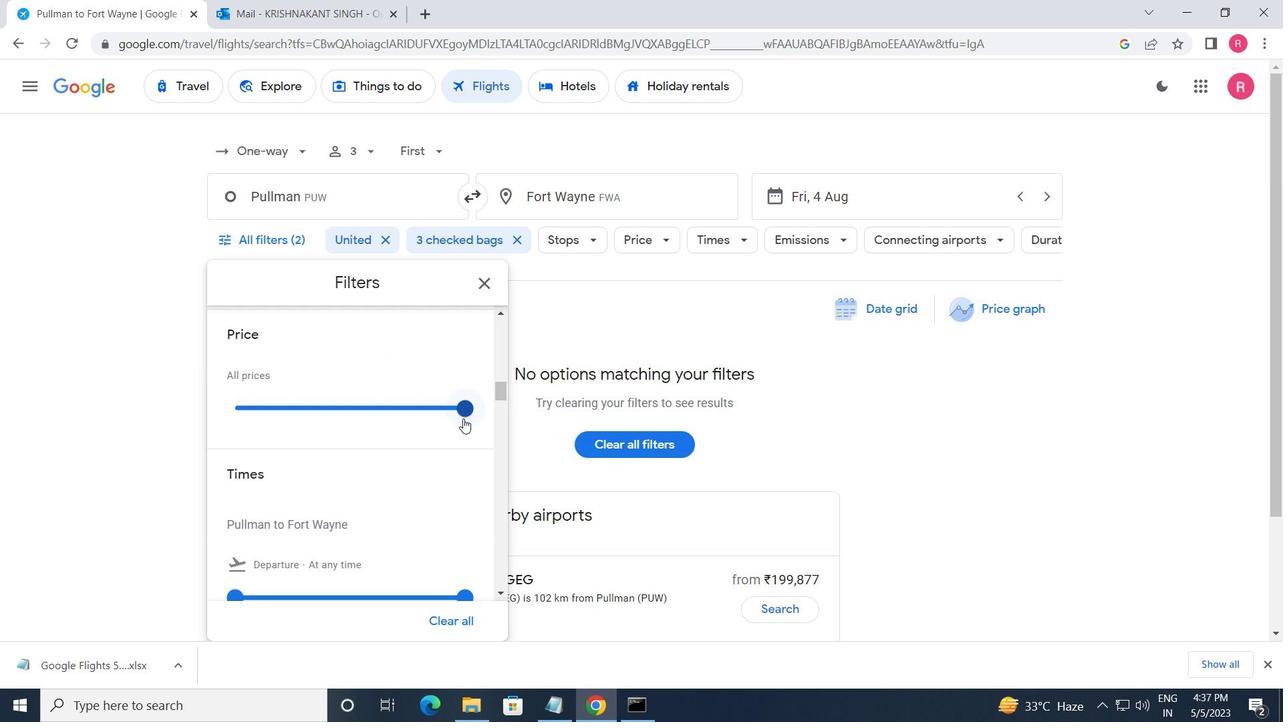 
Action: Mouse pressed left at (465, 416)
Screenshot: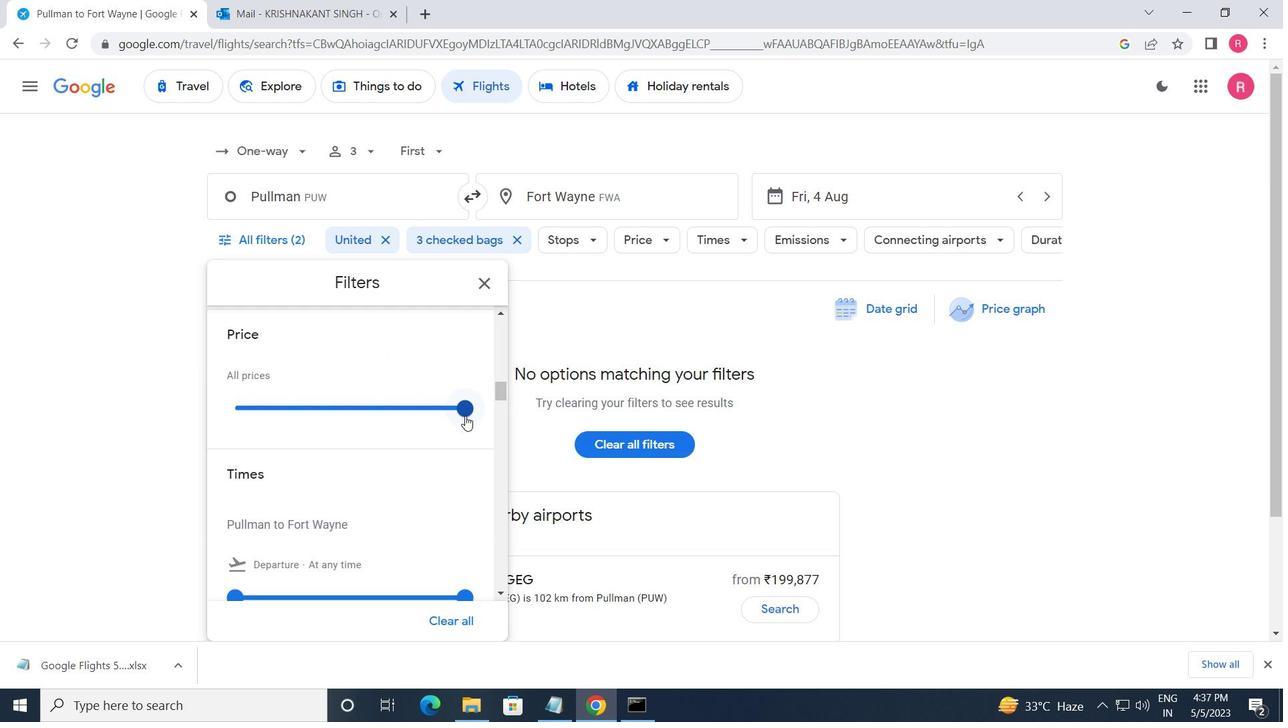 
Action: Mouse moved to (327, 481)
Screenshot: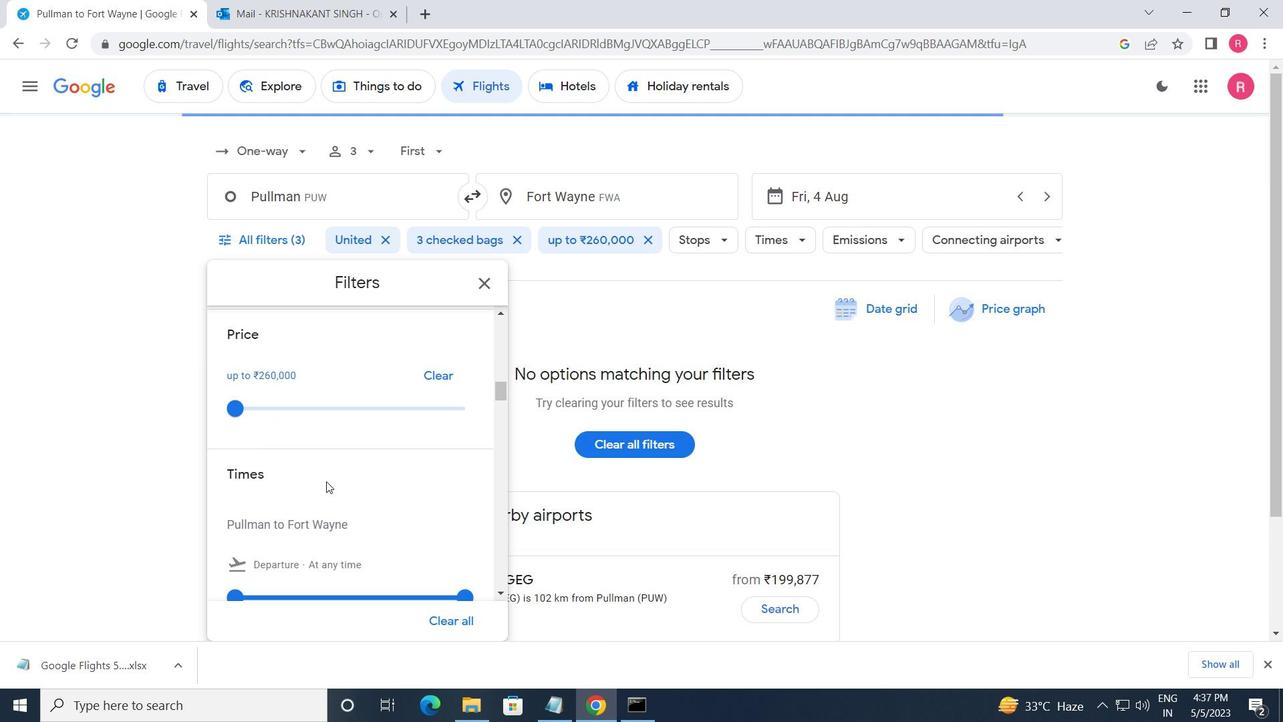 
Action: Mouse scrolled (327, 480) with delta (0, 0)
Screenshot: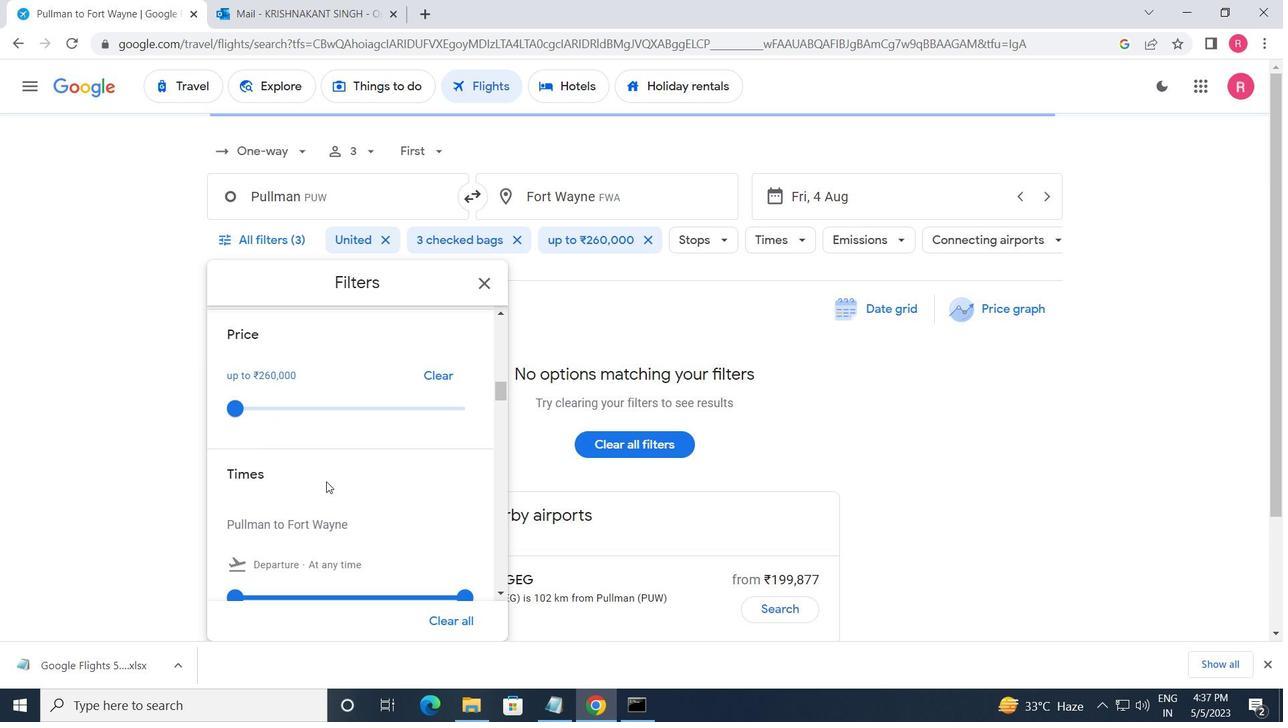 
Action: Mouse scrolled (327, 480) with delta (0, 0)
Screenshot: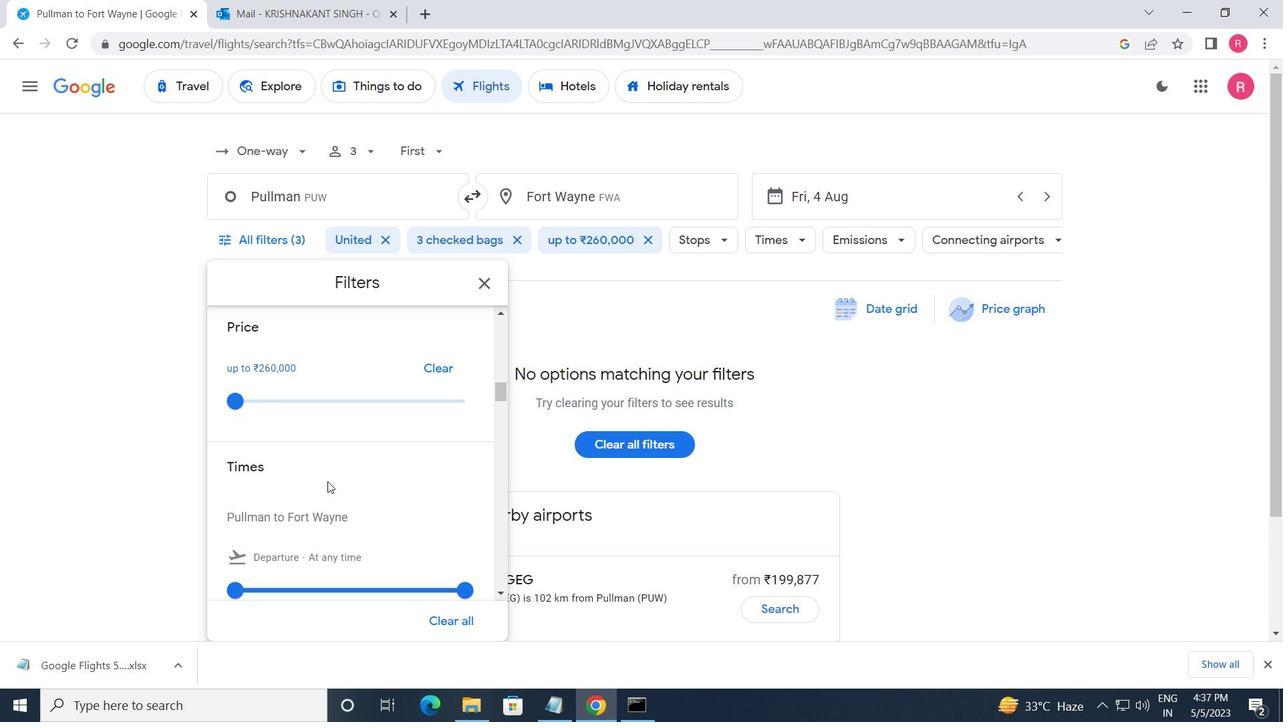 
Action: Mouse moved to (238, 438)
Screenshot: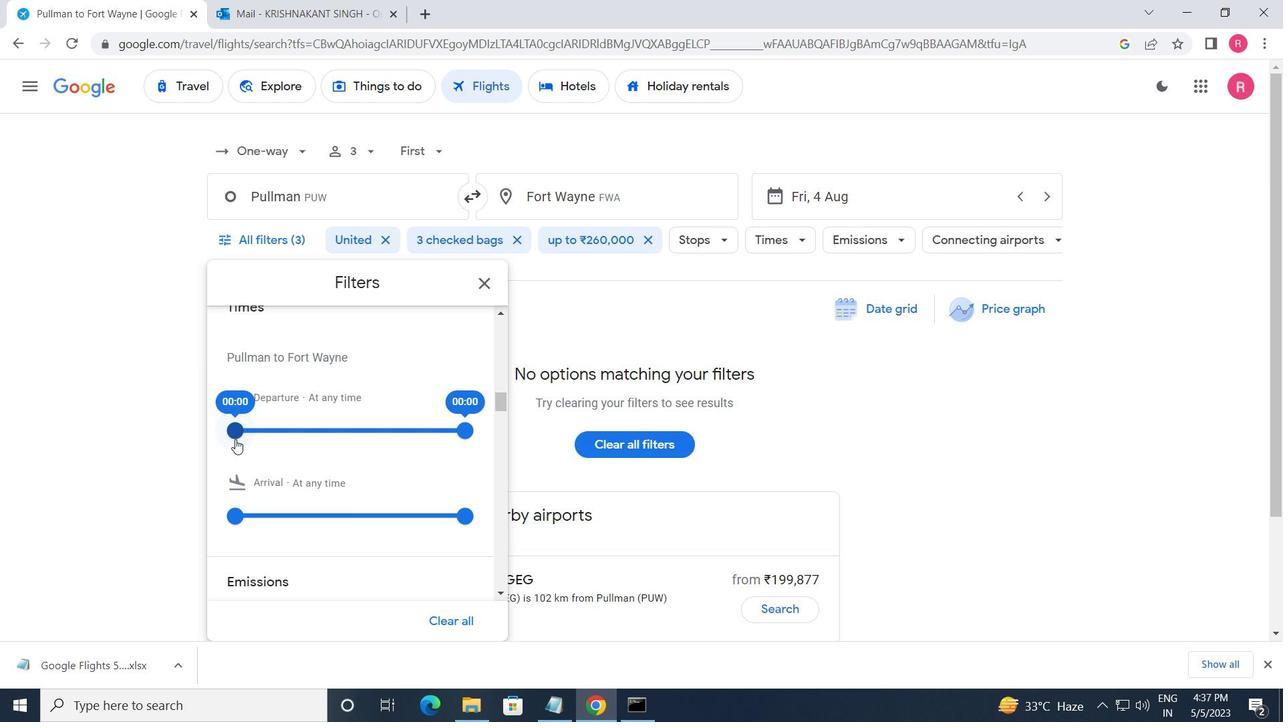 
Action: Mouse pressed left at (238, 438)
Screenshot: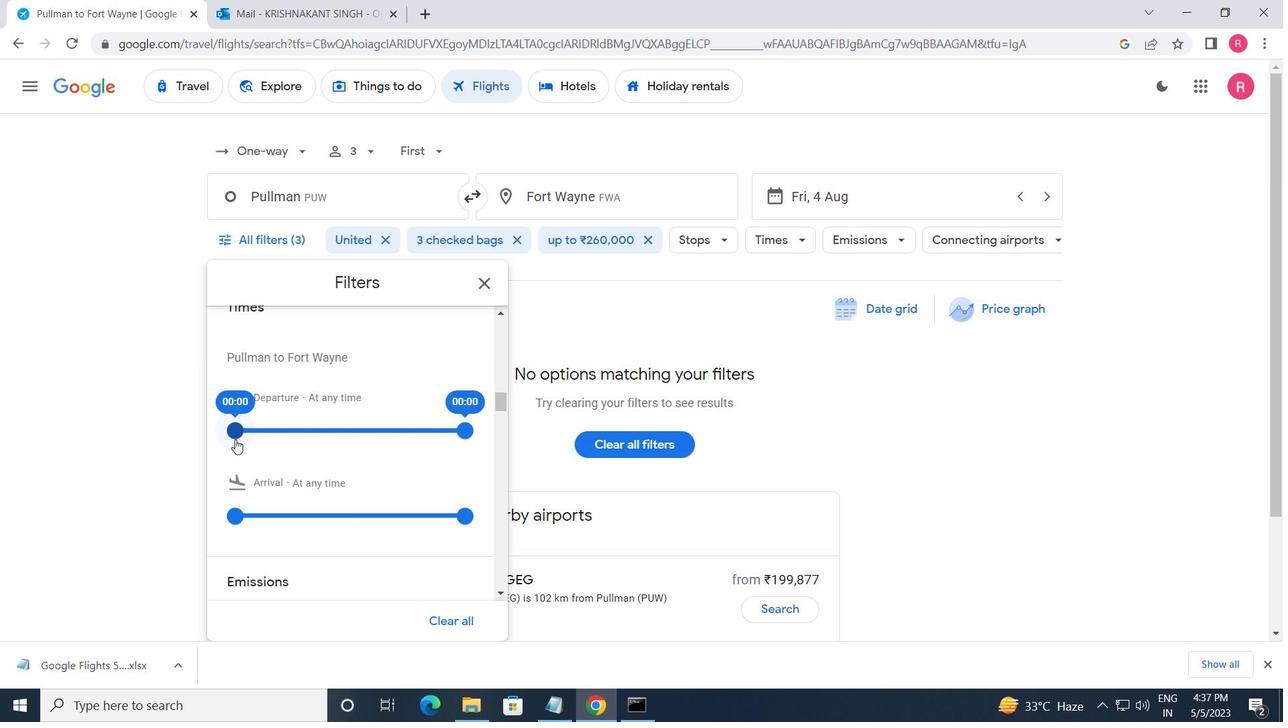 
Action: Mouse moved to (461, 432)
Screenshot: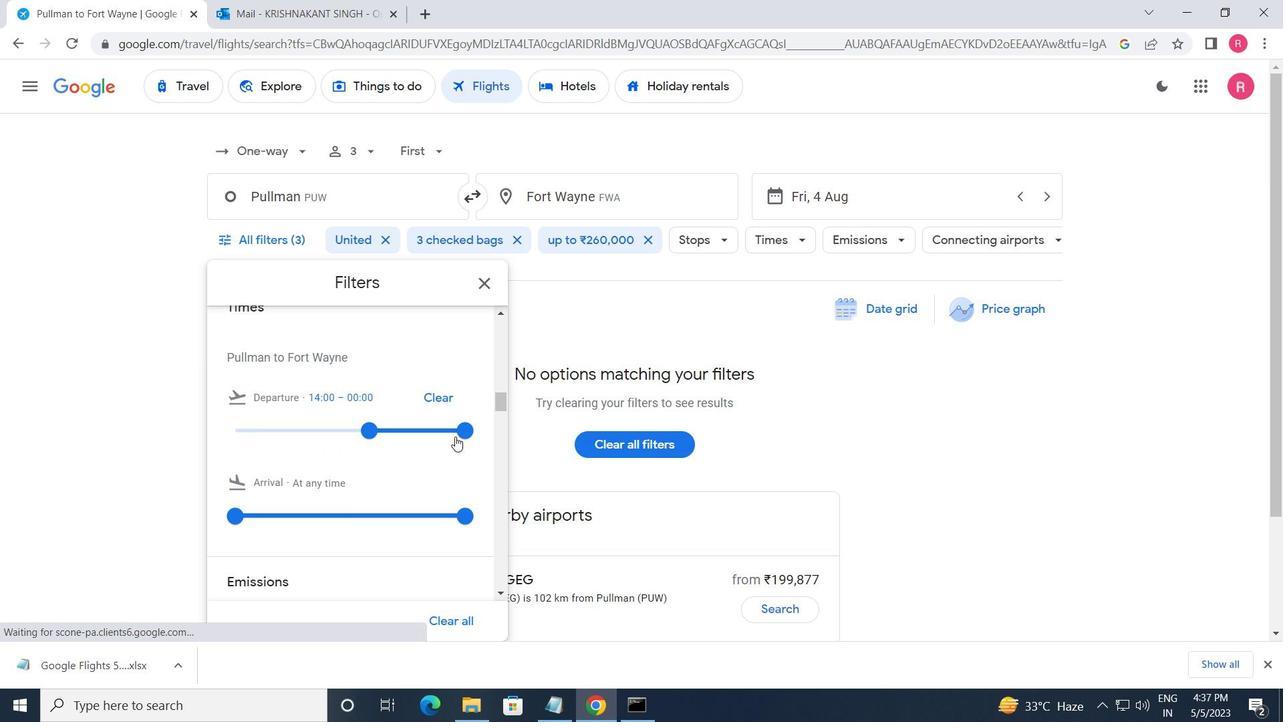 
Action: Mouse pressed left at (461, 432)
Screenshot: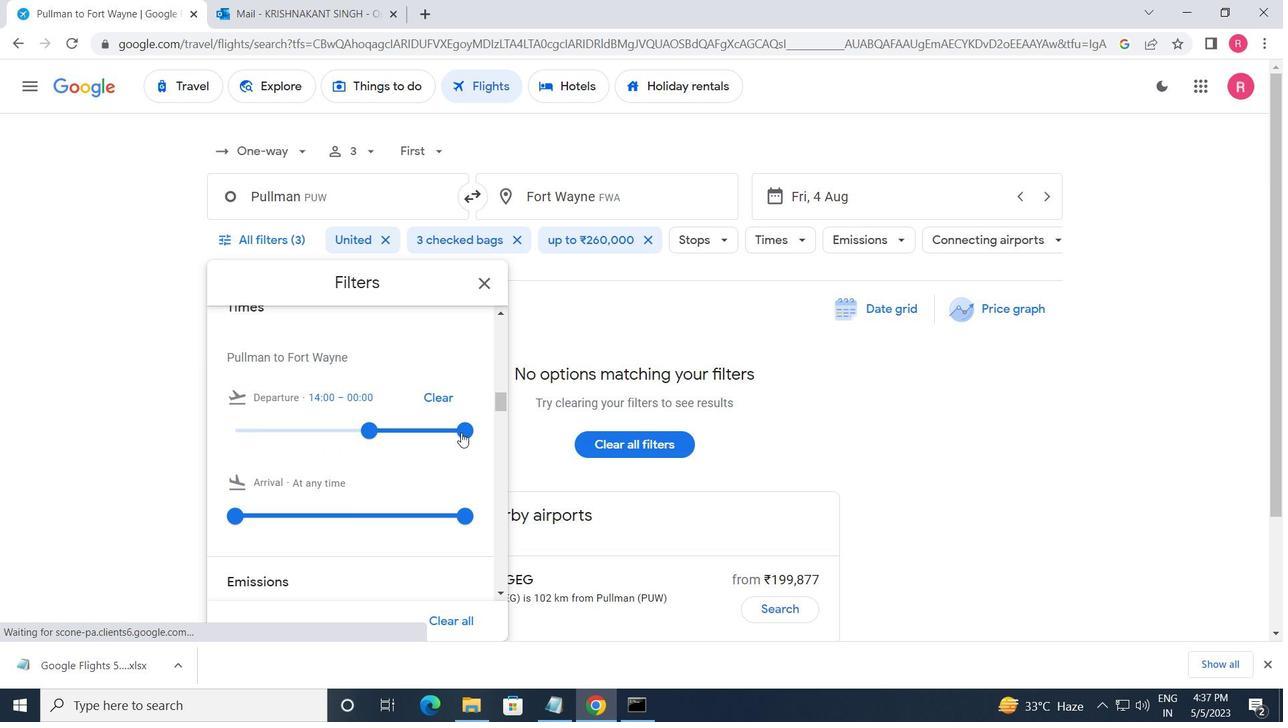 
Action: Mouse moved to (484, 282)
Screenshot: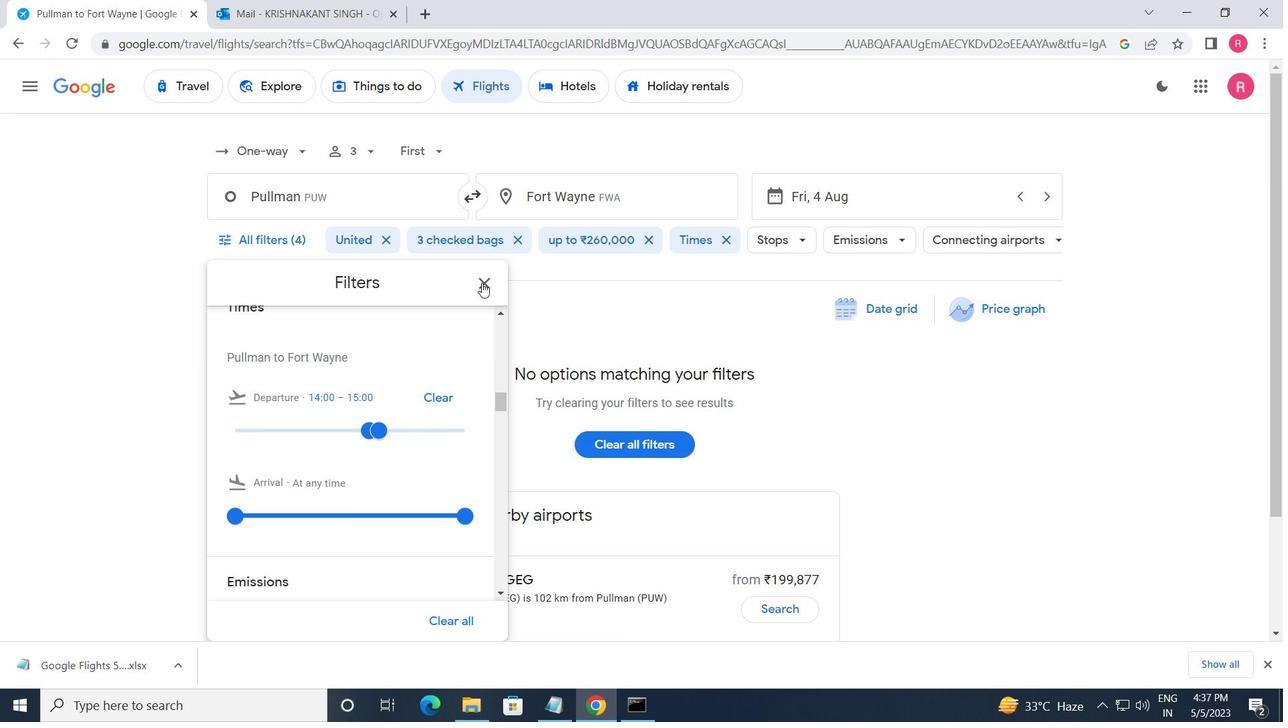 
Action: Mouse pressed left at (484, 282)
Screenshot: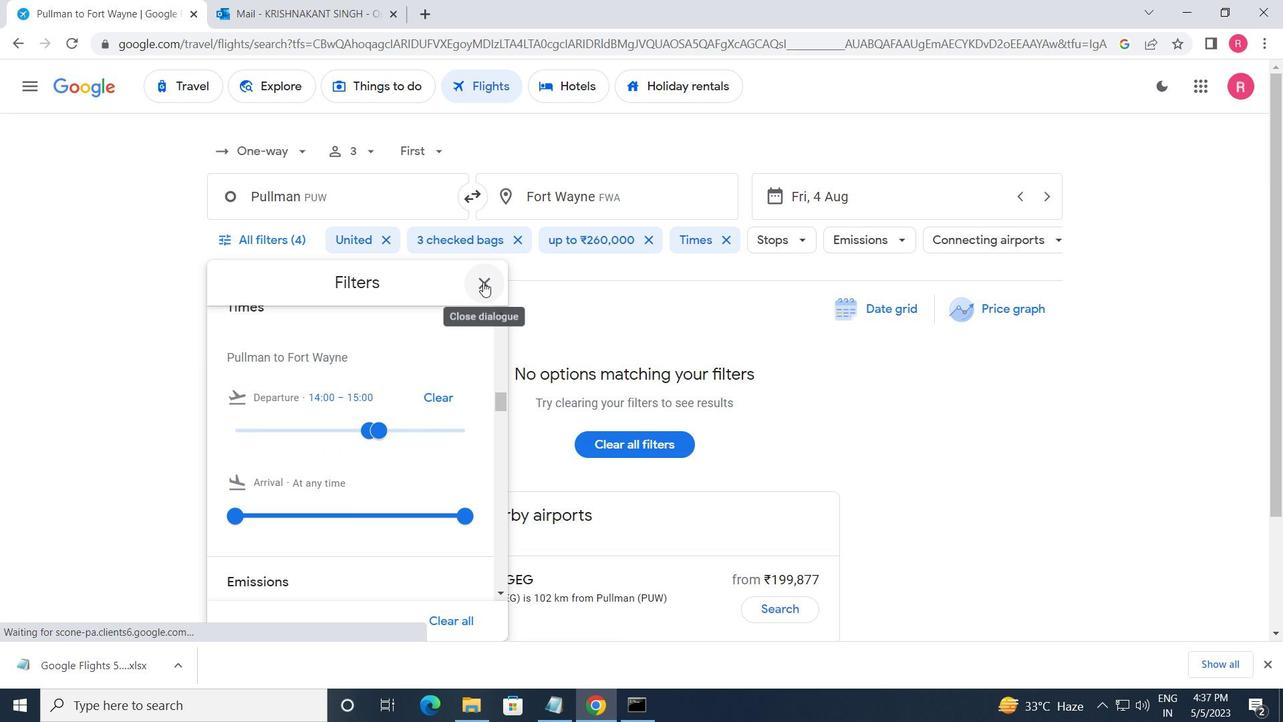 
Action: Mouse moved to (212, 377)
Screenshot: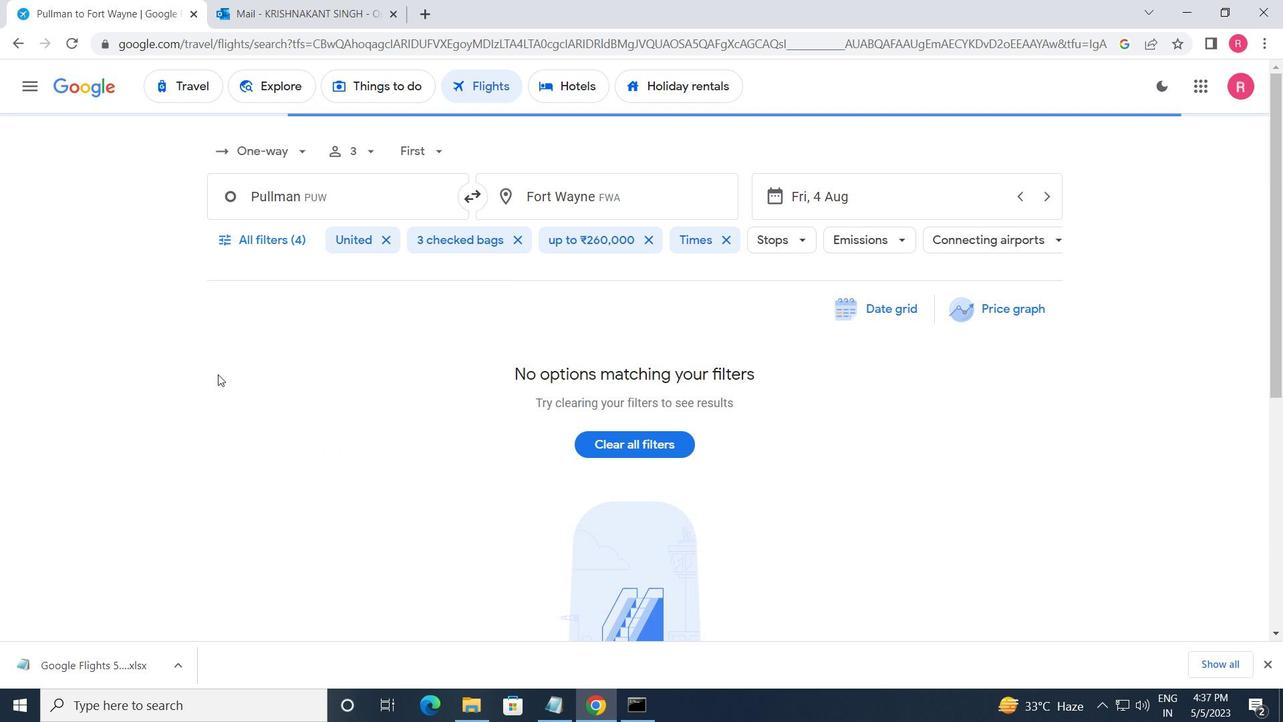 
